 Task: Design an album cover: Use Photoshop to design a unique and visually striking album cover for a music release. Incorporate imagery, typography, and mood-setting elements.
Action: Mouse moved to (33, 85)
Screenshot: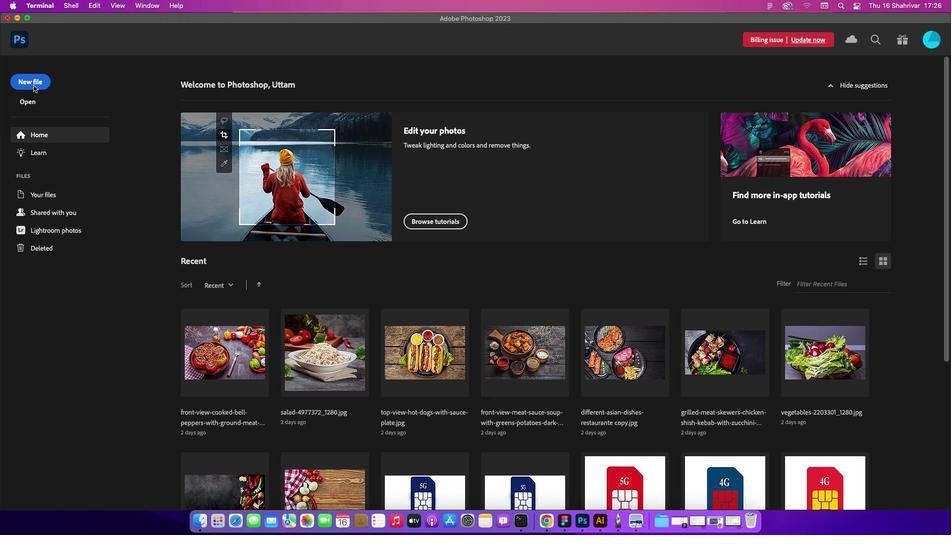 
Action: Mouse pressed left at (33, 85)
Screenshot: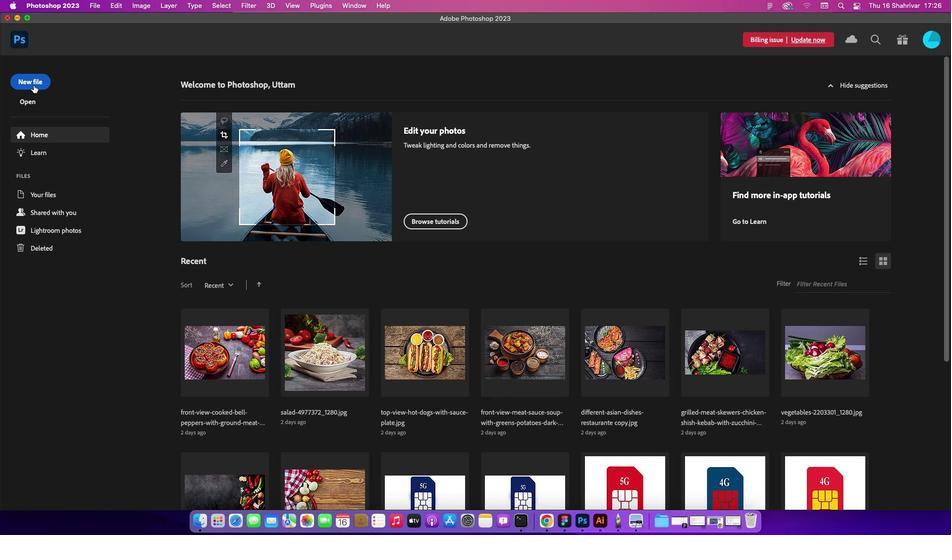 
Action: Mouse moved to (32, 79)
Screenshot: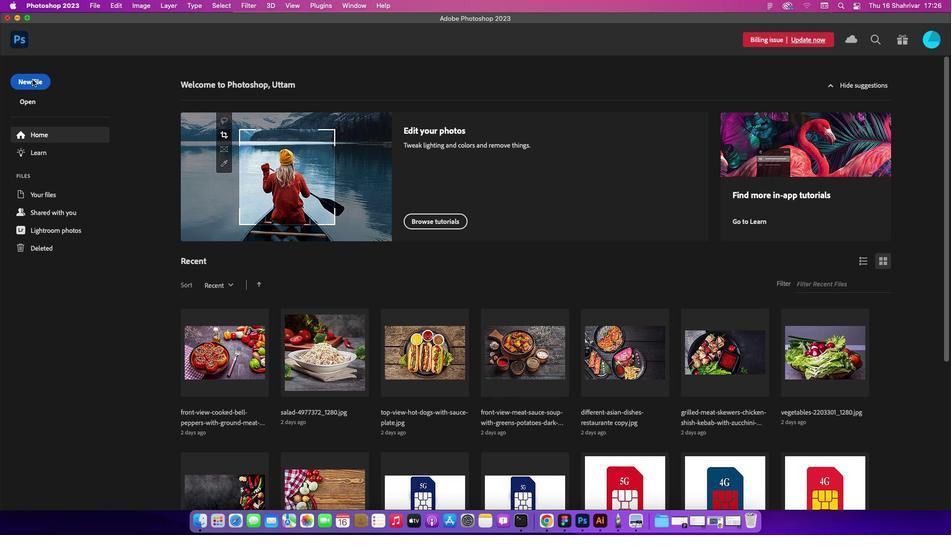 
Action: Mouse pressed left at (32, 79)
Screenshot: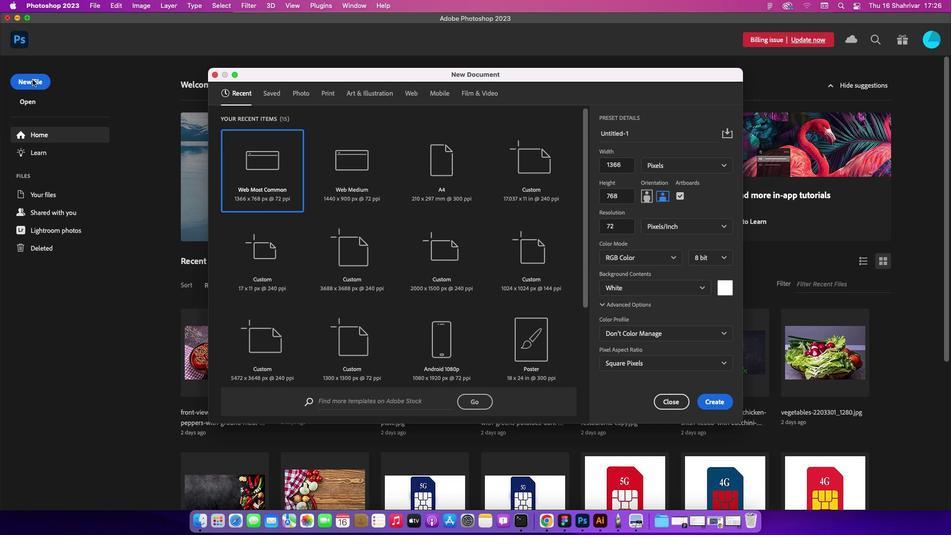 
Action: Mouse moved to (445, 183)
Screenshot: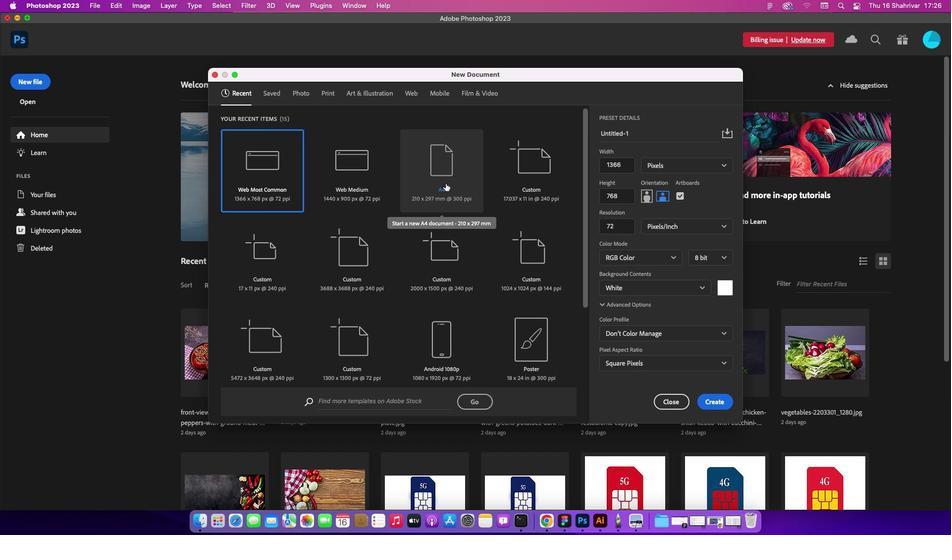 
Action: Mouse pressed left at (445, 183)
Screenshot: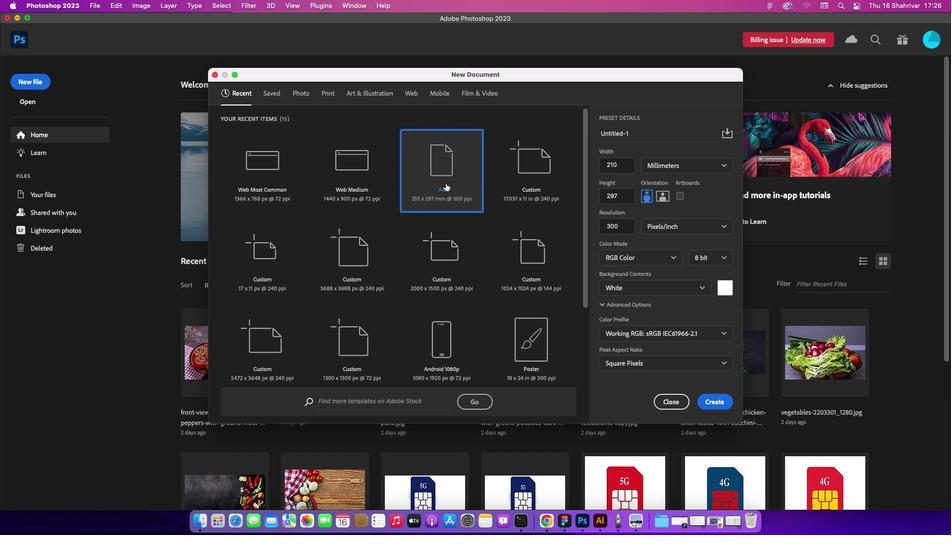 
Action: Mouse moved to (724, 404)
Screenshot: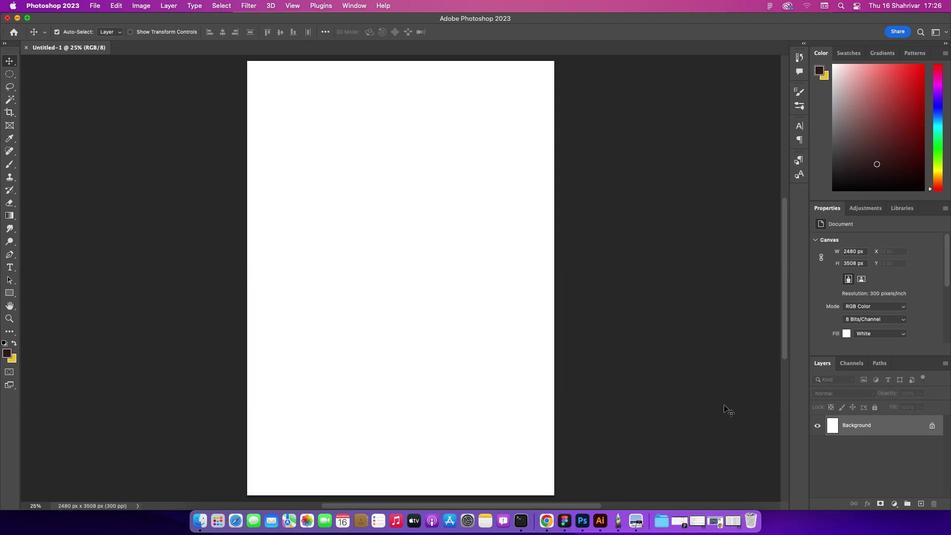 
Action: Mouse pressed left at (724, 404)
Screenshot: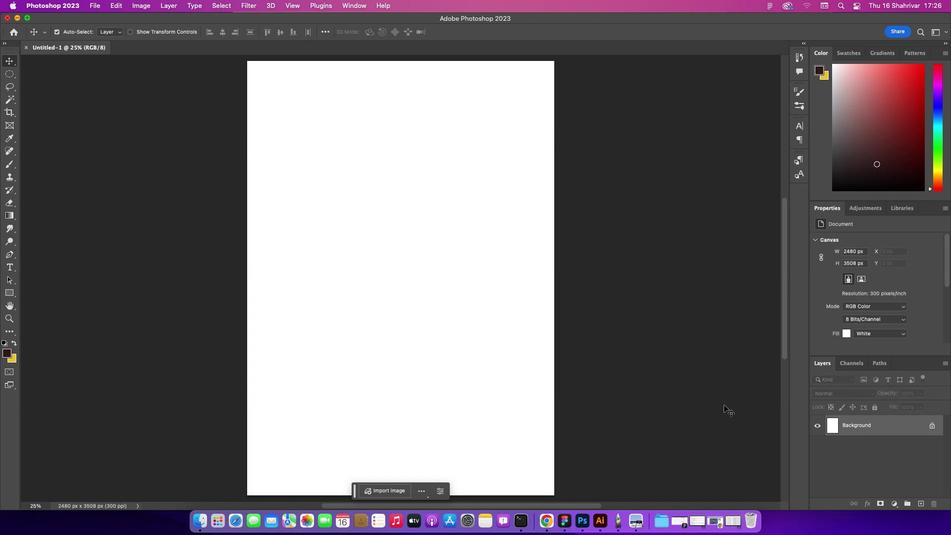 
Action: Mouse moved to (916, 505)
Screenshot: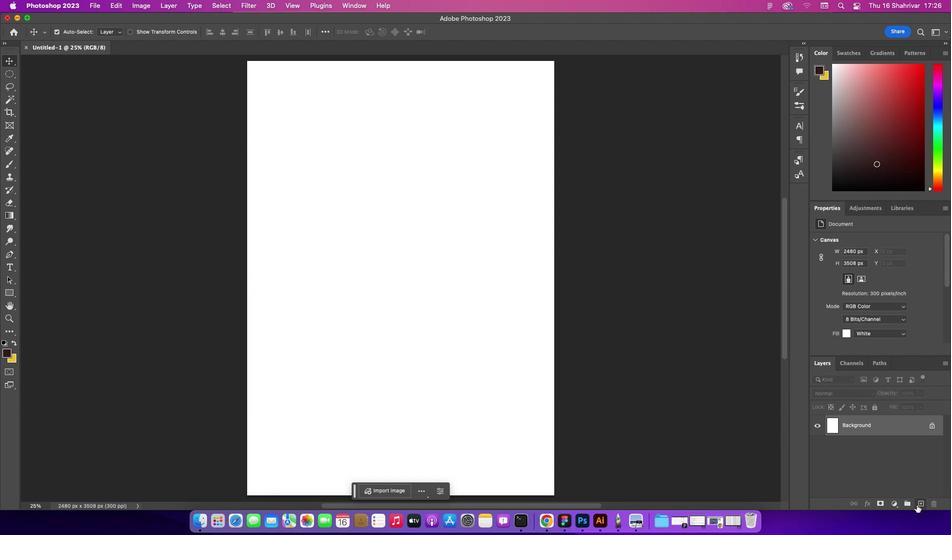 
Action: Mouse pressed left at (916, 505)
Screenshot: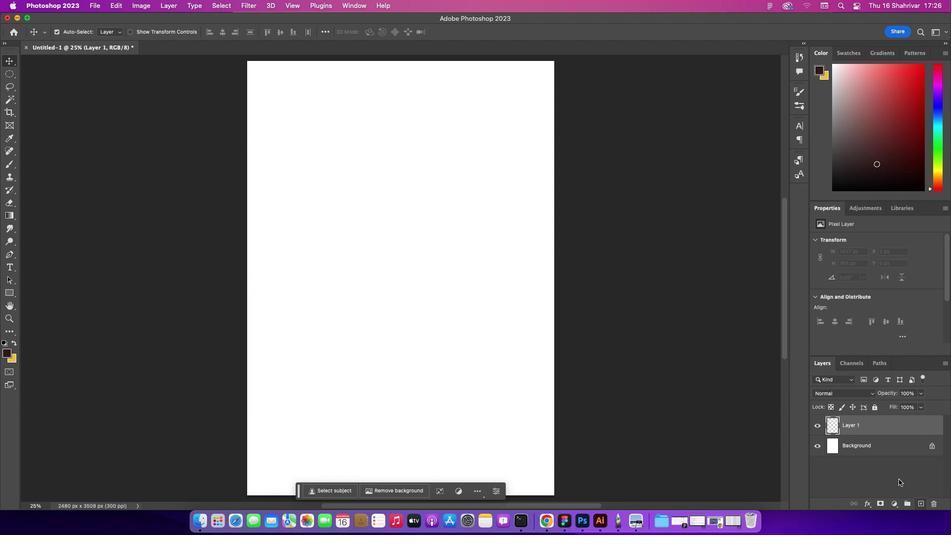 
Action: Mouse moved to (91, 4)
Screenshot: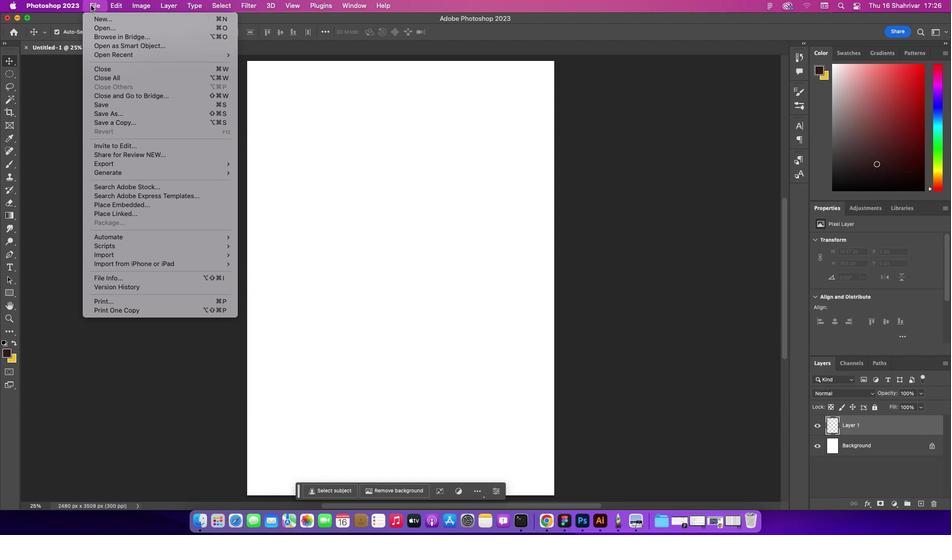 
Action: Mouse pressed left at (91, 4)
Screenshot: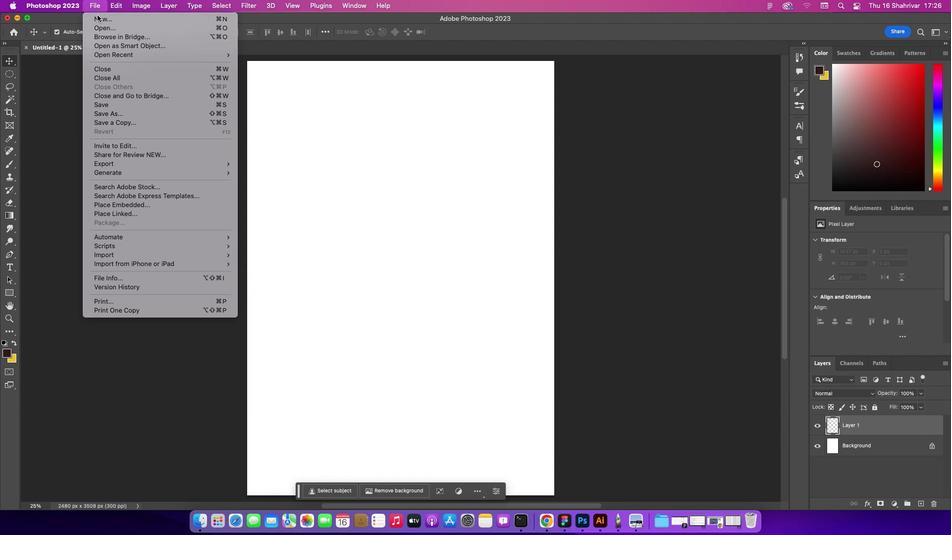 
Action: Mouse moved to (105, 26)
Screenshot: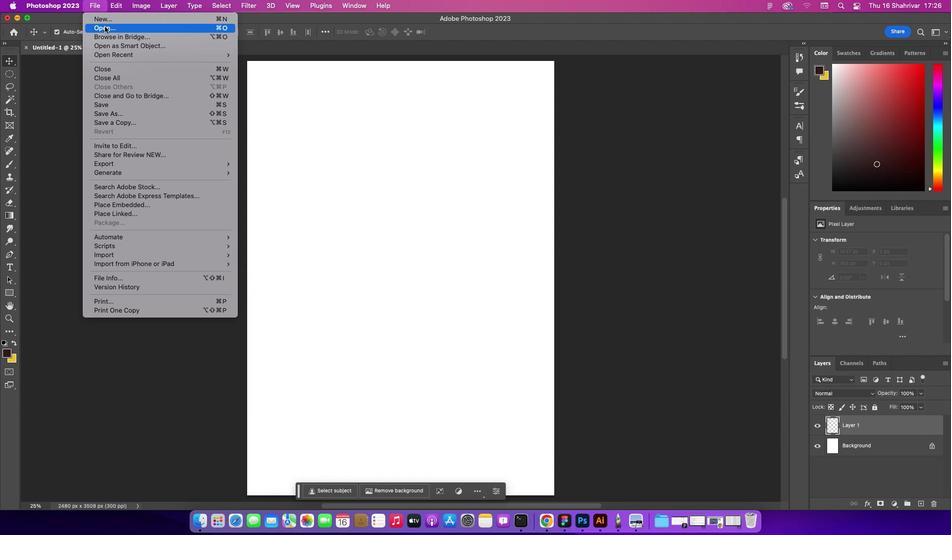 
Action: Mouse pressed left at (105, 26)
Screenshot: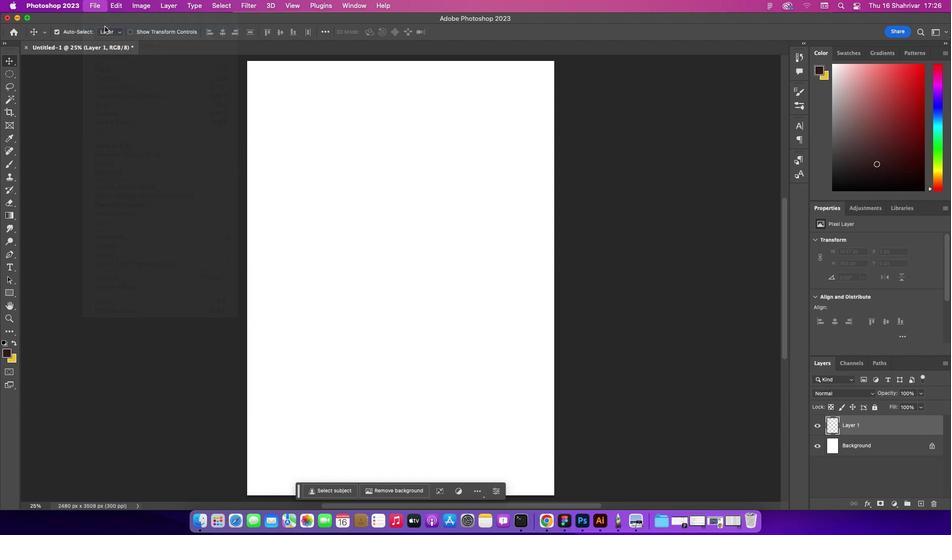 
Action: Mouse moved to (319, 136)
Screenshot: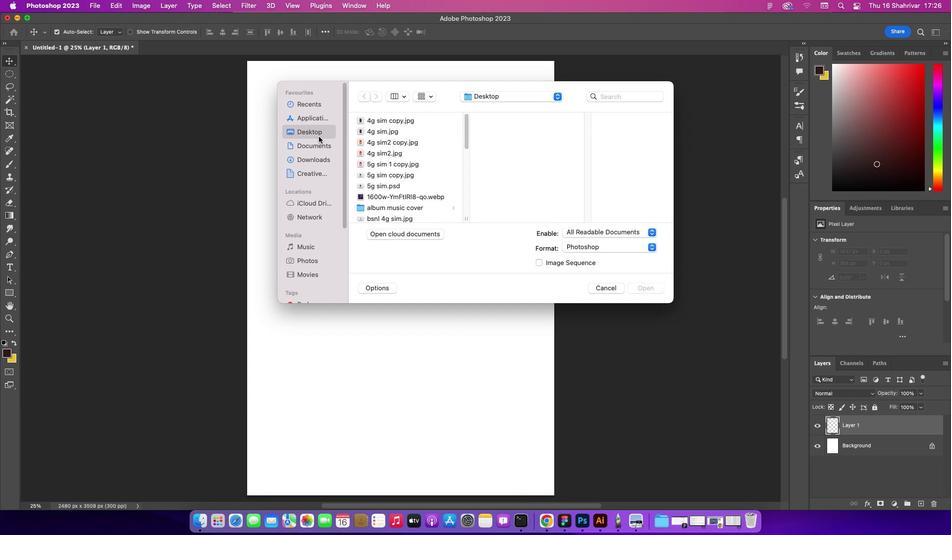 
Action: Mouse pressed left at (319, 136)
Screenshot: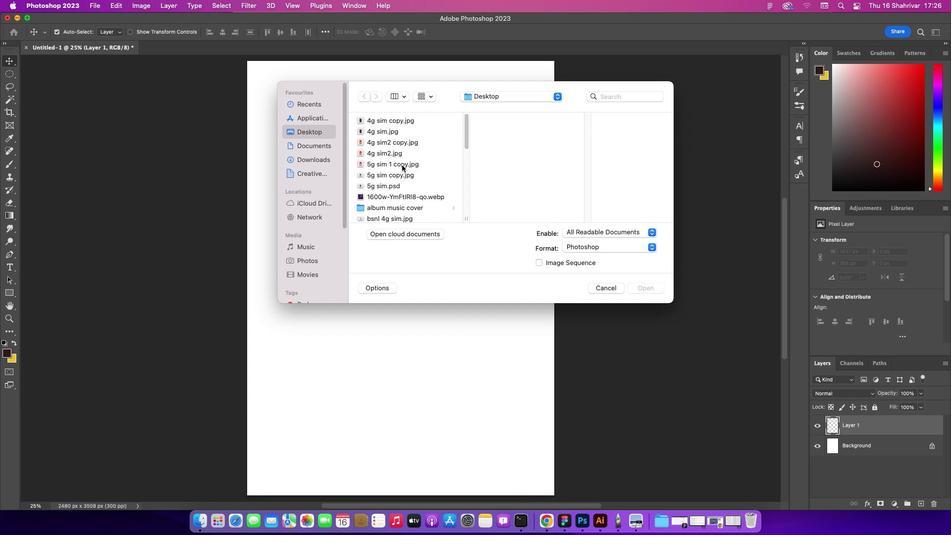 
Action: Mouse moved to (417, 207)
Screenshot: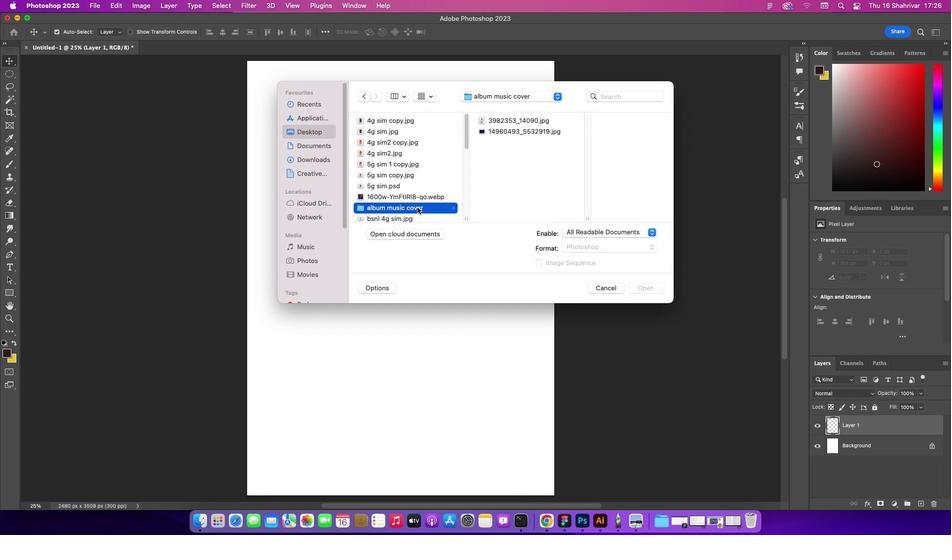 
Action: Mouse pressed left at (417, 207)
Screenshot: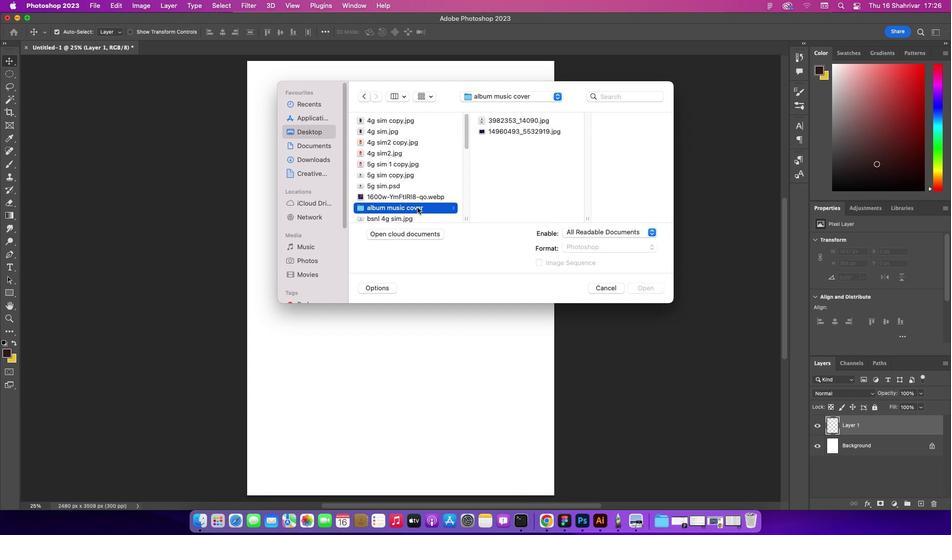 
Action: Mouse pressed left at (417, 207)
Screenshot: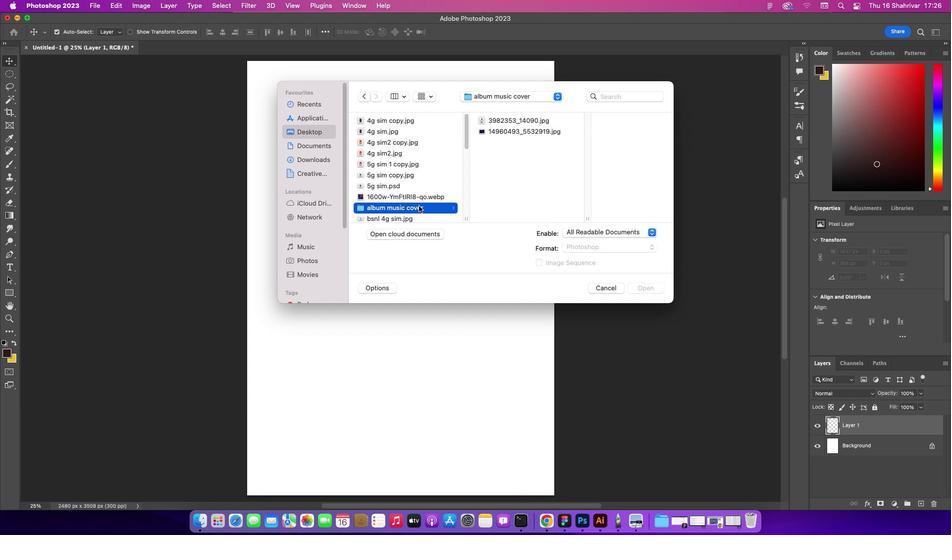 
Action: Mouse moved to (520, 132)
Screenshot: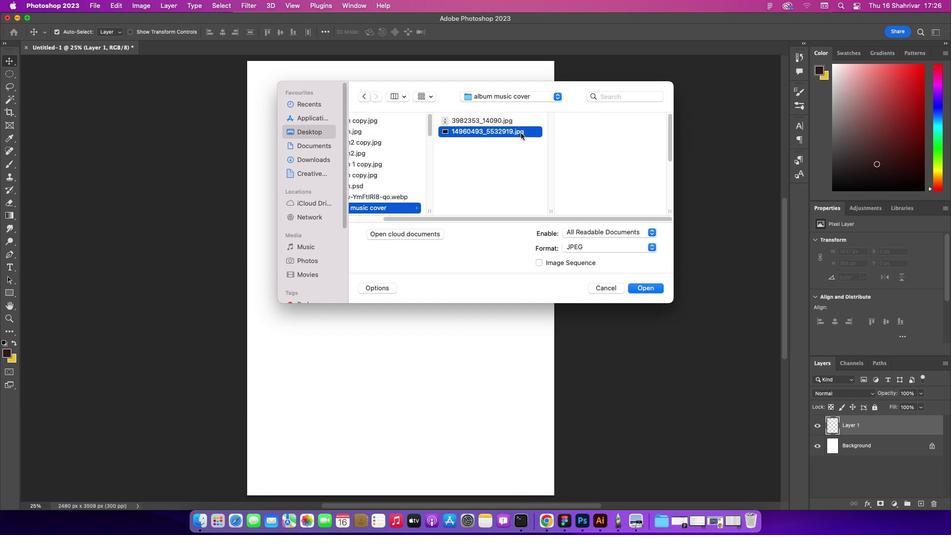 
Action: Mouse pressed left at (520, 132)
Screenshot: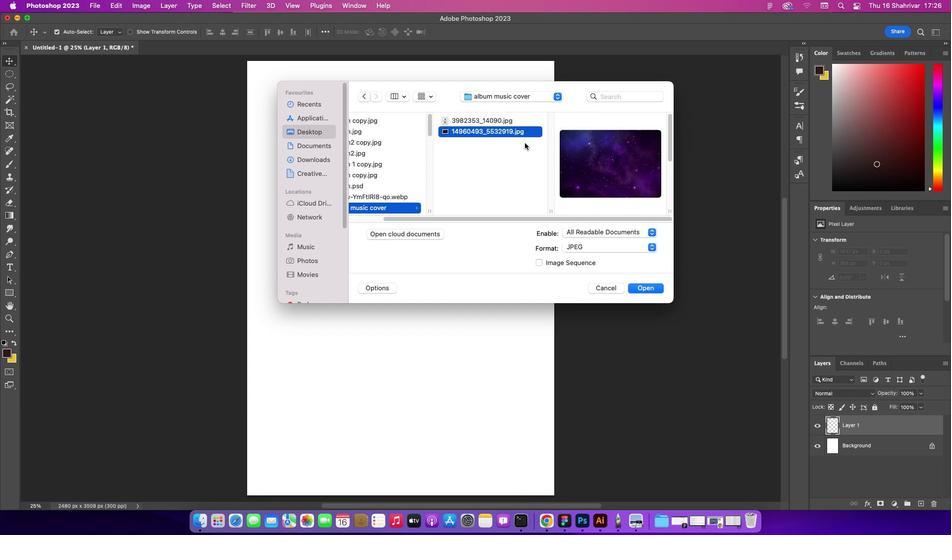 
Action: Mouse moved to (645, 286)
Screenshot: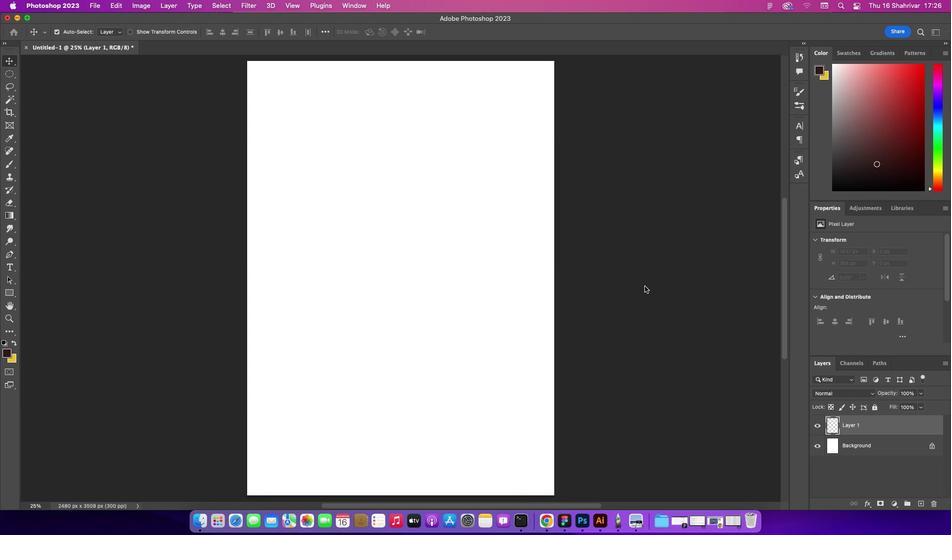 
Action: Mouse pressed left at (645, 286)
Screenshot: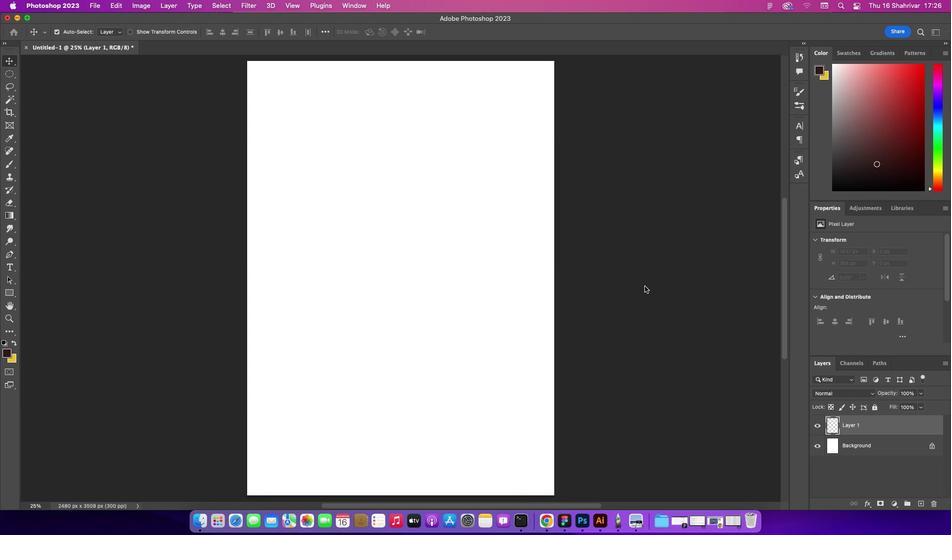 
Action: Mouse moved to (913, 427)
Screenshot: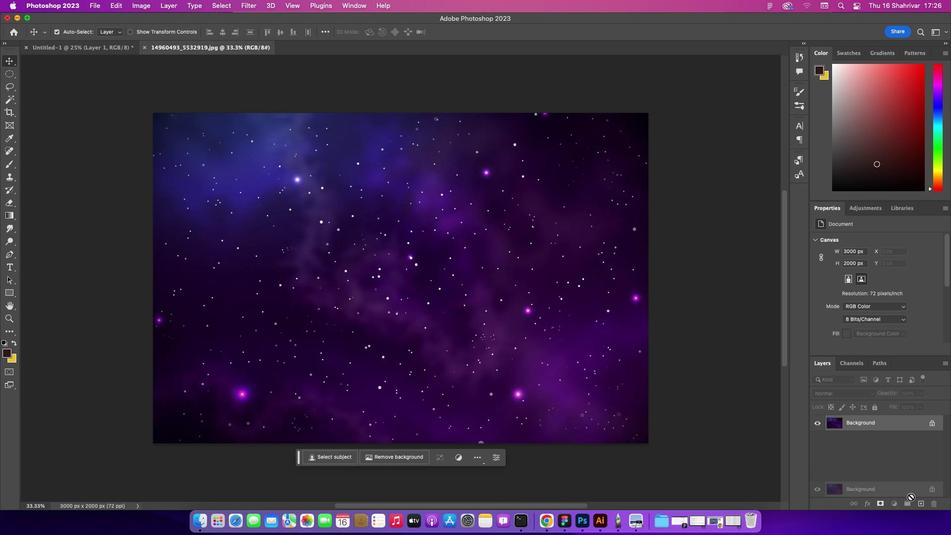 
Action: Mouse pressed left at (913, 427)
Screenshot: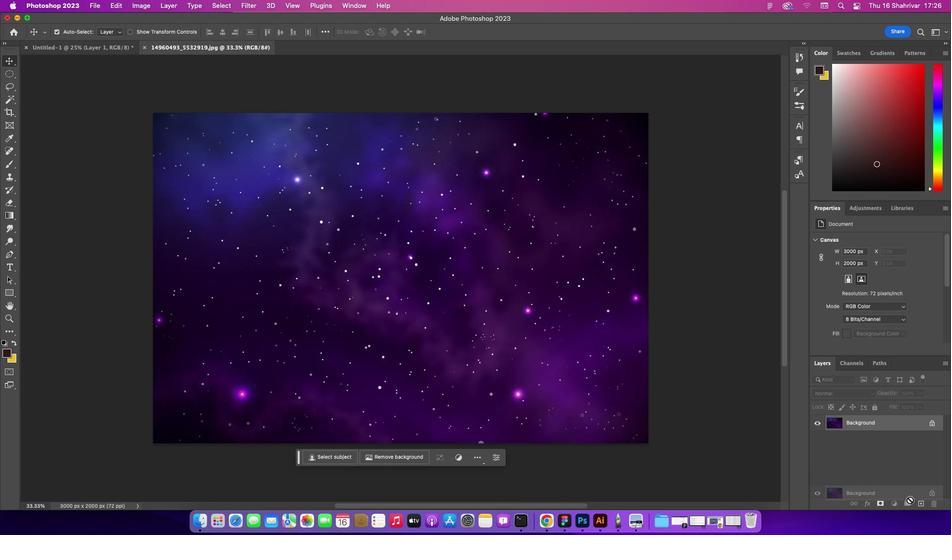 
Action: Mouse moved to (316, 156)
Screenshot: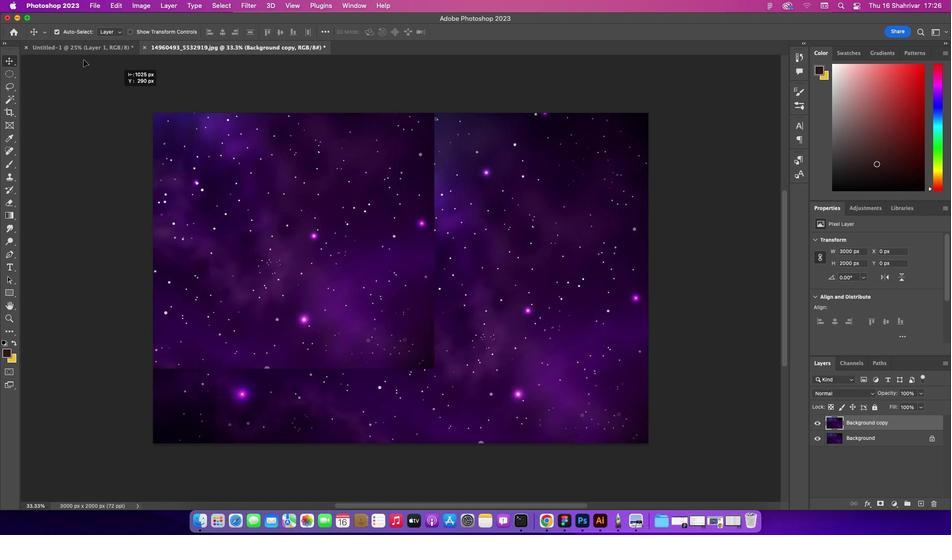 
Action: Mouse pressed left at (316, 156)
Screenshot: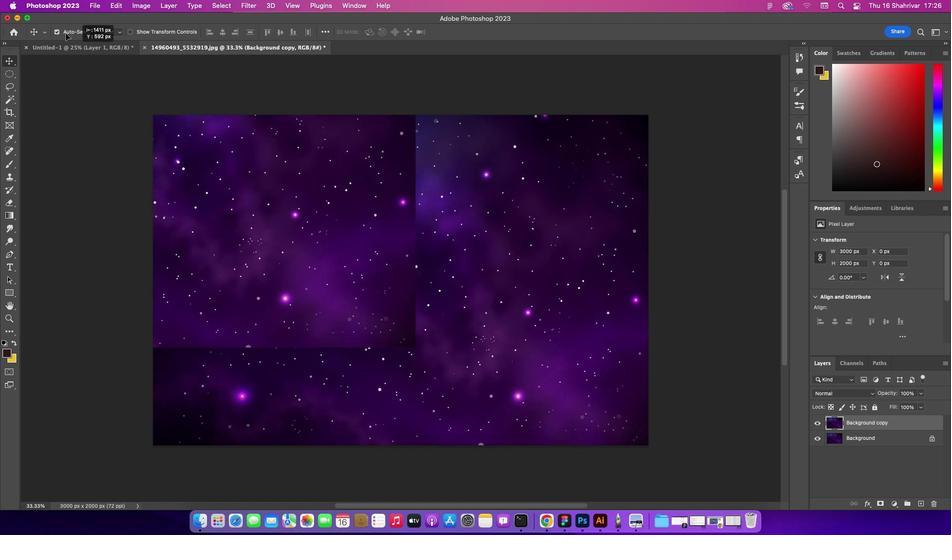 
Action: Mouse moved to (343, 217)
Screenshot: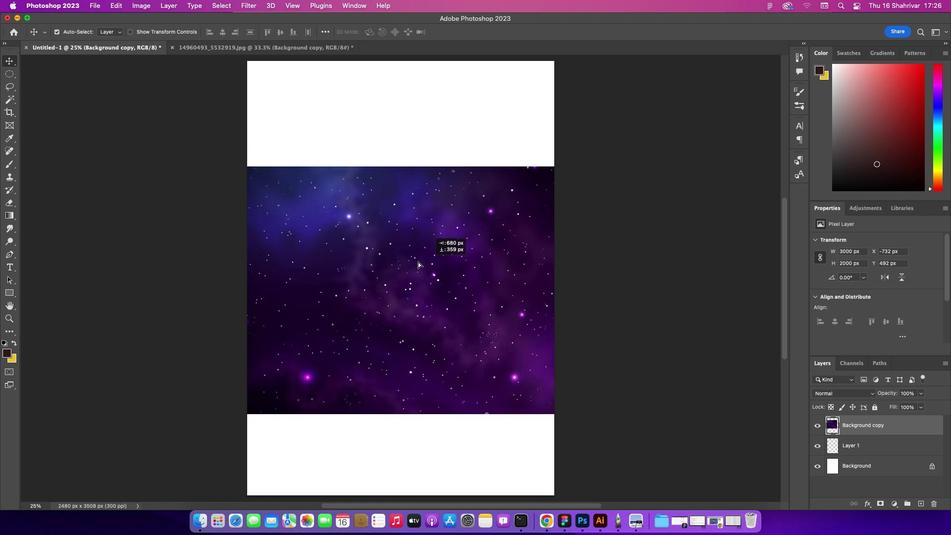 
Action: Mouse pressed left at (343, 217)
Screenshot: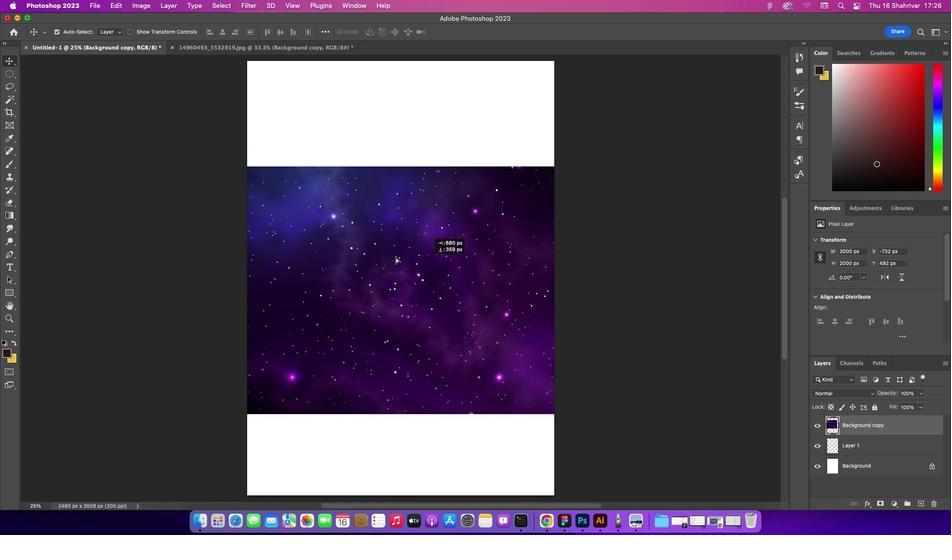 
Action: Mouse moved to (454, 268)
Screenshot: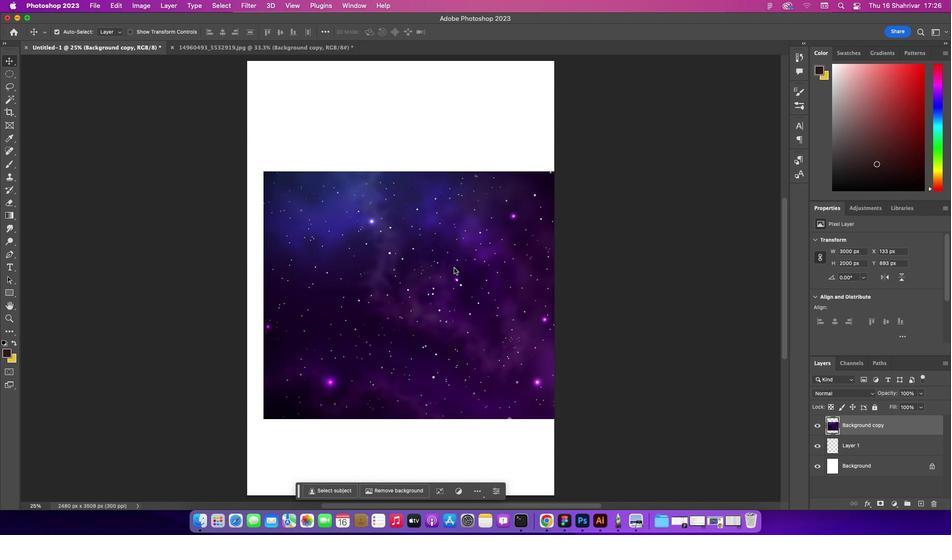 
Action: Key pressed Key.cmd't'
Screenshot: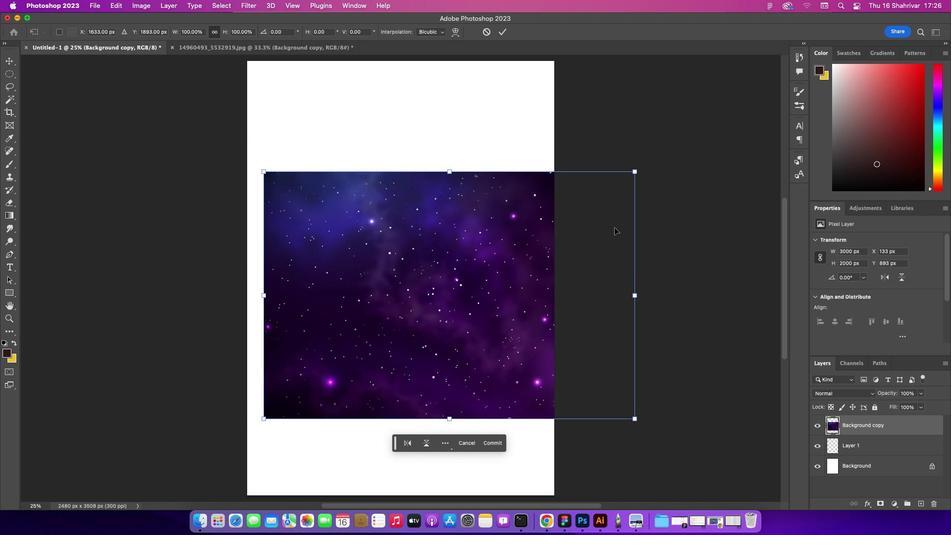
Action: Mouse moved to (658, 166)
Screenshot: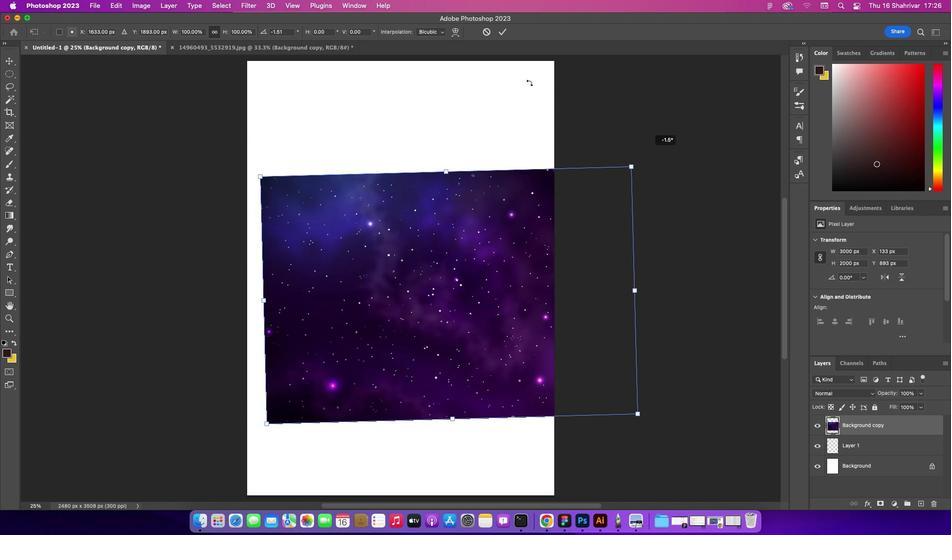 
Action: Mouse pressed left at (658, 166)
Screenshot: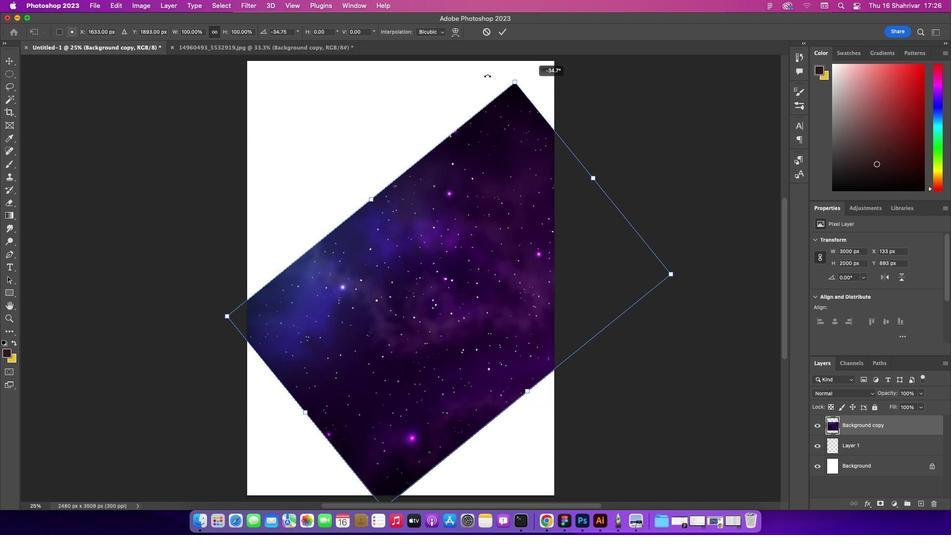 
Action: Mouse moved to (471, 184)
Screenshot: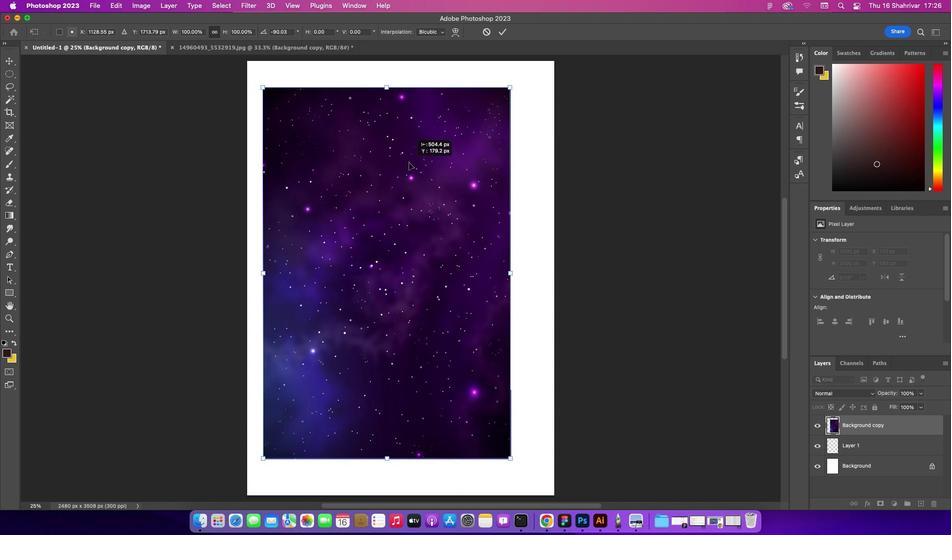 
Action: Mouse pressed left at (471, 184)
Screenshot: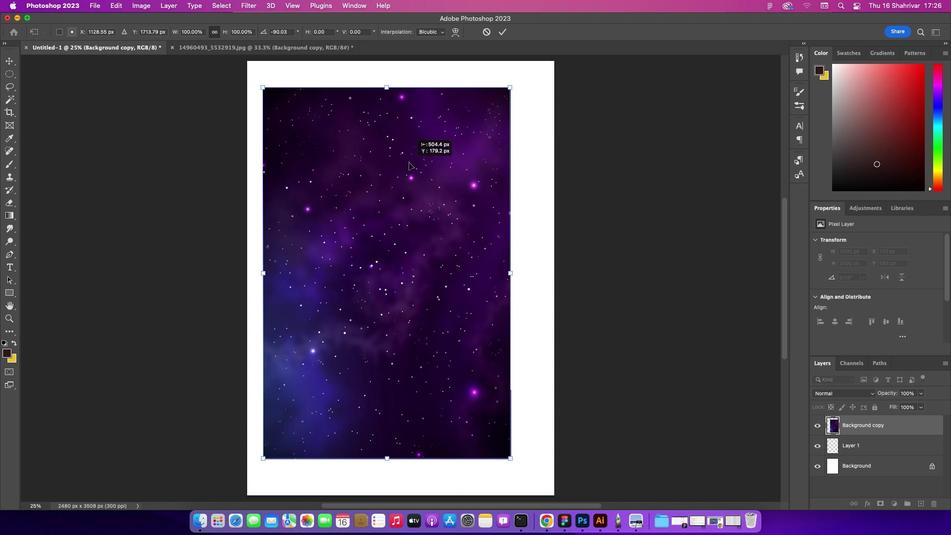 
Action: Mouse moved to (493, 431)
Screenshot: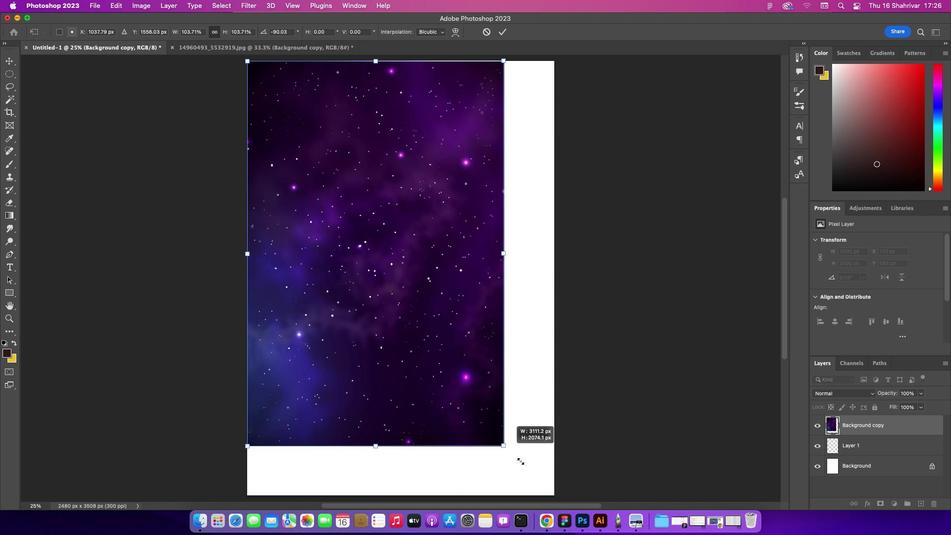 
Action: Mouse pressed left at (493, 431)
Screenshot: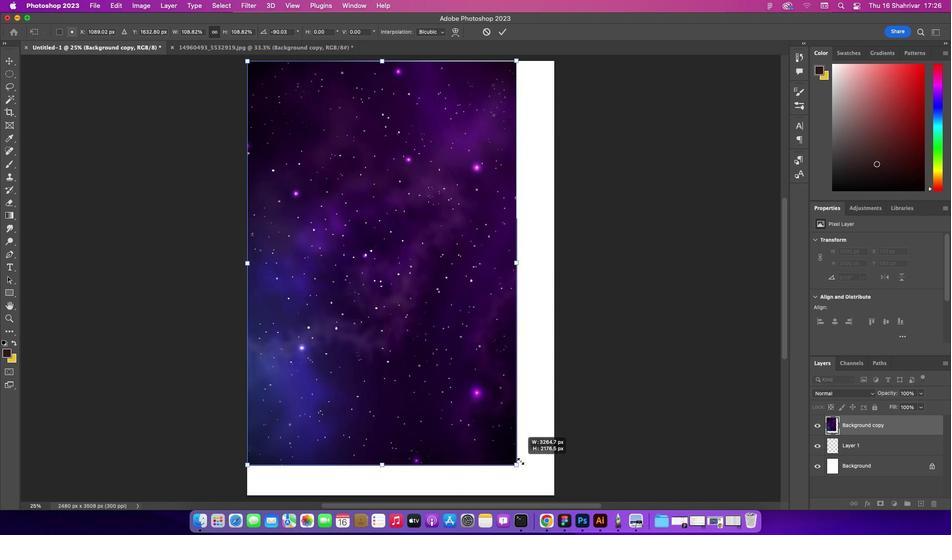
Action: Mouse moved to (542, 283)
Screenshot: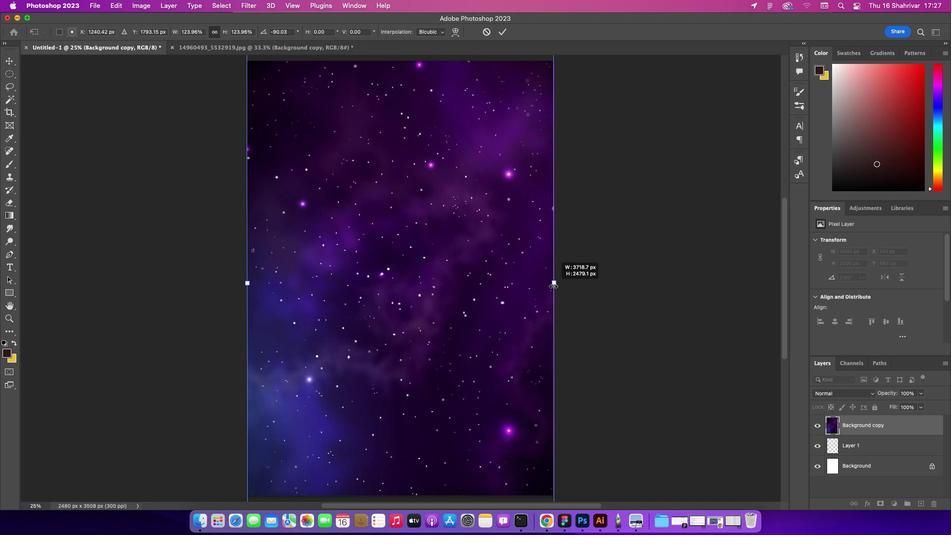 
Action: Mouse pressed left at (542, 283)
Screenshot: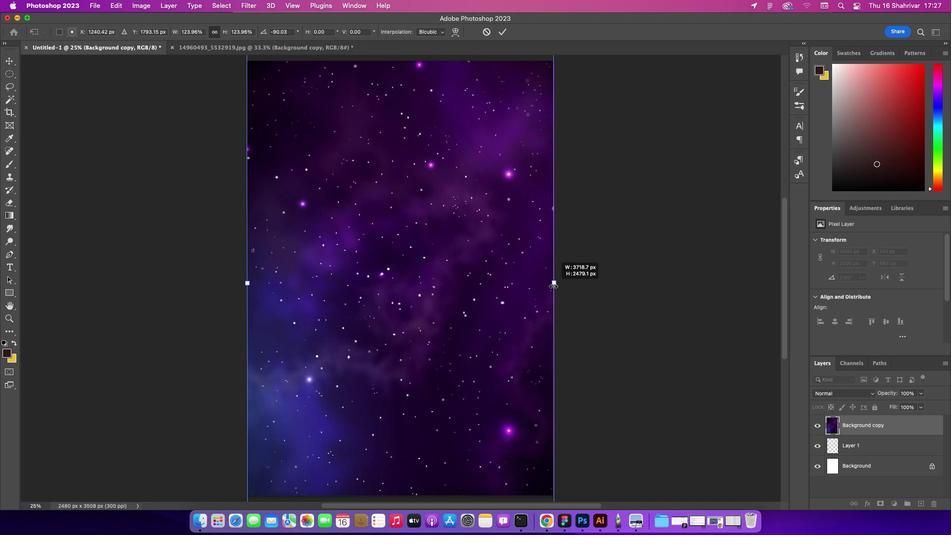 
Action: Mouse moved to (639, 267)
Screenshot: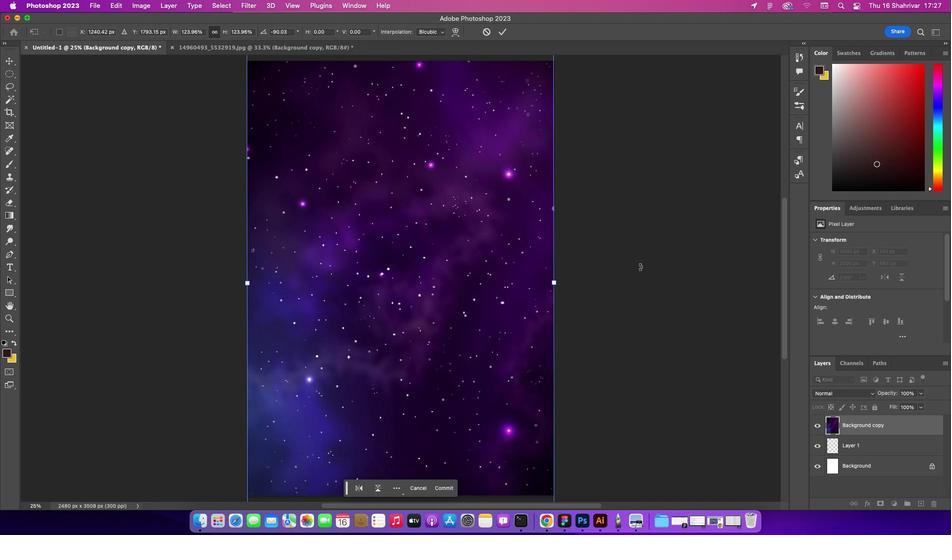 
Action: Key pressed Key.enter
Screenshot: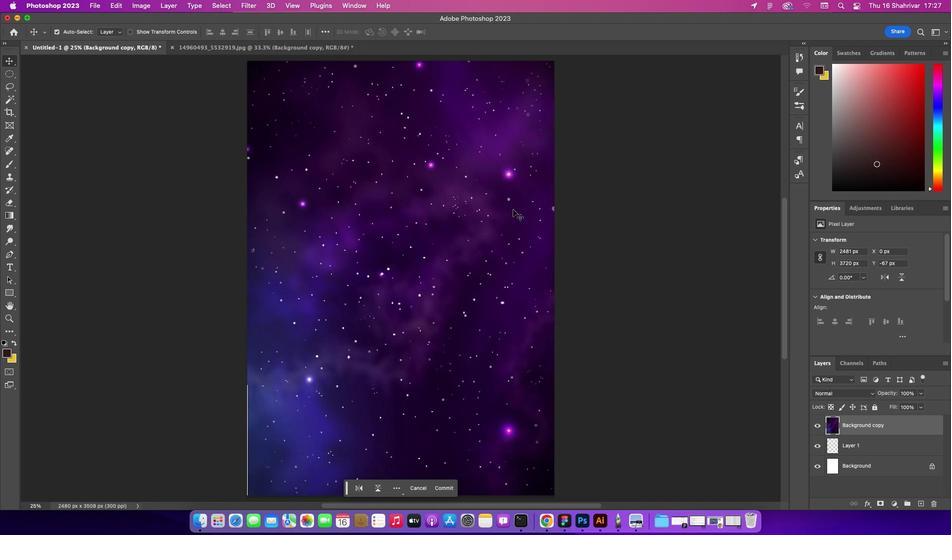 
Action: Mouse moved to (502, 207)
Screenshot: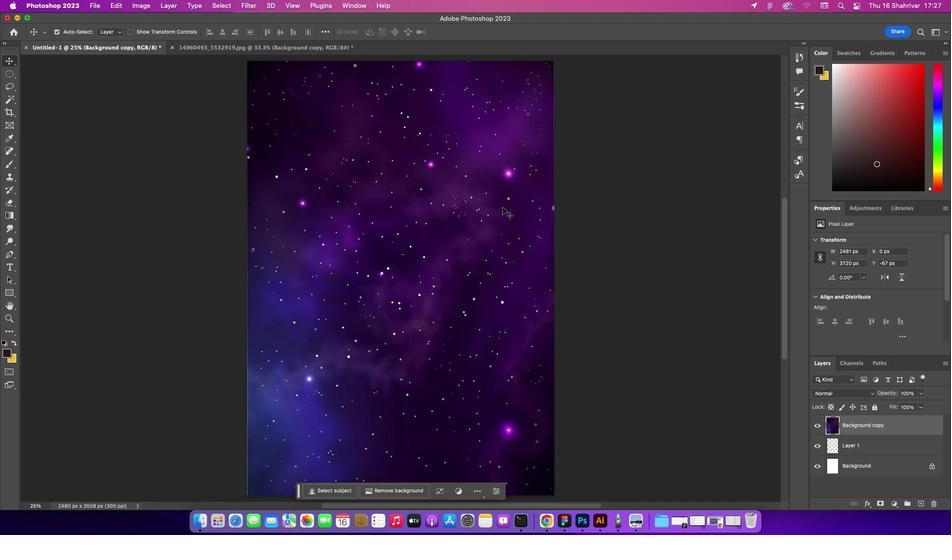 
Action: Mouse pressed left at (502, 207)
Screenshot: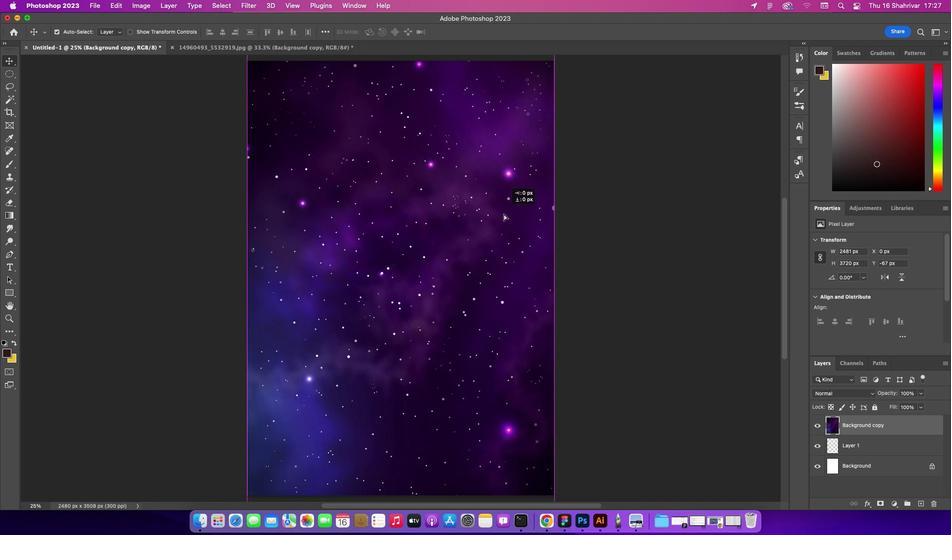 
Action: Mouse moved to (919, 504)
Screenshot: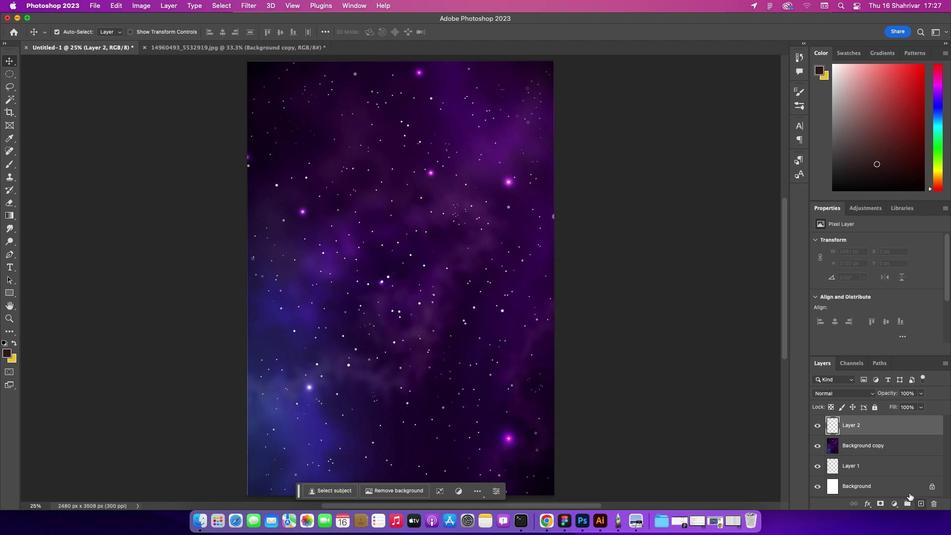
Action: Mouse pressed left at (919, 504)
Screenshot: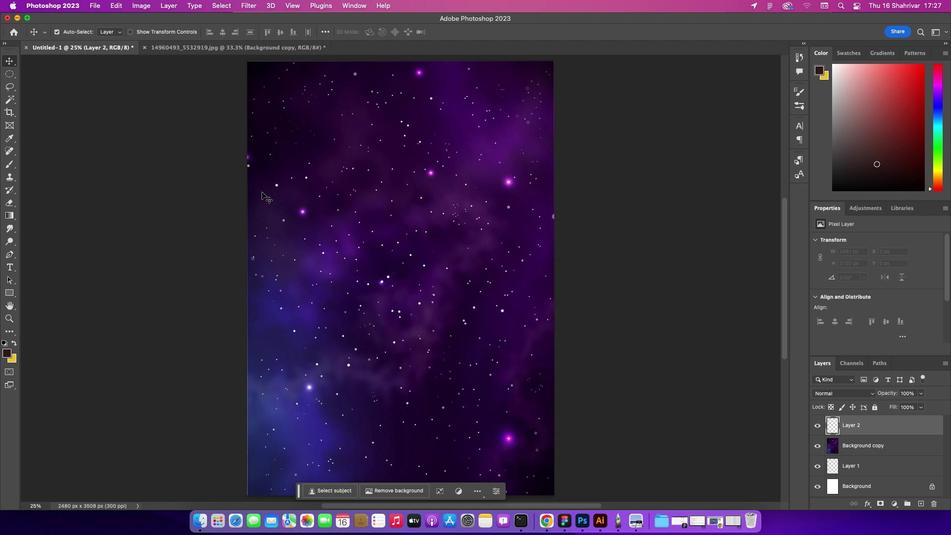 
Action: Mouse moved to (13, 191)
Screenshot: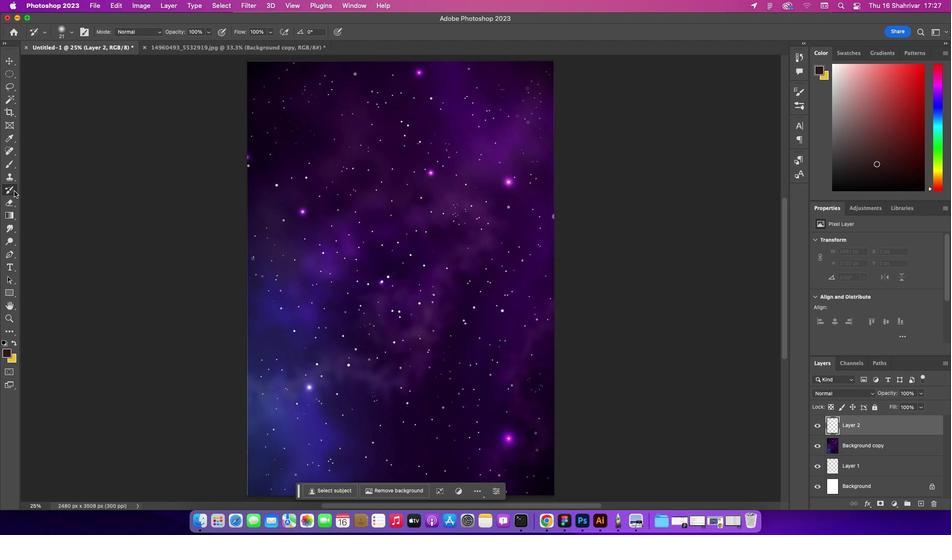 
Action: Mouse pressed left at (13, 191)
Screenshot: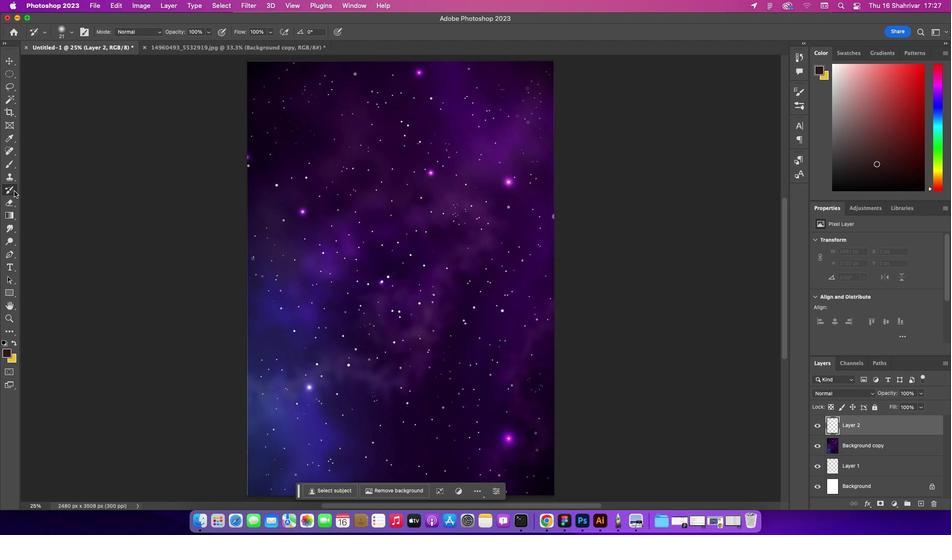 
Action: Mouse pressed left at (13, 191)
Screenshot: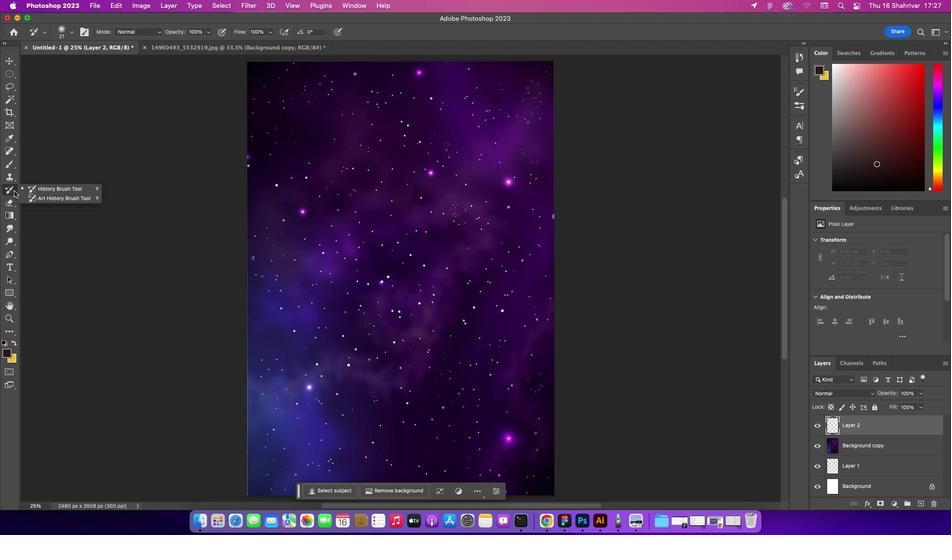 
Action: Mouse moved to (7, 164)
Screenshot: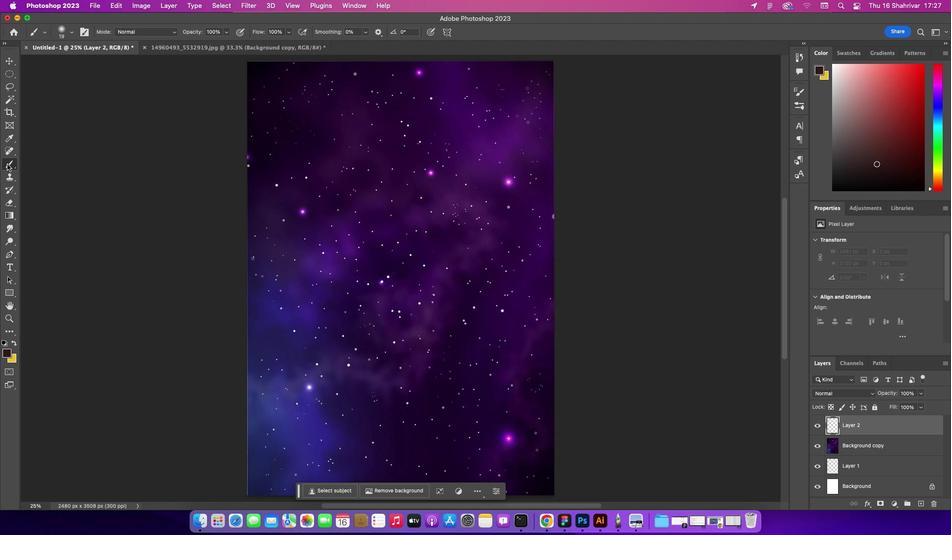 
Action: Mouse pressed left at (7, 164)
Screenshot: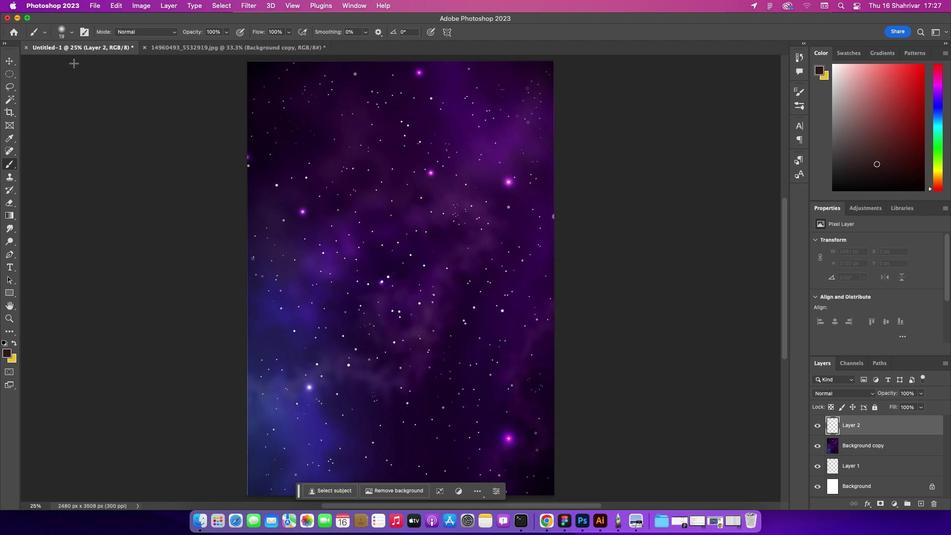 
Action: Mouse moved to (71, 31)
Screenshot: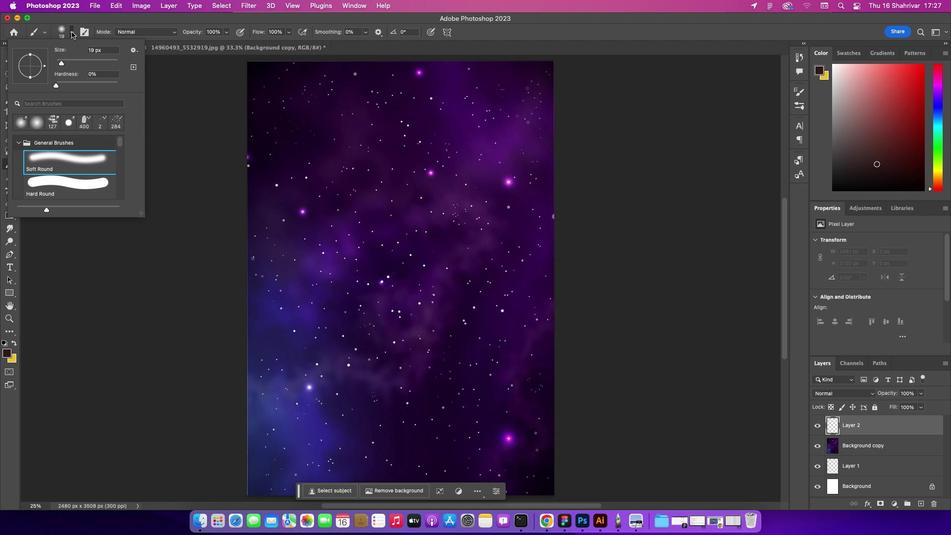 
Action: Mouse pressed left at (71, 31)
Screenshot: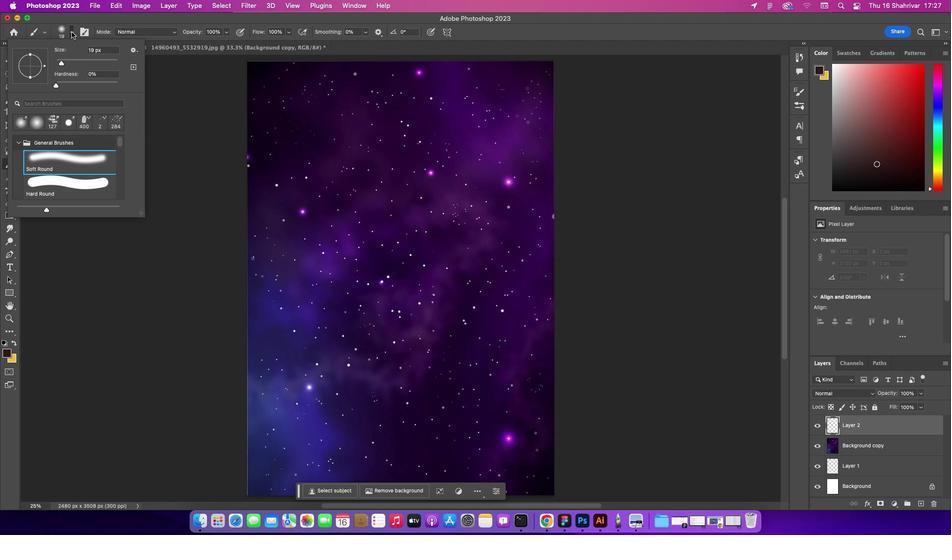 
Action: Mouse moved to (49, 119)
Screenshot: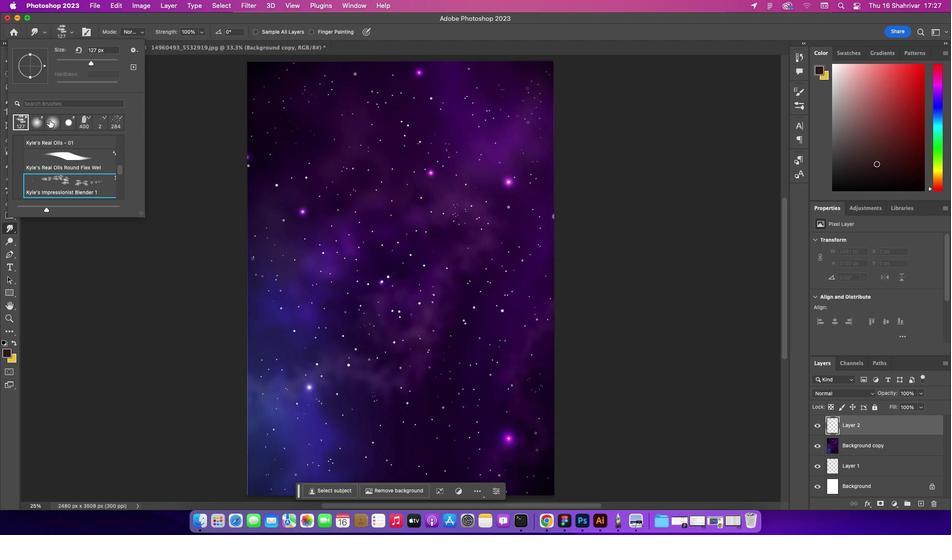 
Action: Mouse pressed left at (49, 119)
Screenshot: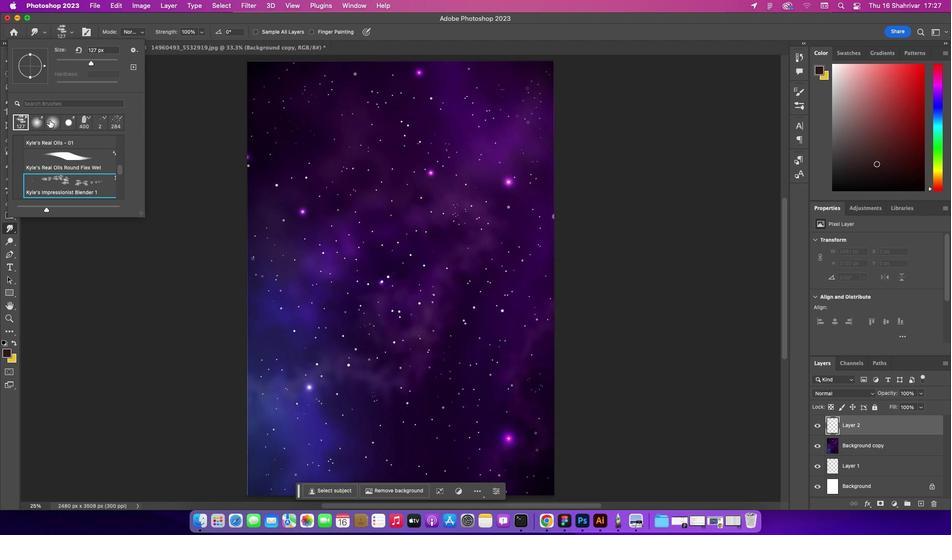 
Action: Mouse moved to (7, 351)
Screenshot: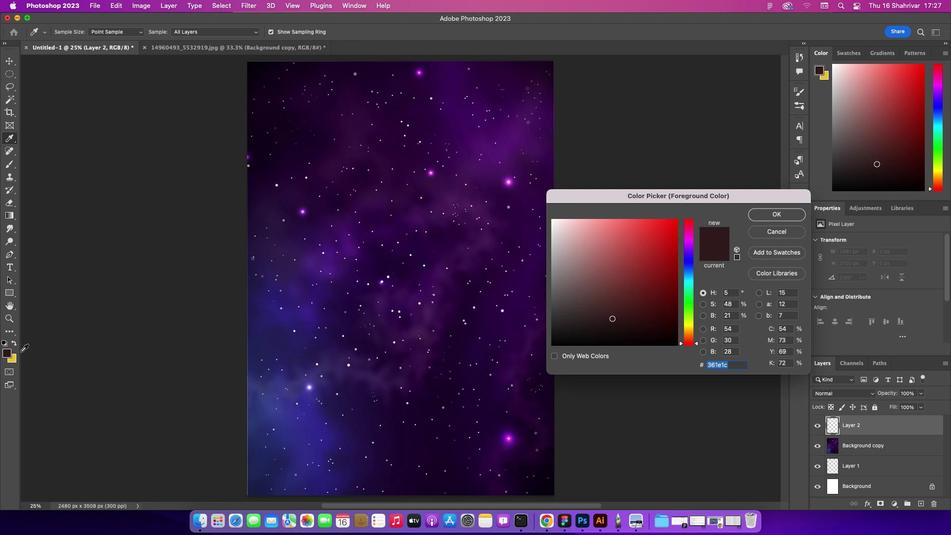 
Action: Mouse pressed left at (7, 351)
Screenshot: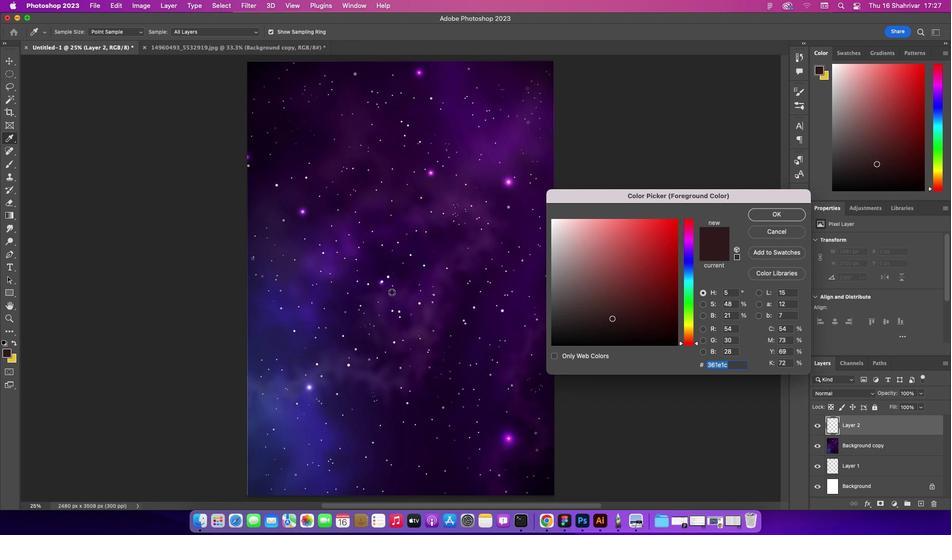 
Action: Mouse moved to (552, 220)
Screenshot: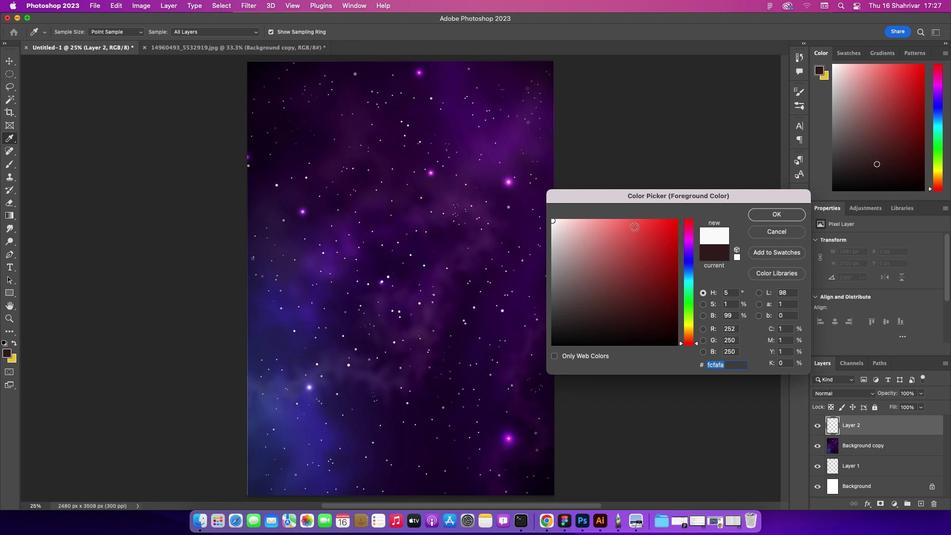 
Action: Mouse pressed left at (552, 220)
Screenshot: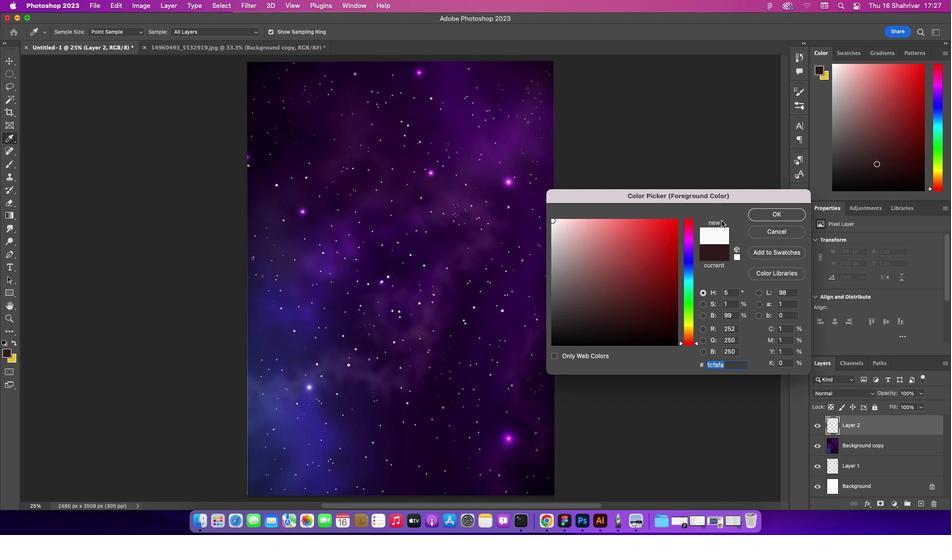 
Action: Mouse moved to (778, 215)
Screenshot: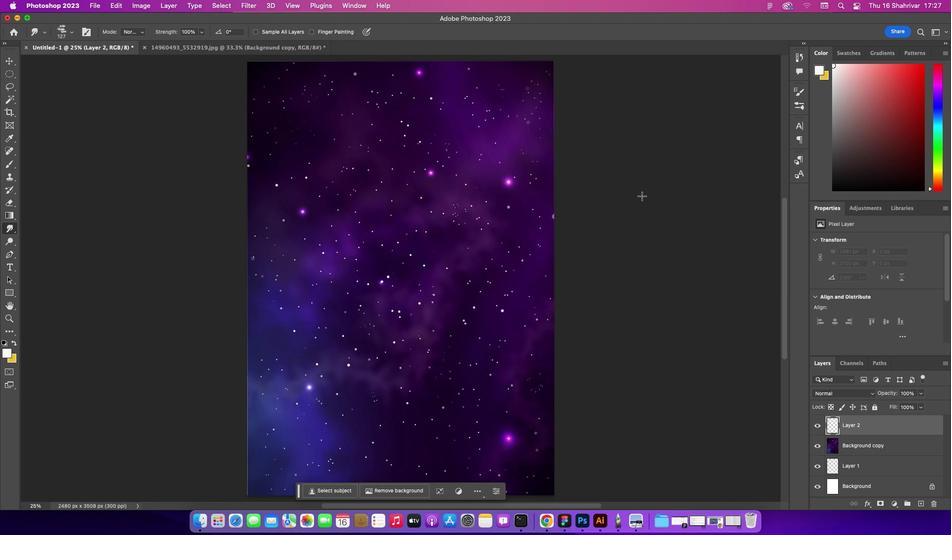 
Action: Mouse pressed left at (778, 215)
Screenshot: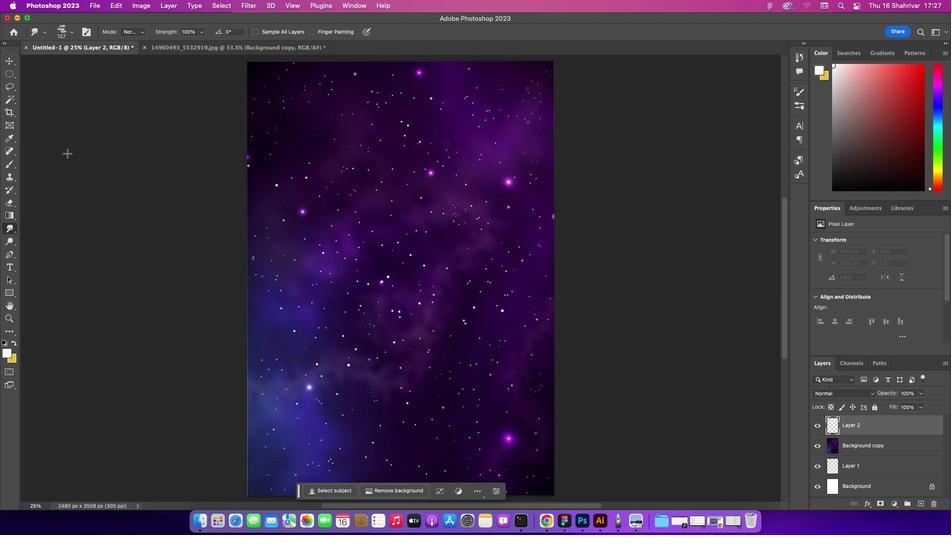 
Action: Mouse moved to (5, 163)
Screenshot: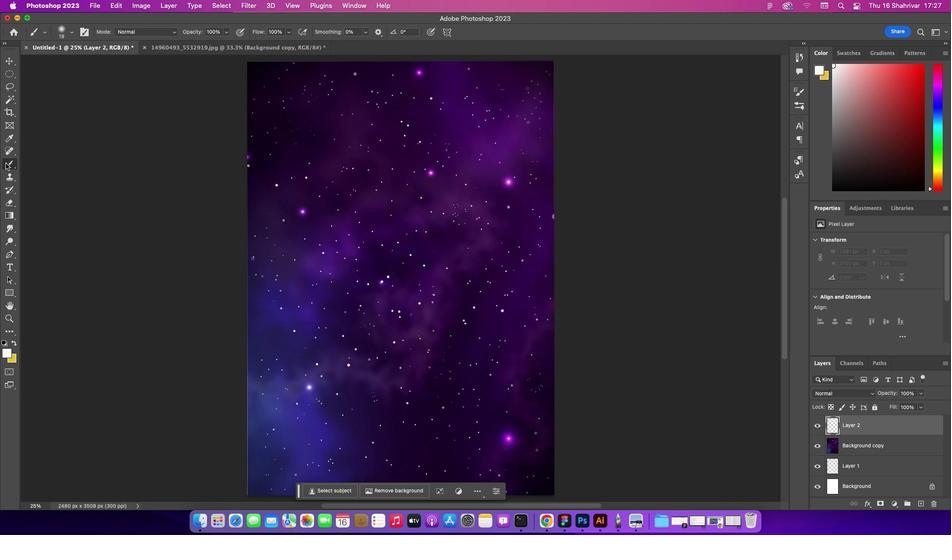 
Action: Mouse pressed left at (5, 163)
Screenshot: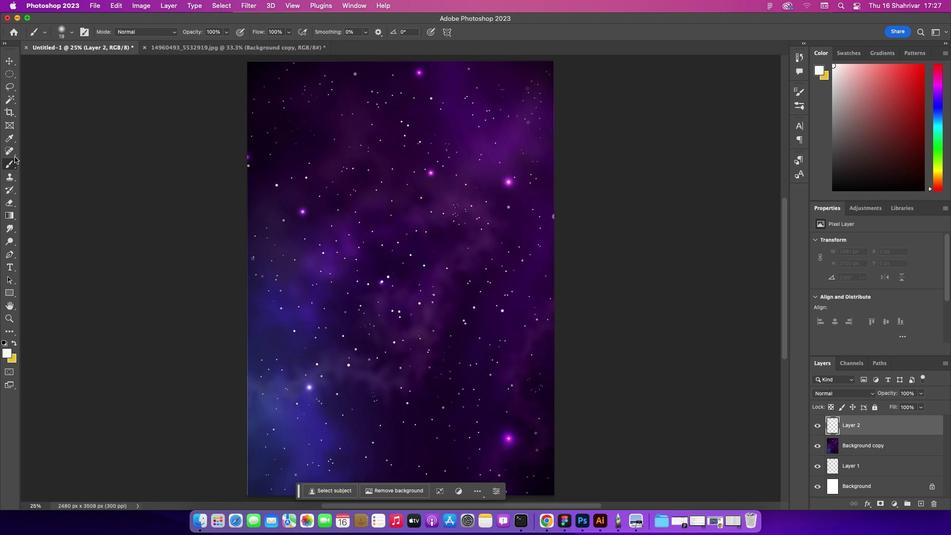 
Action: Mouse moved to (76, 31)
Screenshot: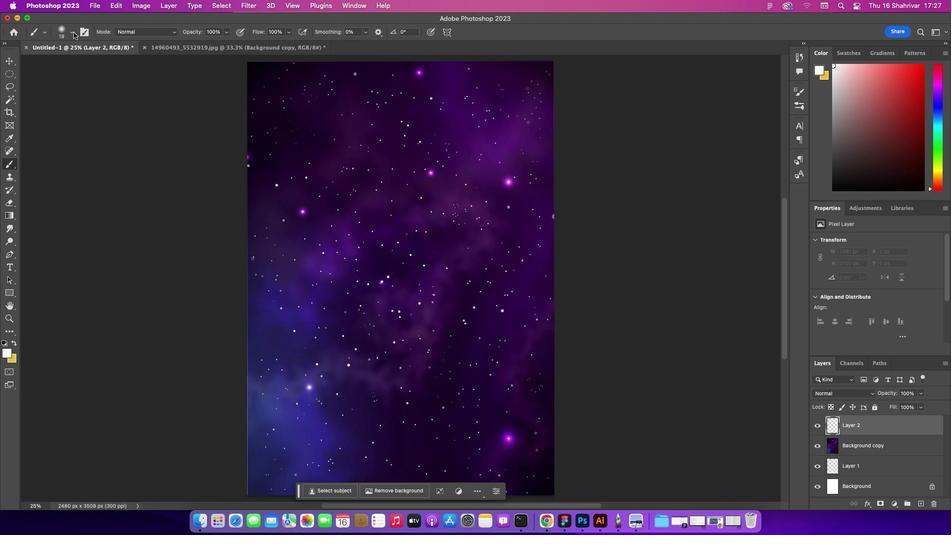 
Action: Mouse pressed left at (76, 31)
Screenshot: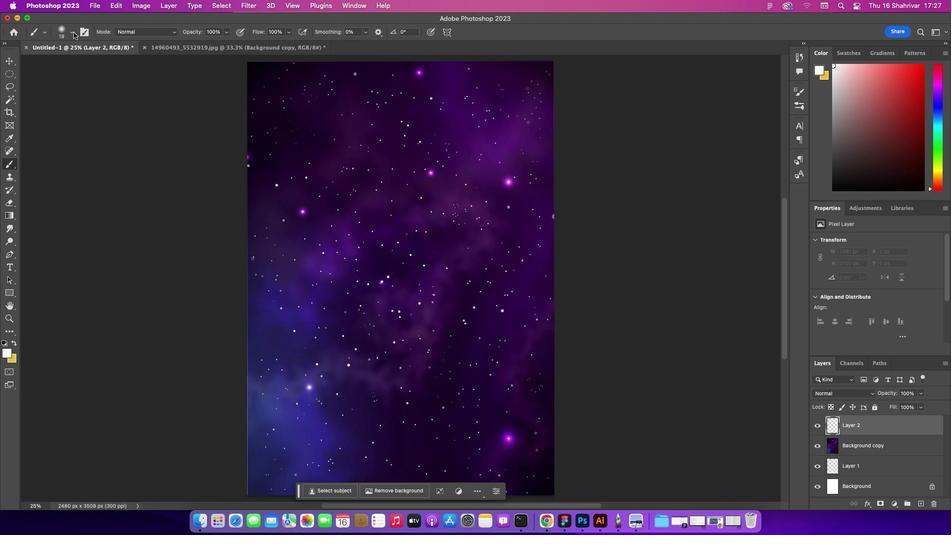 
Action: Mouse moved to (73, 32)
Screenshot: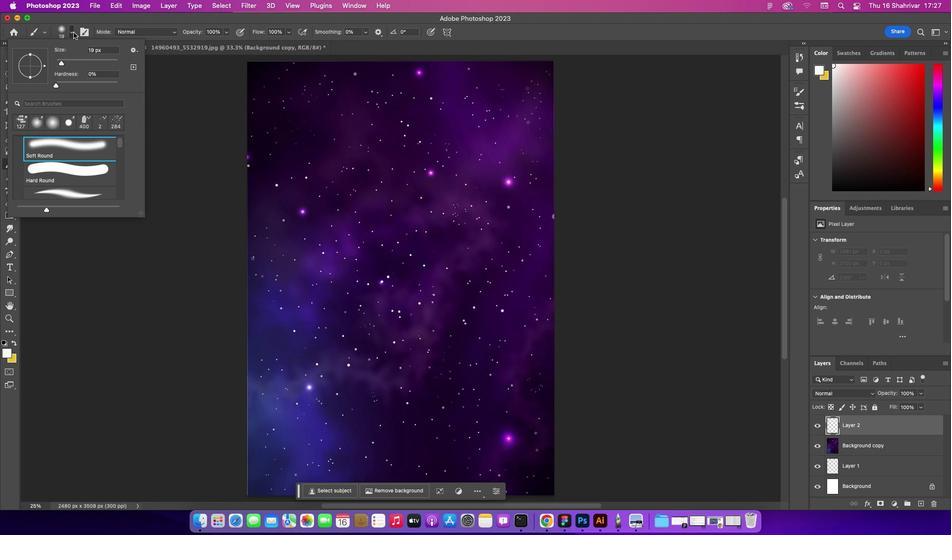 
Action: Mouse pressed left at (73, 32)
Screenshot: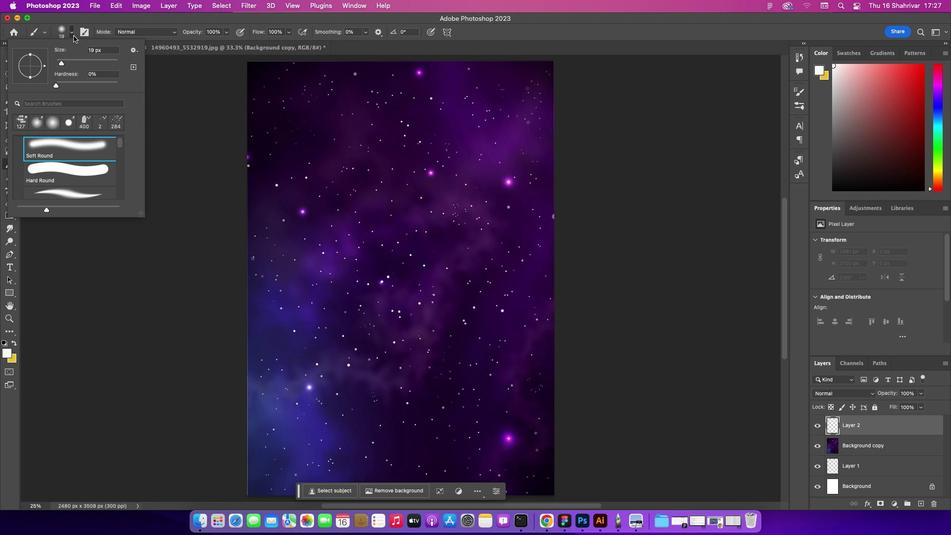 
Action: Mouse moved to (112, 122)
Screenshot: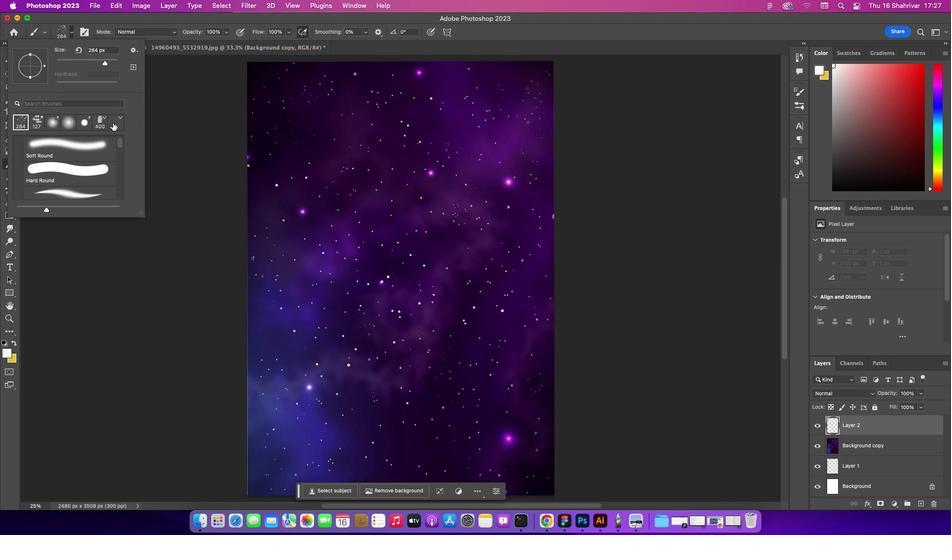 
Action: Mouse pressed left at (112, 122)
Screenshot: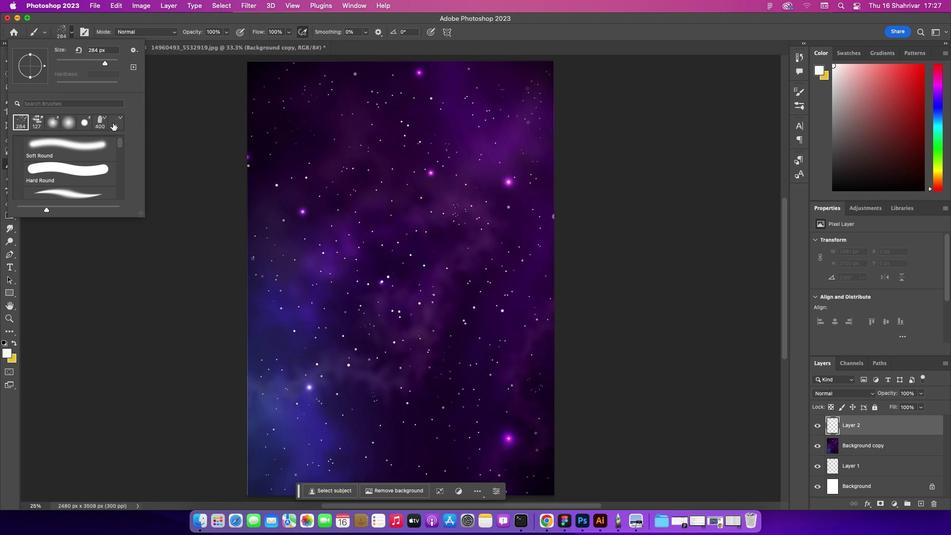 
Action: Mouse moved to (120, 144)
Screenshot: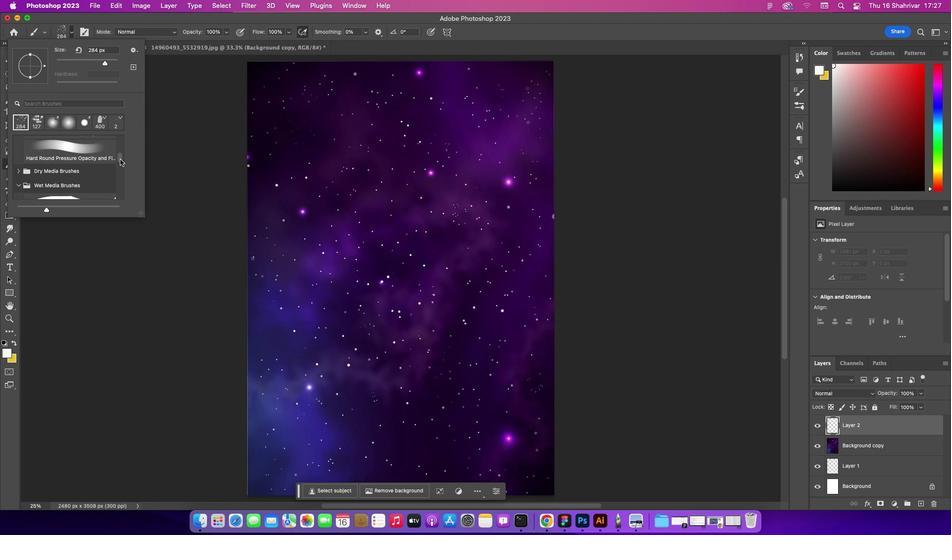
Action: Mouse pressed left at (120, 144)
Screenshot: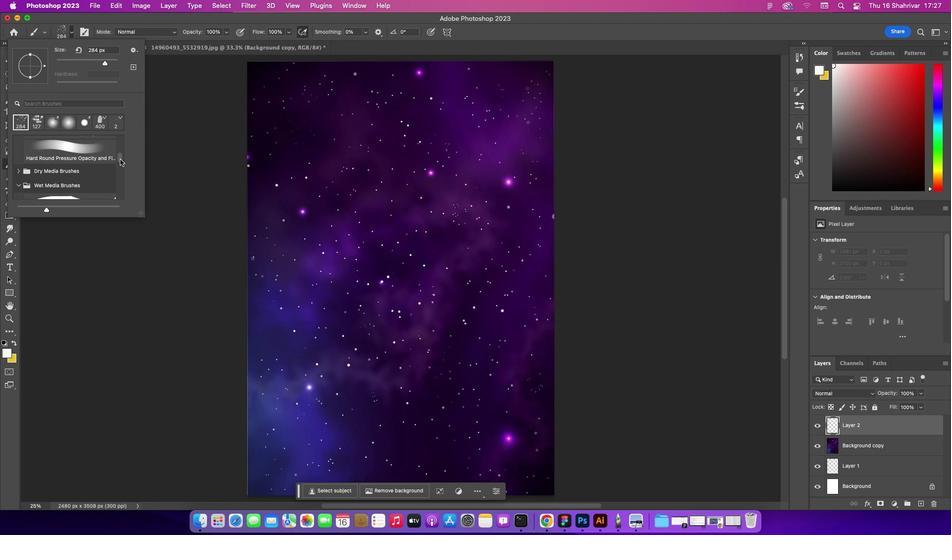 
Action: Mouse moved to (69, 33)
Screenshot: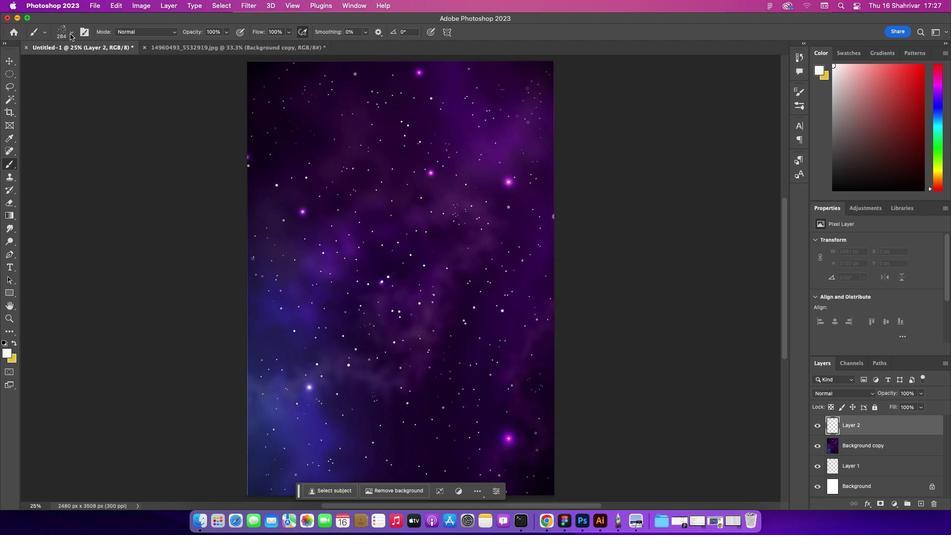 
Action: Mouse pressed left at (69, 33)
Screenshot: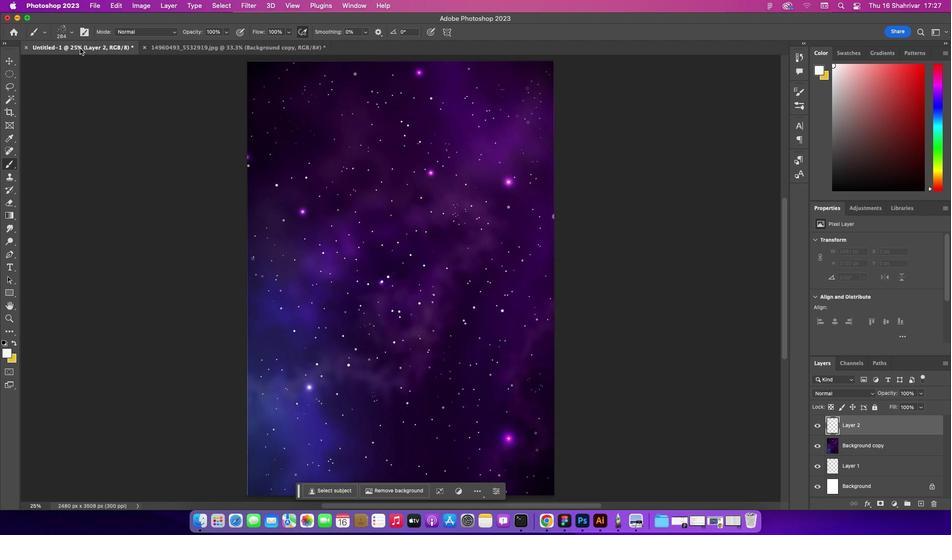 
Action: Mouse moved to (343, 202)
Screenshot: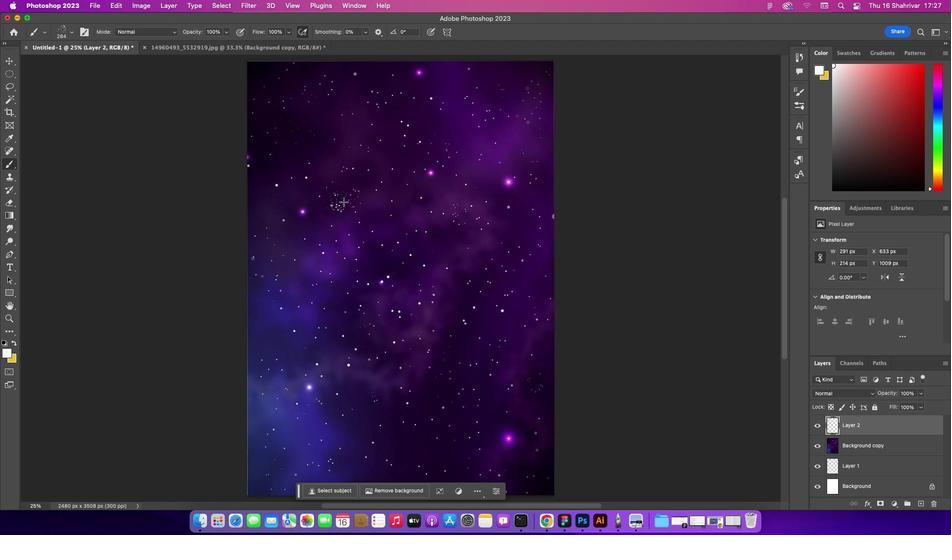 
Action: Mouse pressed left at (343, 202)
Screenshot: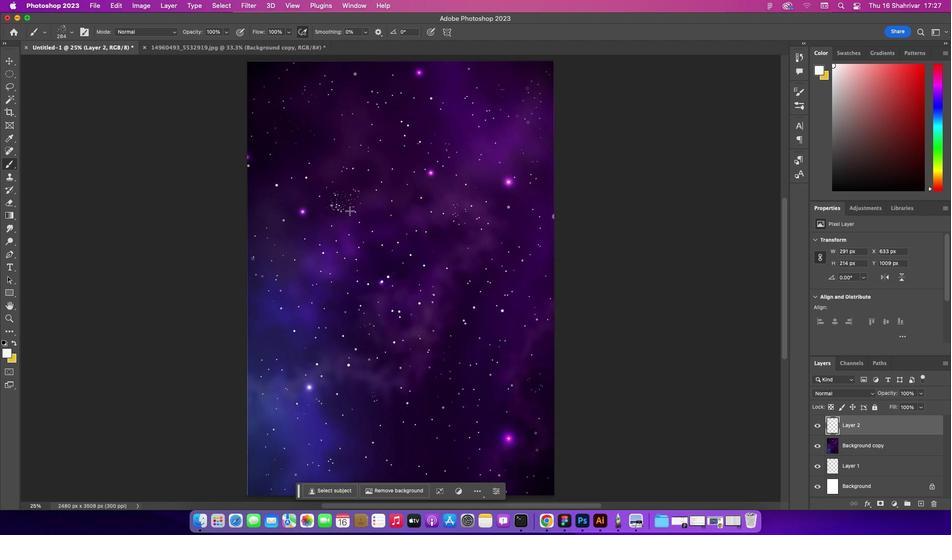 
Action: Mouse moved to (346, 229)
Screenshot: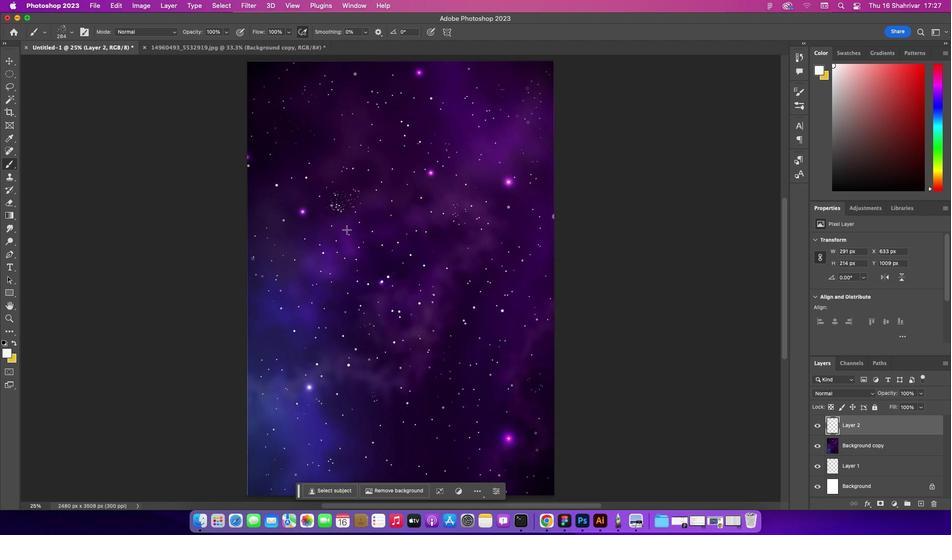 
Action: Mouse pressed left at (346, 229)
Screenshot: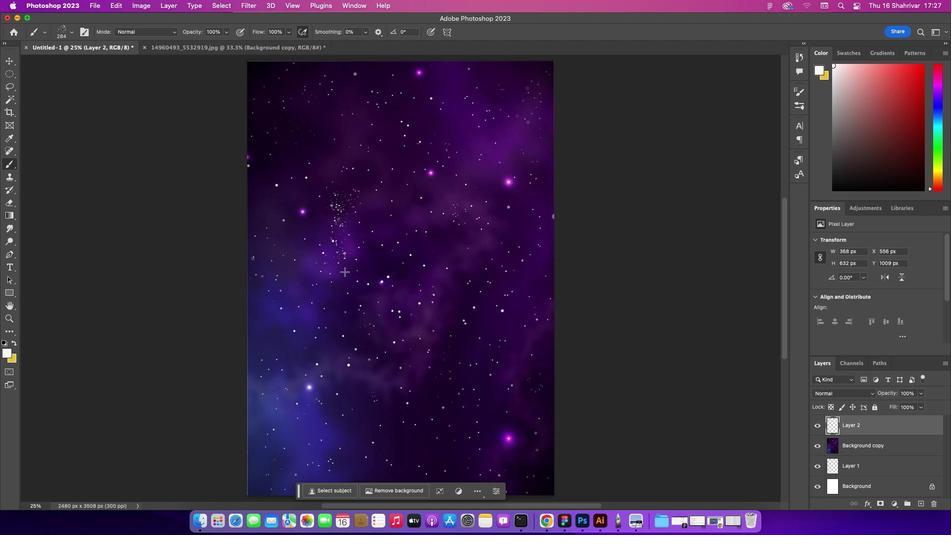 
Action: Mouse moved to (334, 245)
Screenshot: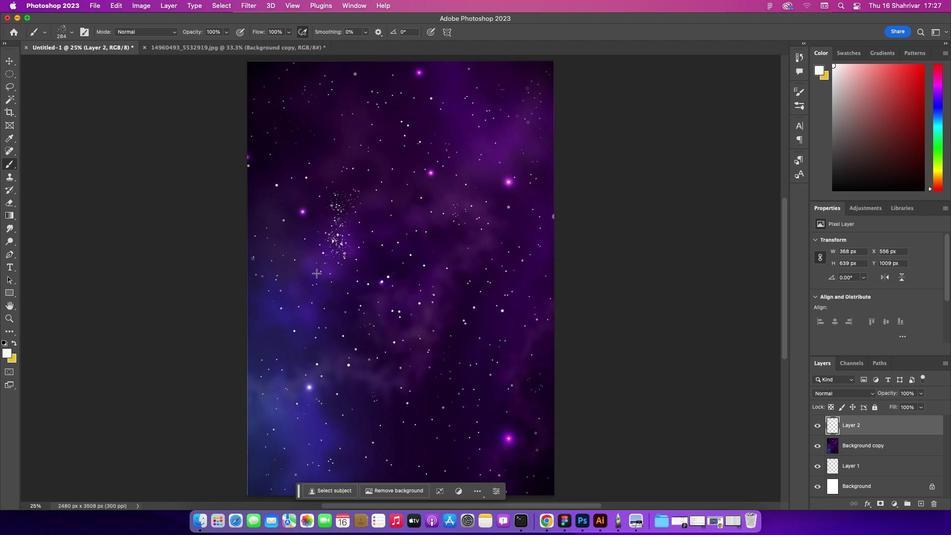 
Action: Mouse pressed left at (334, 245)
Screenshot: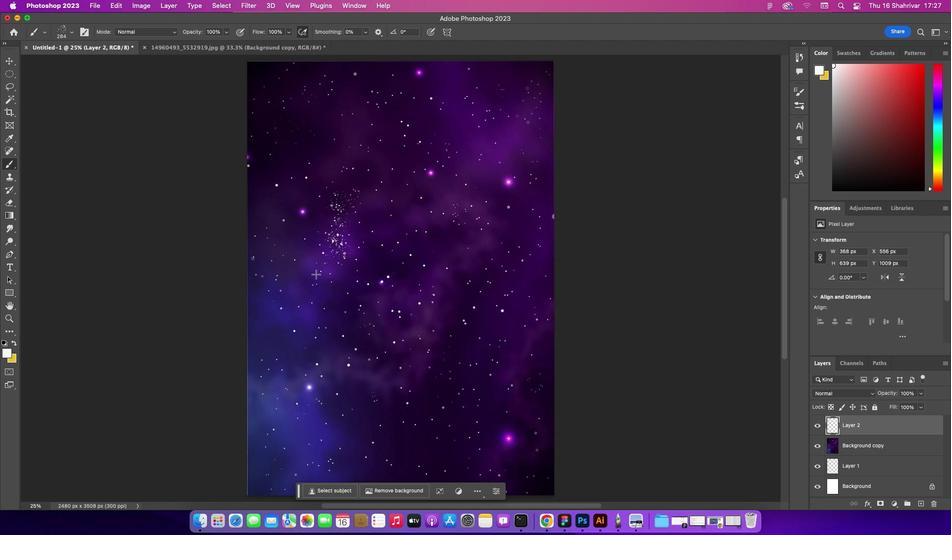 
Action: Mouse moved to (315, 274)
Screenshot: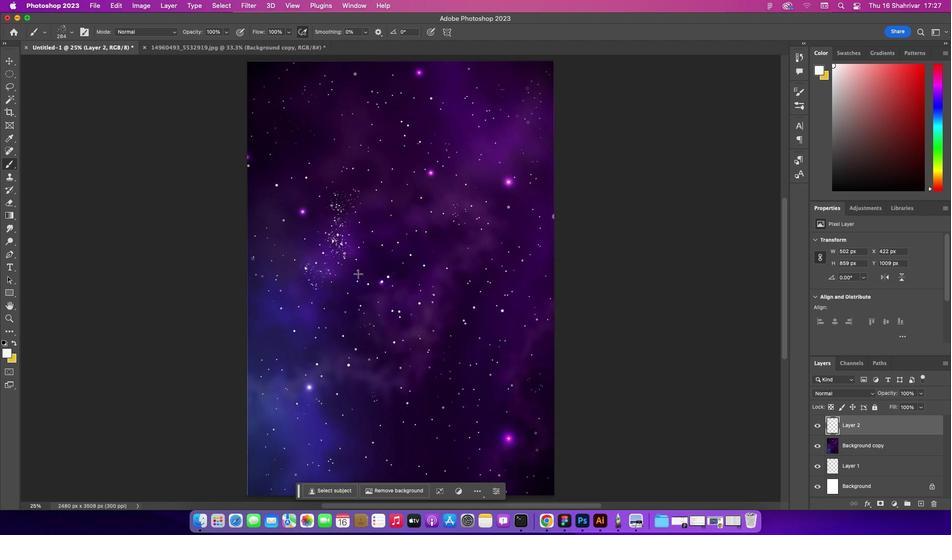 
Action: Mouse pressed left at (315, 274)
Screenshot: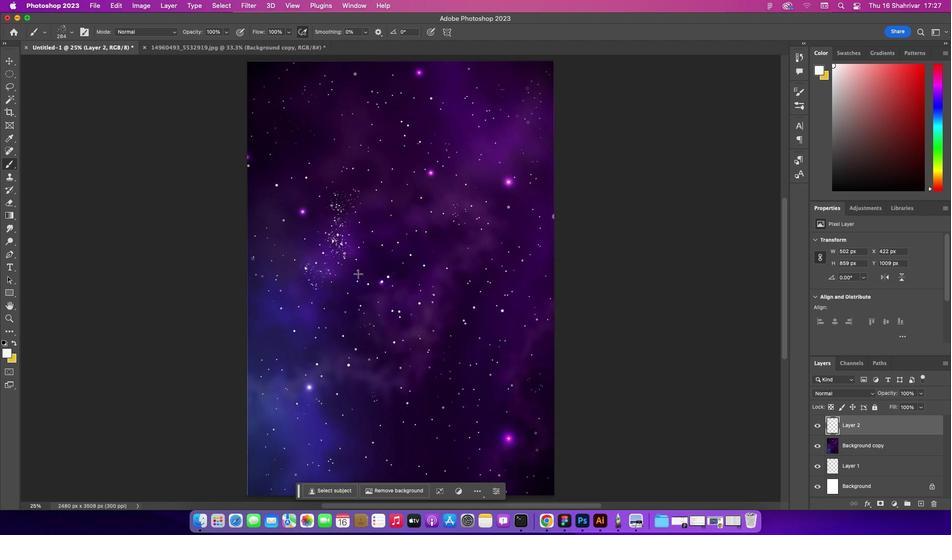 
Action: Mouse moved to (357, 273)
Screenshot: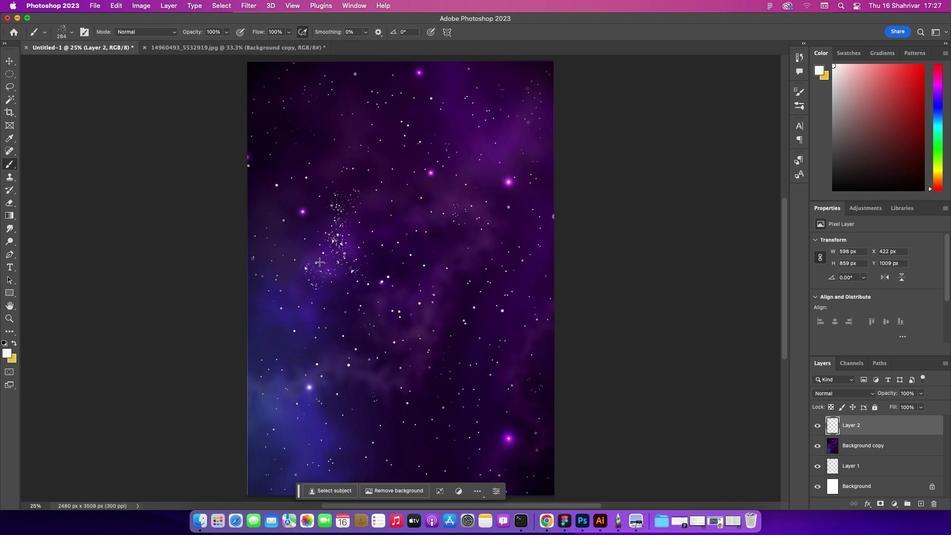 
Action: Mouse pressed left at (357, 273)
Screenshot: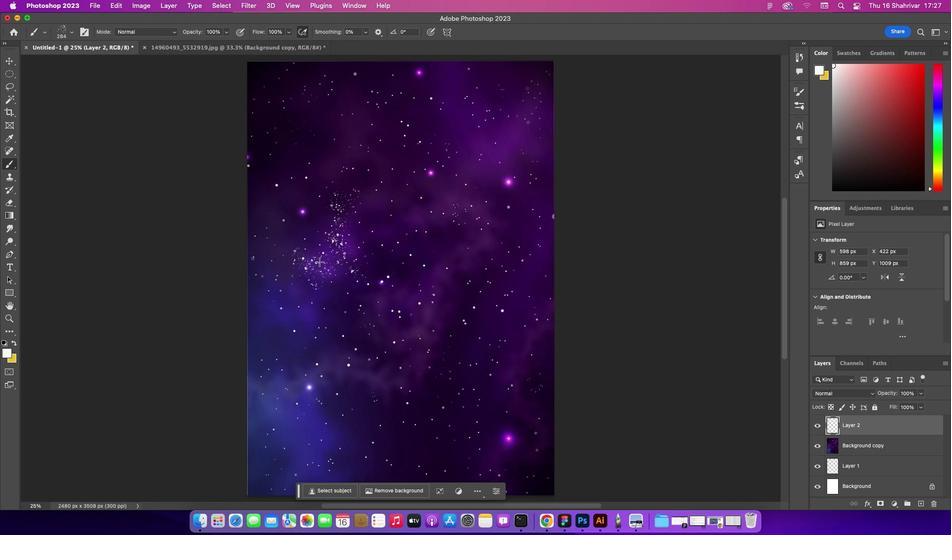 
Action: Mouse moved to (319, 261)
Screenshot: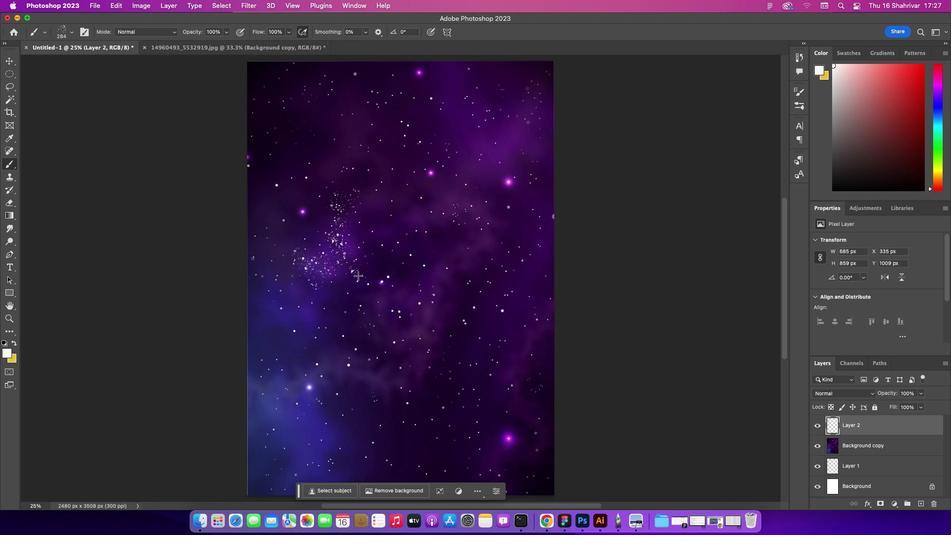 
Action: Mouse pressed left at (319, 261)
Screenshot: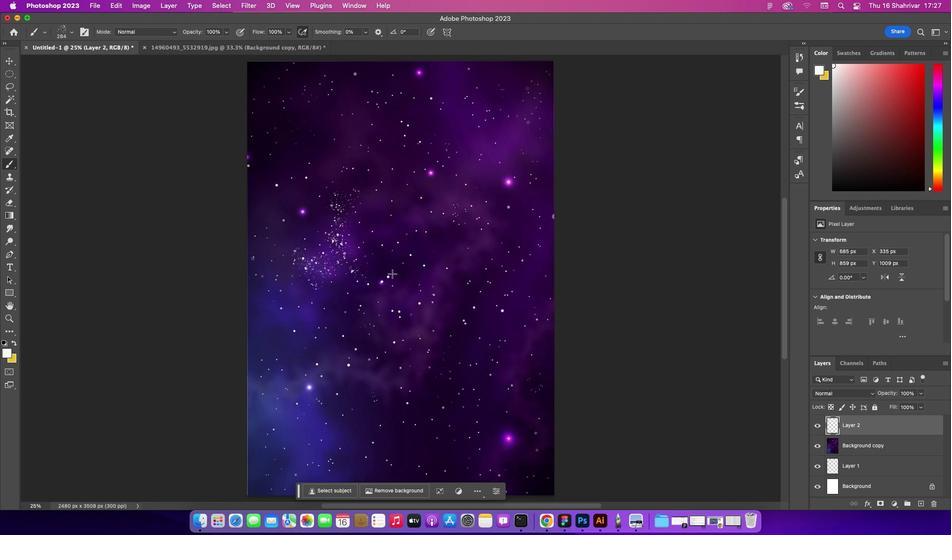 
Action: Mouse moved to (358, 266)
Screenshot: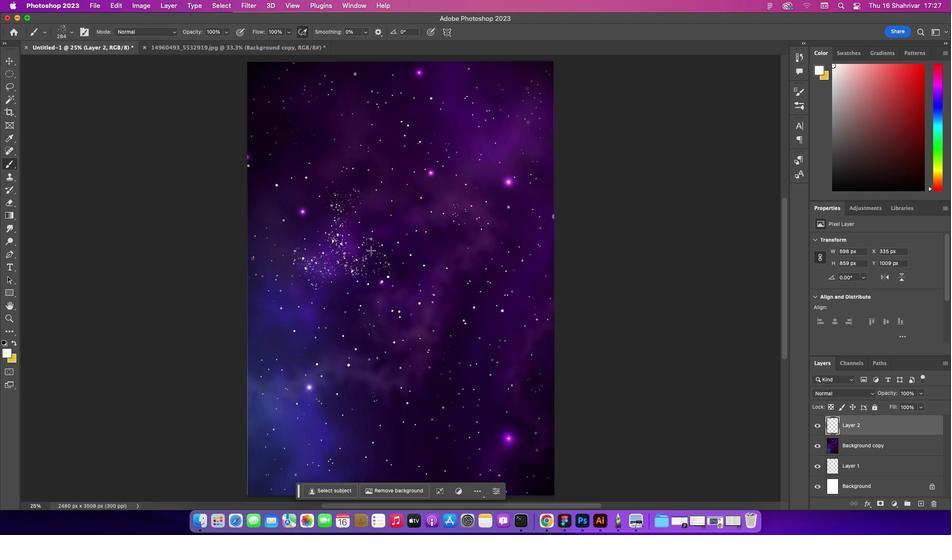 
Action: Mouse pressed left at (358, 266)
Screenshot: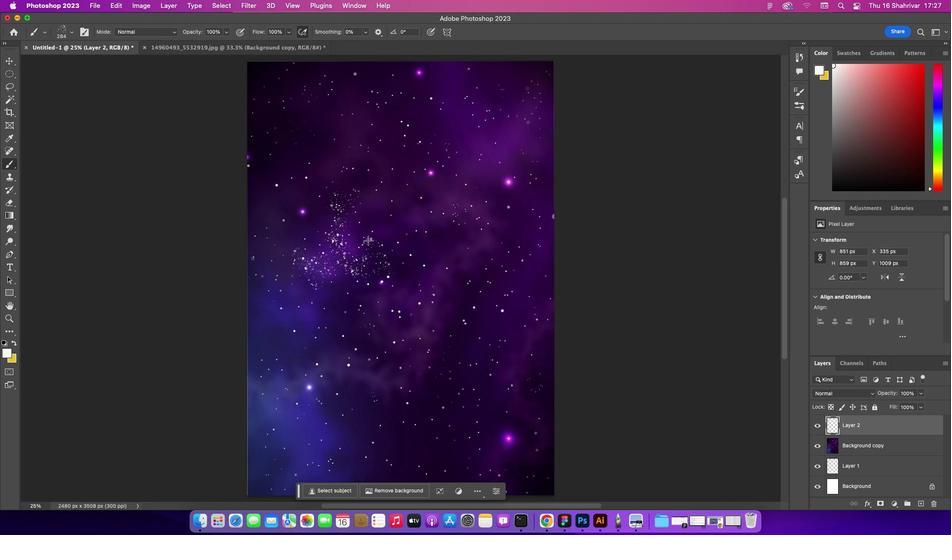 
Action: Mouse moved to (371, 250)
Screenshot: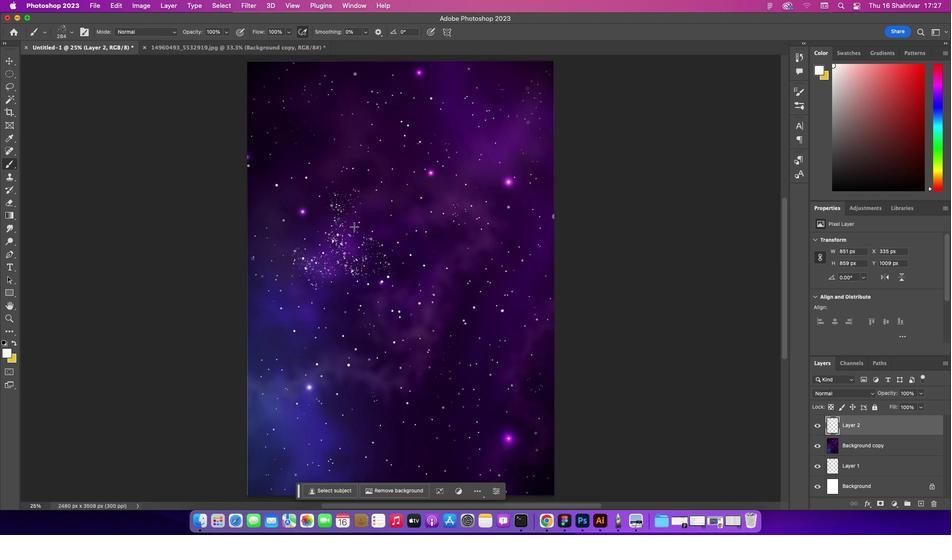 
Action: Mouse pressed left at (371, 250)
Screenshot: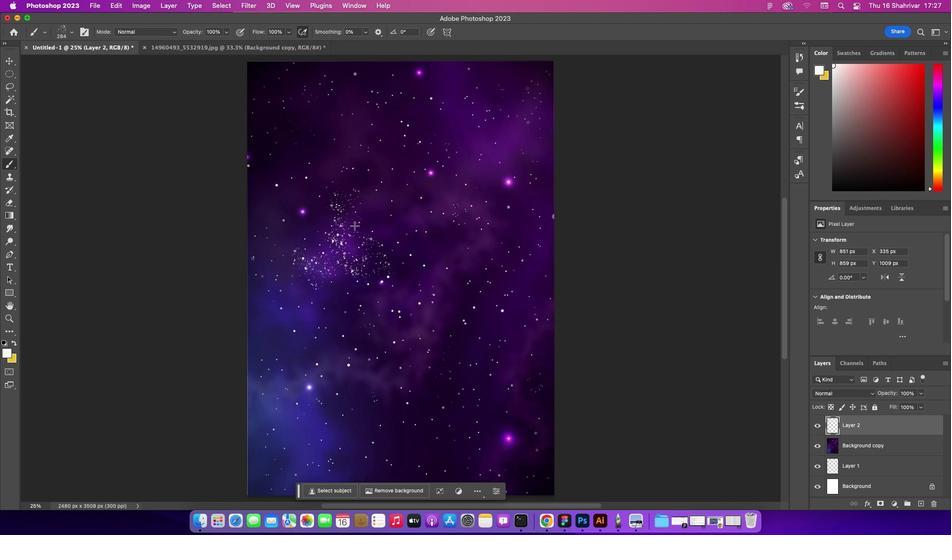 
Action: Mouse moved to (354, 226)
Screenshot: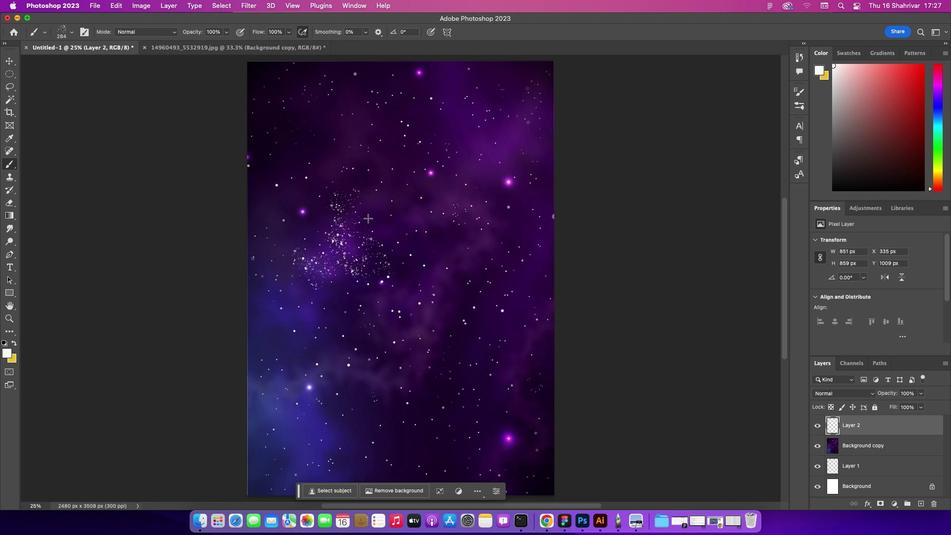 
Action: Mouse pressed left at (354, 226)
Screenshot: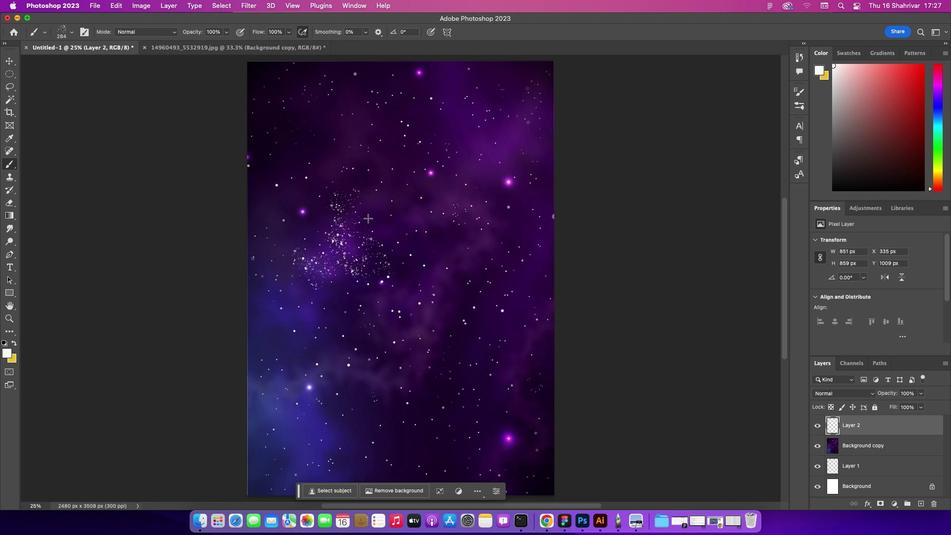 
Action: Mouse moved to (368, 218)
Screenshot: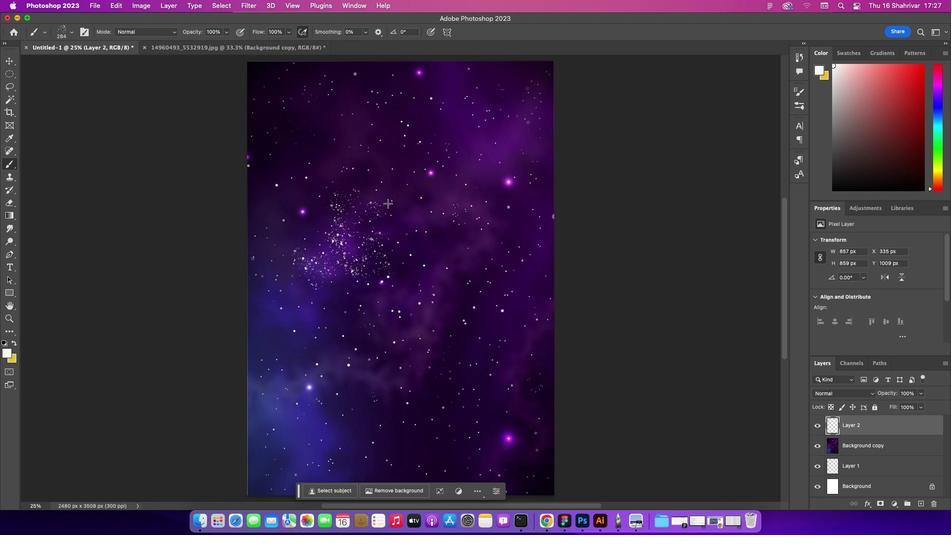 
Action: Mouse pressed left at (368, 218)
Screenshot: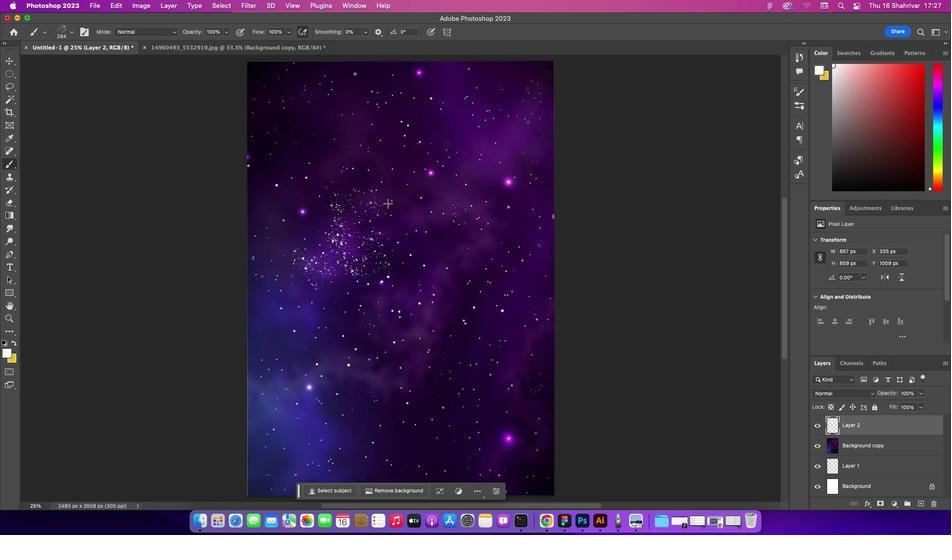 
Action: Mouse moved to (388, 203)
Screenshot: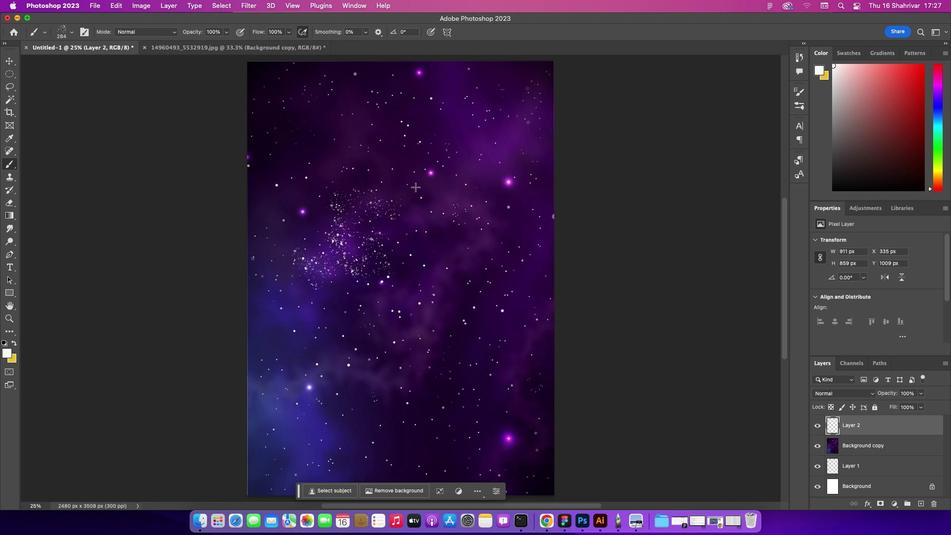
Action: Mouse pressed left at (388, 203)
Screenshot: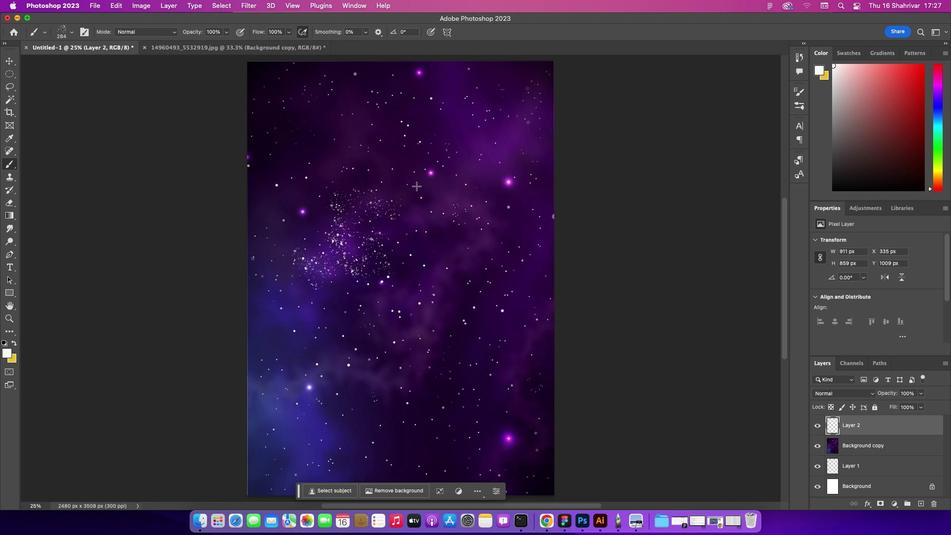 
Action: Mouse moved to (416, 186)
Screenshot: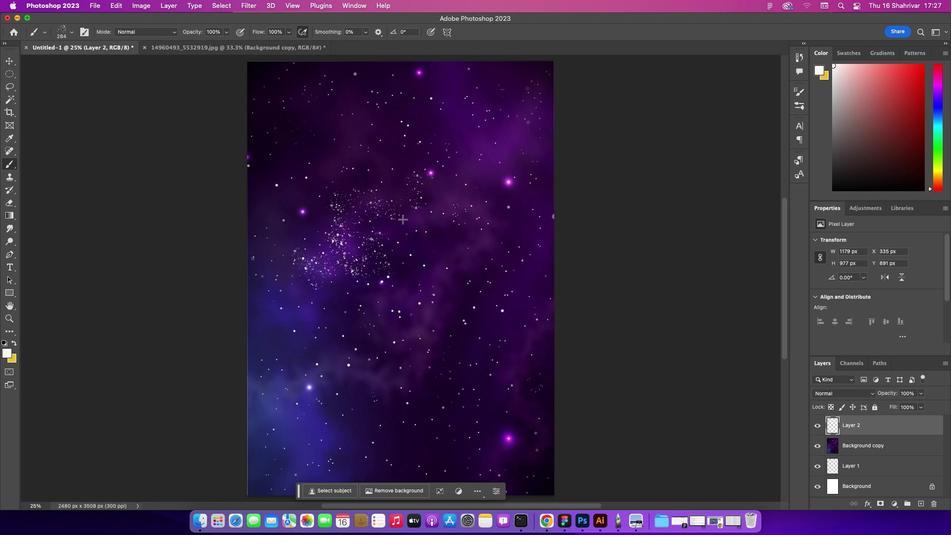 
Action: Mouse pressed left at (416, 186)
Screenshot: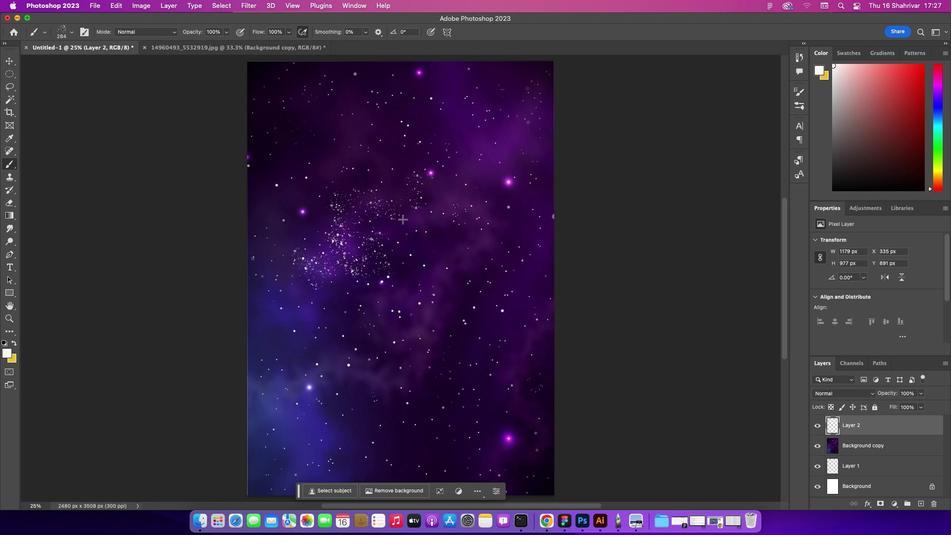 
Action: Mouse moved to (402, 219)
Screenshot: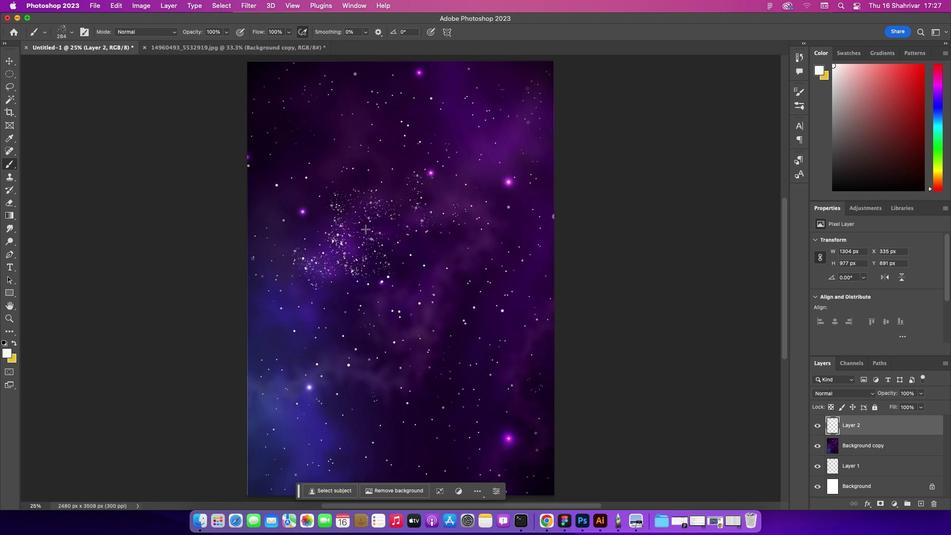 
Action: Mouse pressed left at (402, 219)
Screenshot: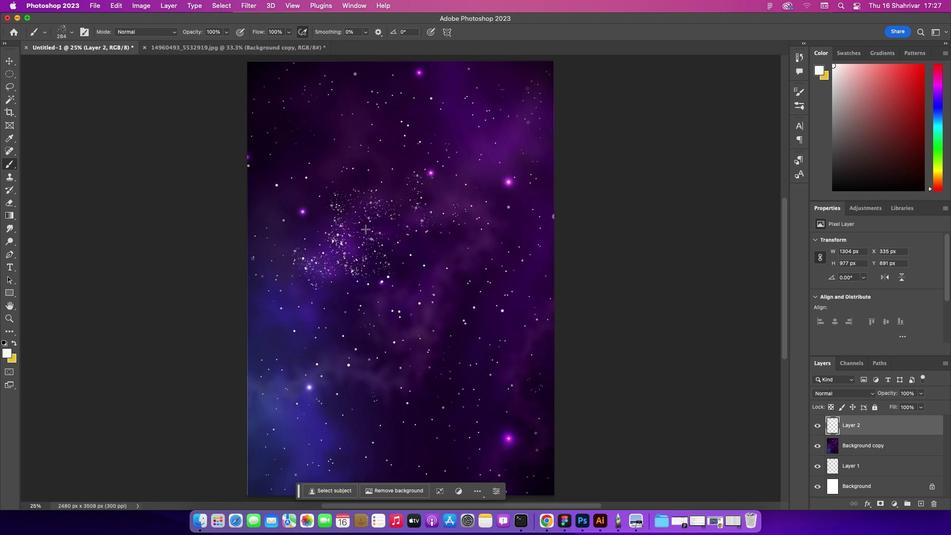 
Action: Mouse moved to (365, 229)
Screenshot: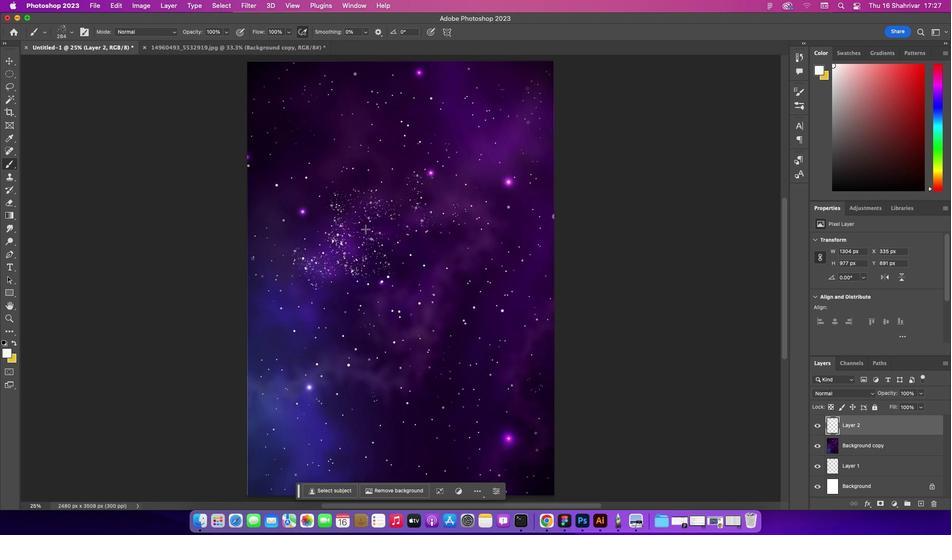 
Action: Mouse pressed left at (365, 229)
Screenshot: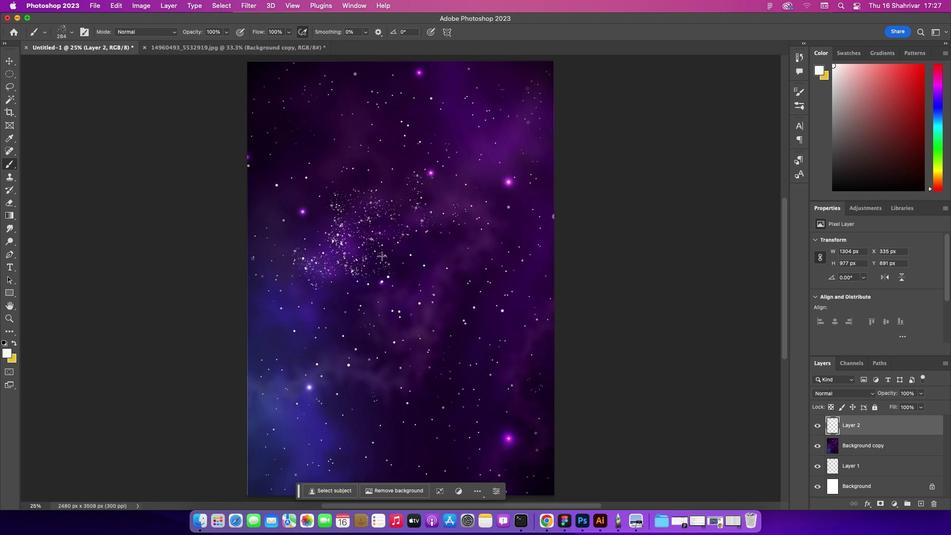 
Action: Mouse moved to (382, 255)
Screenshot: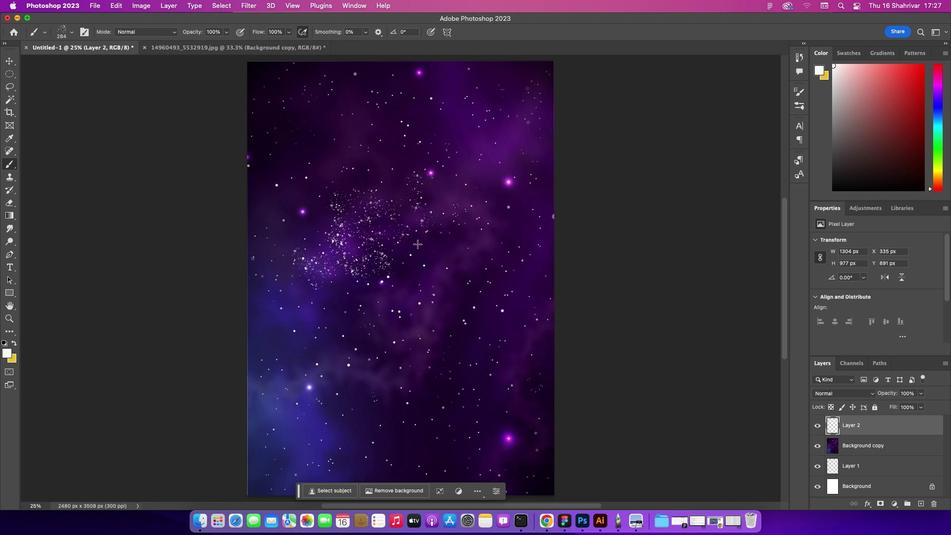 
Action: Mouse pressed left at (382, 255)
Screenshot: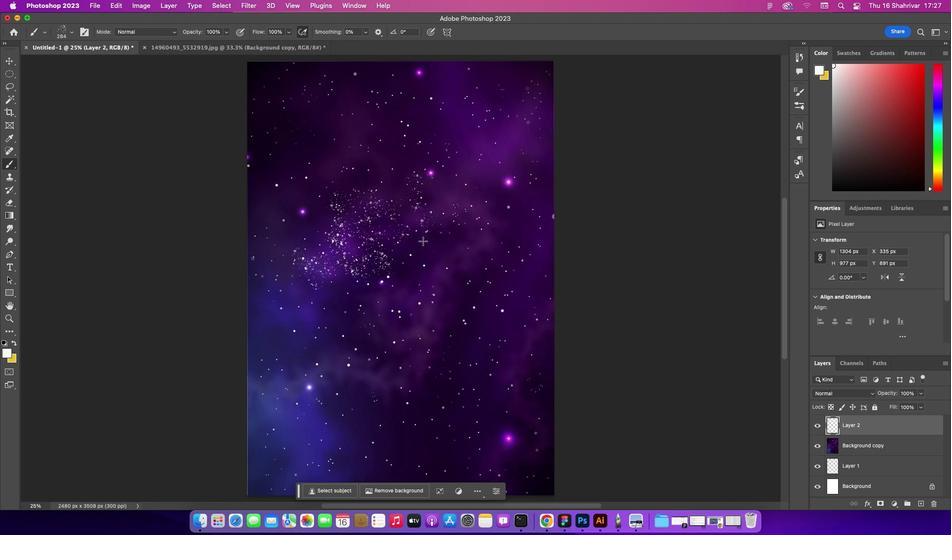 
Action: Mouse moved to (385, 242)
Screenshot: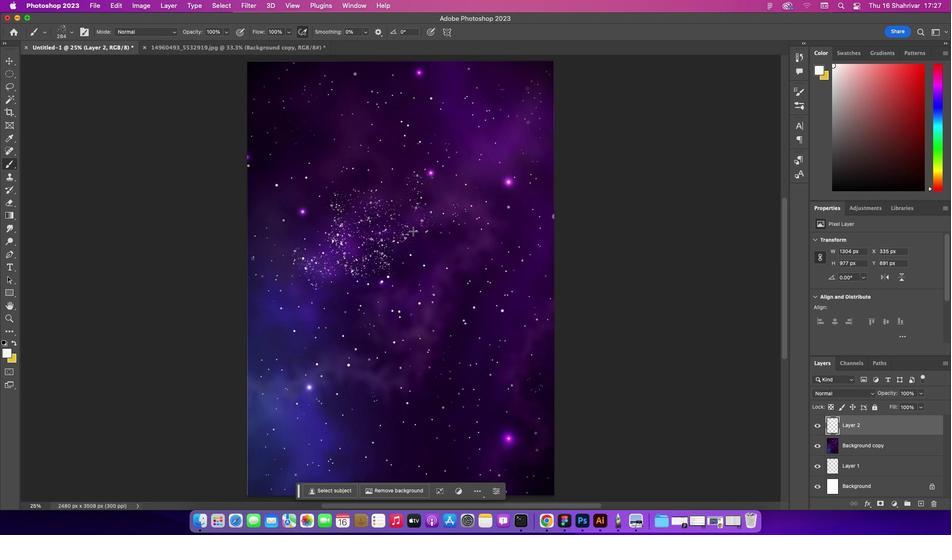 
Action: Mouse pressed left at (385, 242)
Screenshot: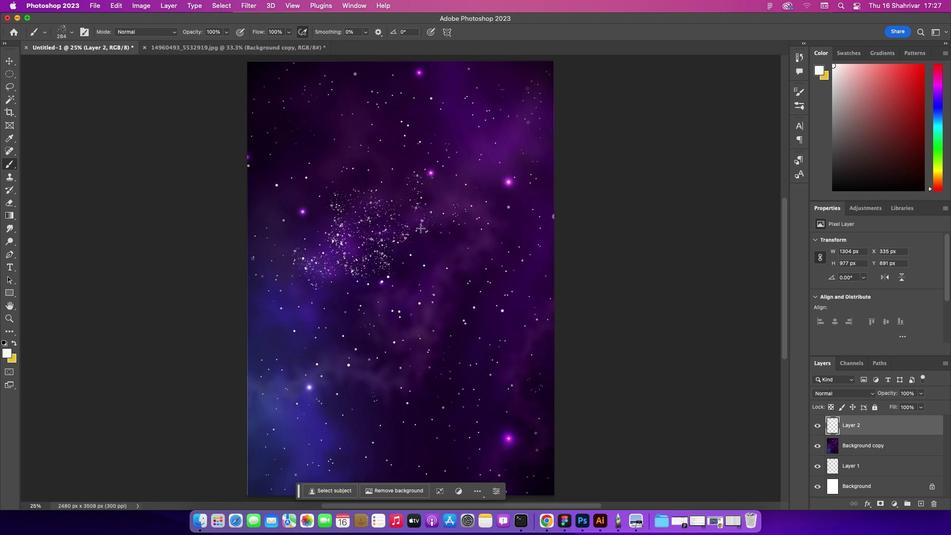 
Action: Mouse moved to (420, 227)
Screenshot: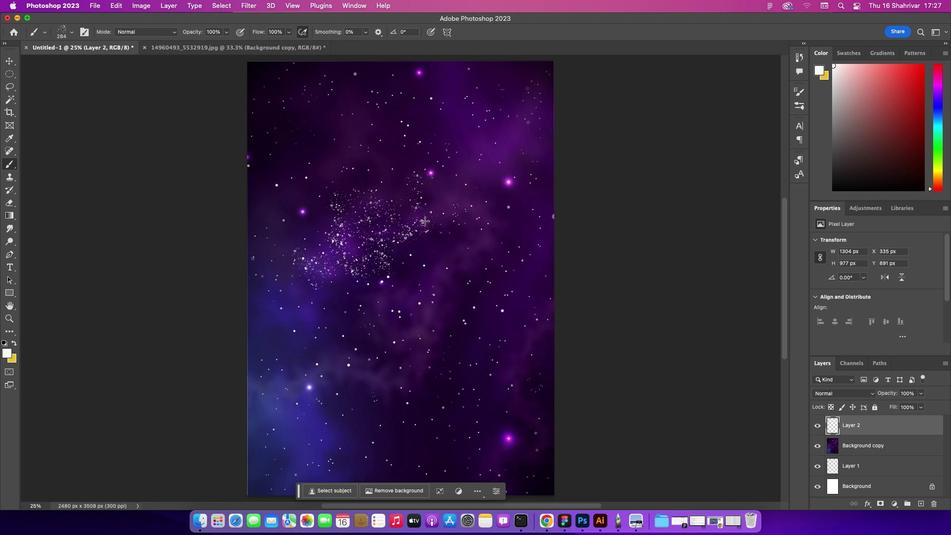 
Action: Mouse pressed left at (420, 227)
Screenshot: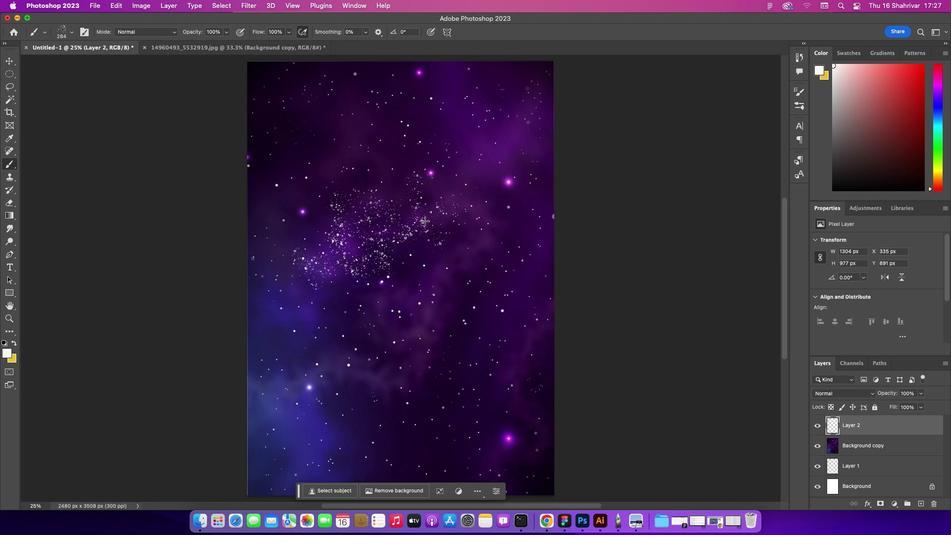 
Action: Mouse moved to (425, 220)
Screenshot: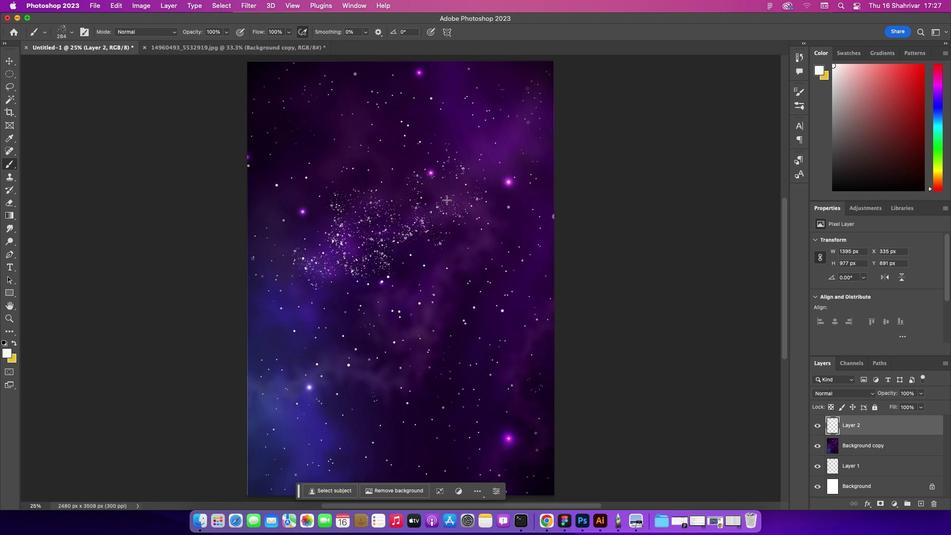 
Action: Mouse pressed left at (425, 220)
Screenshot: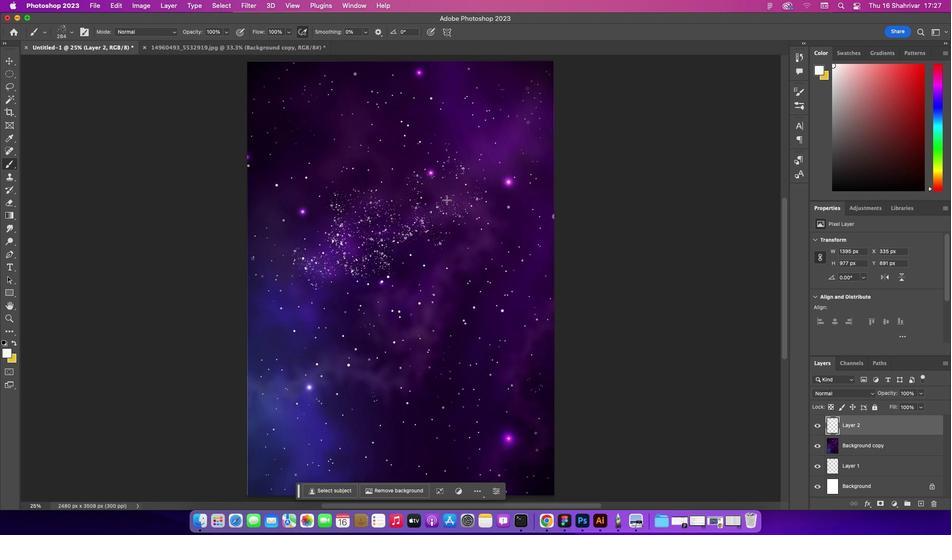 
Action: Mouse moved to (447, 199)
Screenshot: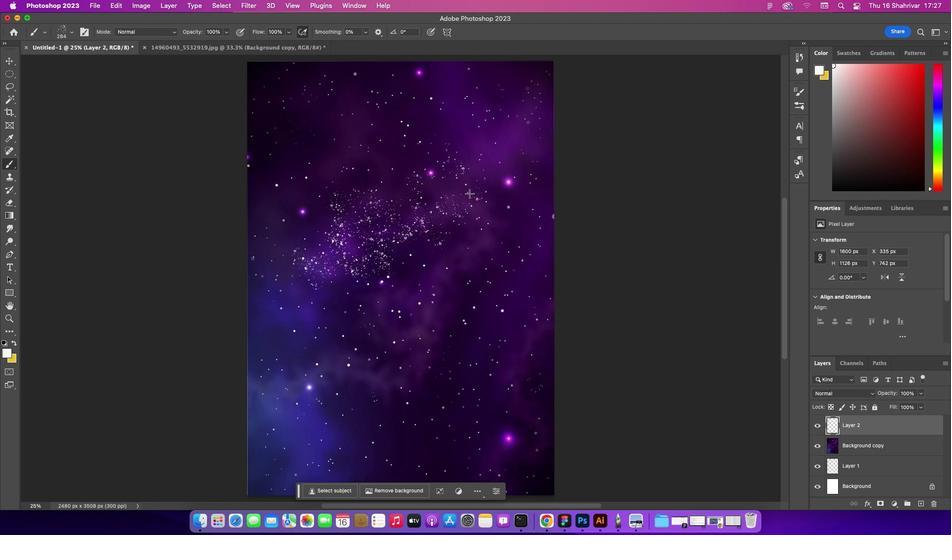
Action: Mouse pressed left at (447, 199)
Screenshot: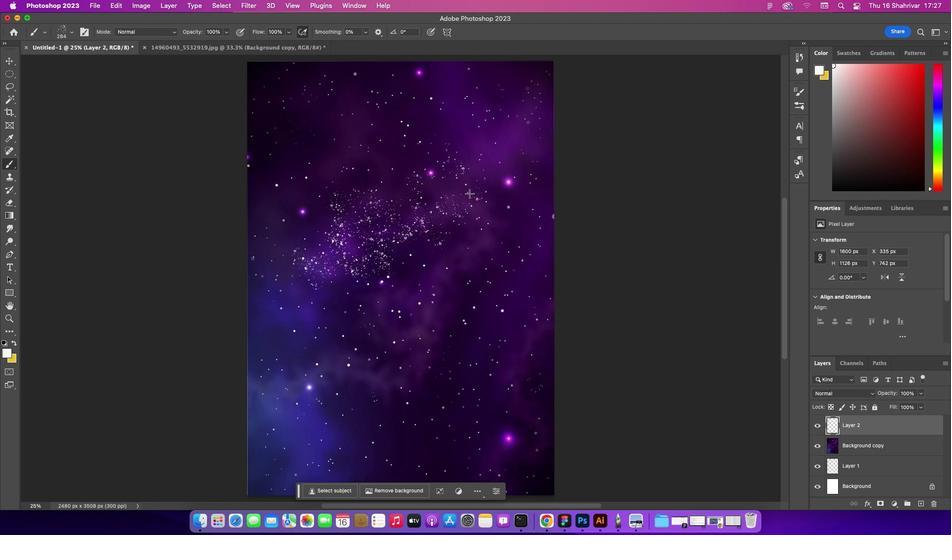
Action: Mouse moved to (501, 184)
Screenshot: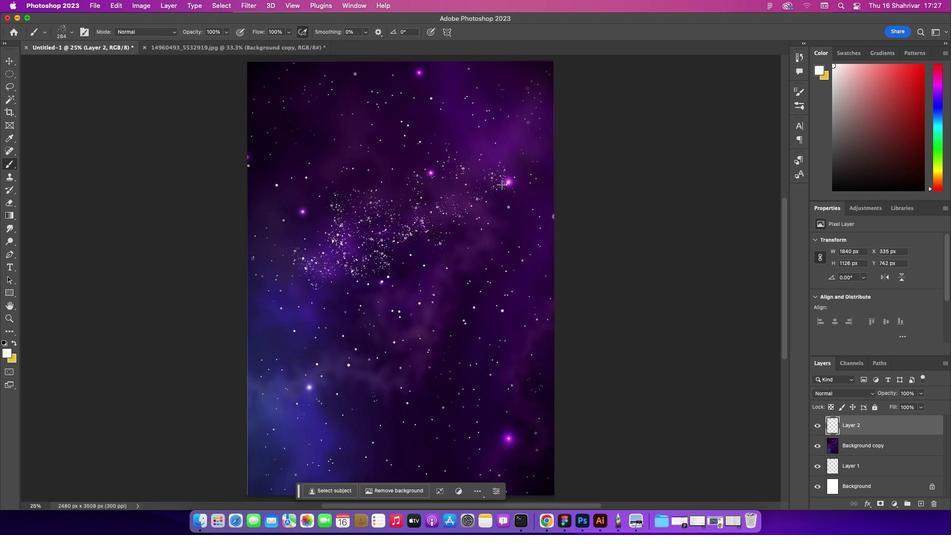 
Action: Mouse pressed left at (501, 184)
Screenshot: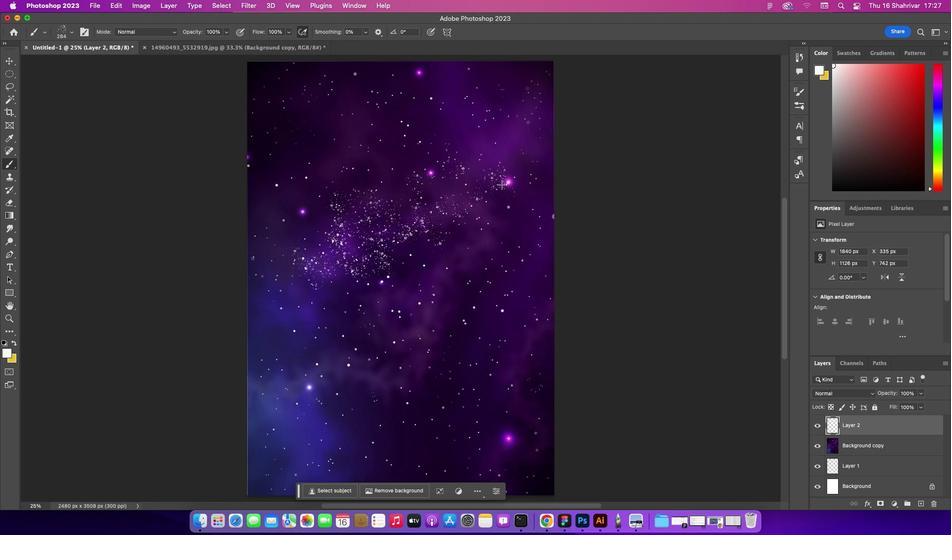 
Action: Mouse pressed left at (501, 184)
Screenshot: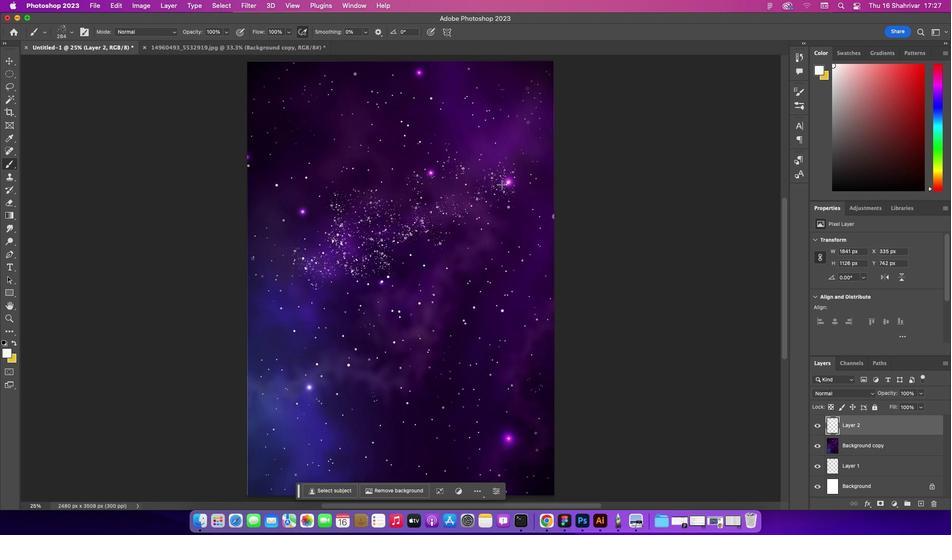 
Action: Mouse pressed left at (501, 184)
Screenshot: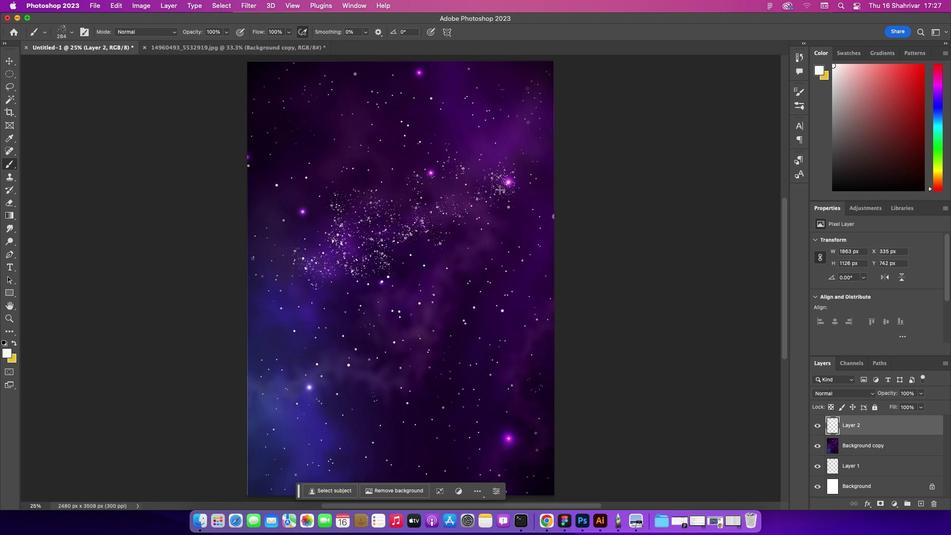 
Action: Mouse pressed left at (501, 184)
Screenshot: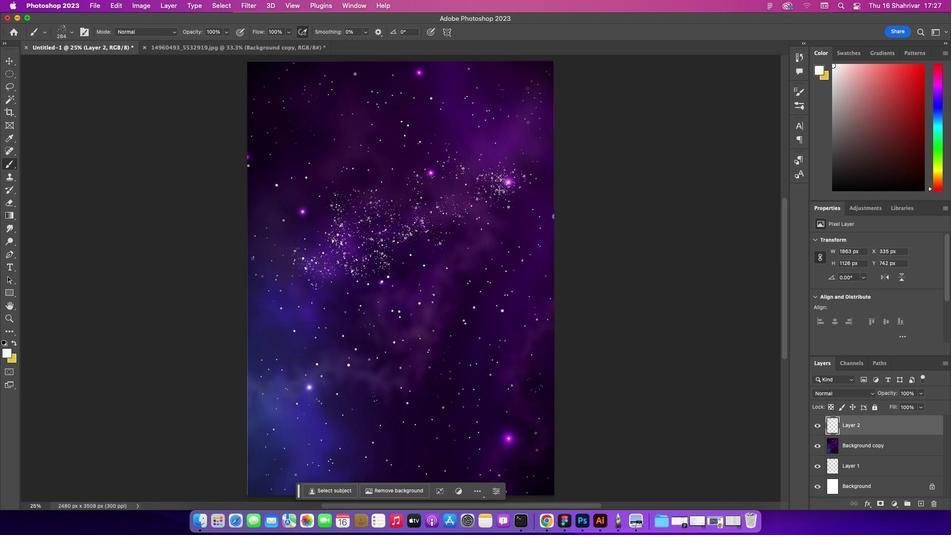 
Action: Mouse moved to (499, 190)
Screenshot: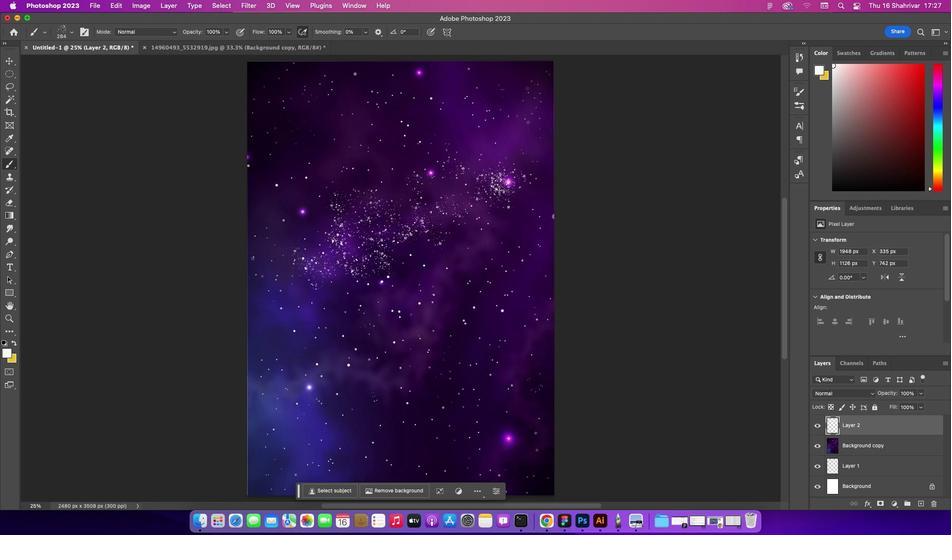 
Action: Mouse pressed left at (499, 190)
Screenshot: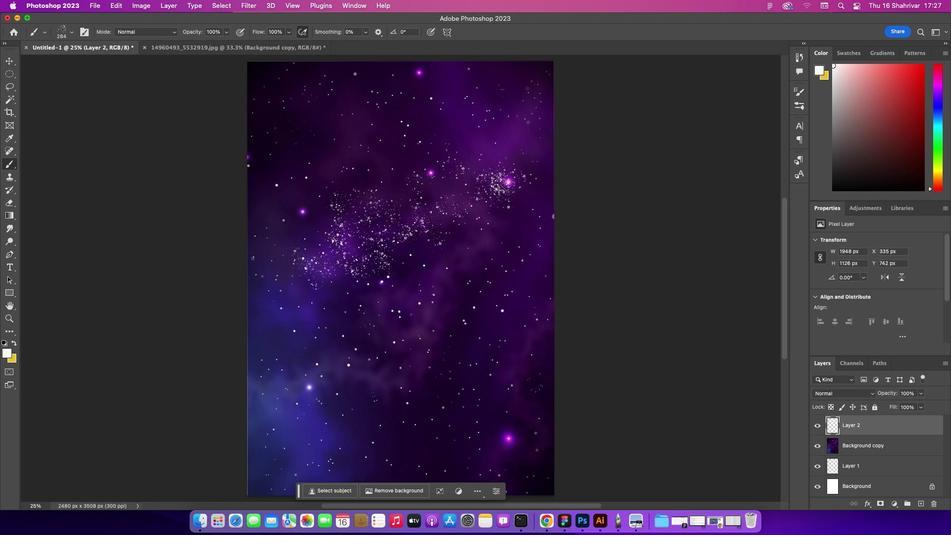 
Action: Mouse pressed left at (499, 190)
Screenshot: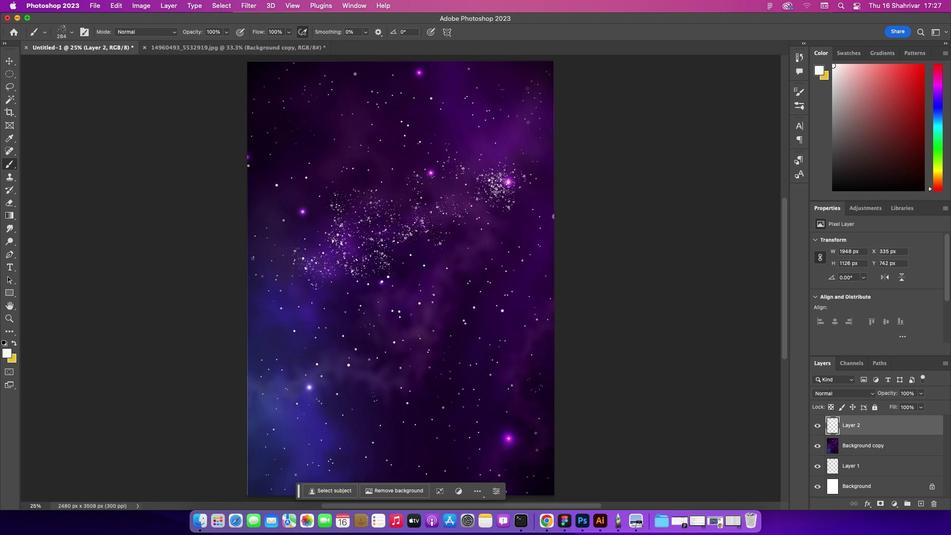 
Action: Mouse moved to (499, 190)
Screenshot: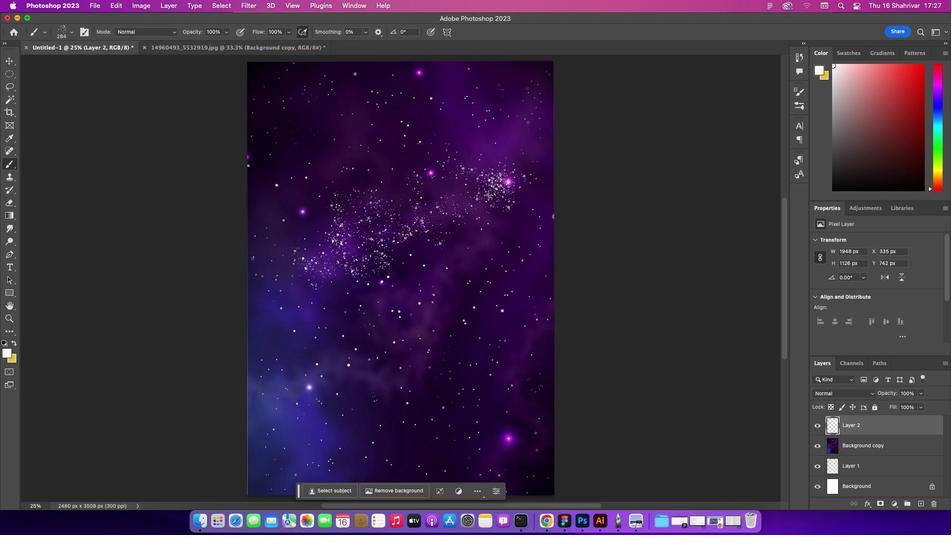 
Action: Mouse pressed left at (499, 190)
Screenshot: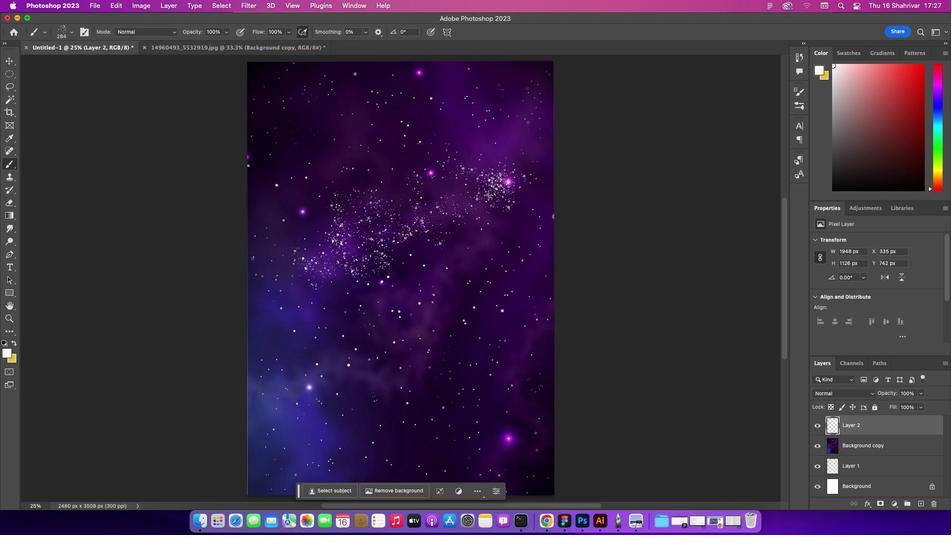 
Action: Mouse moved to (488, 194)
Screenshot: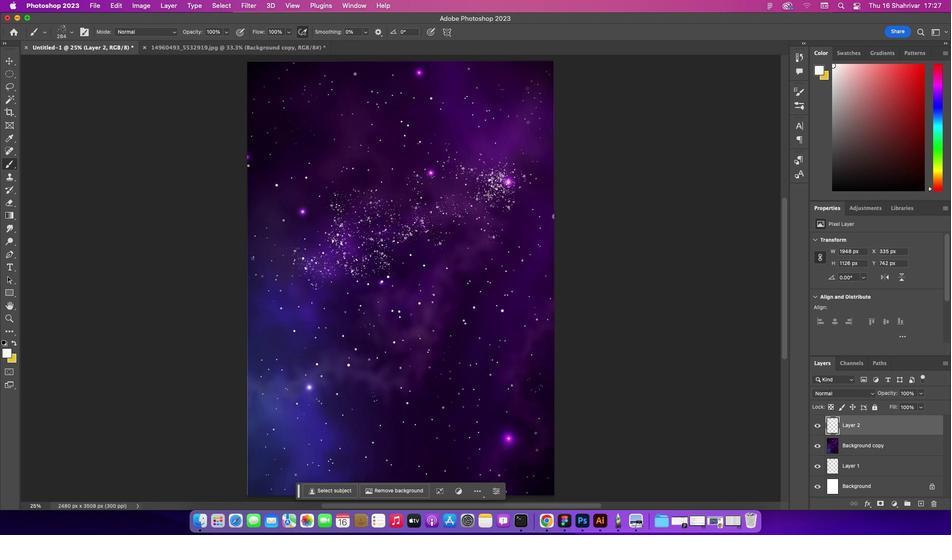 
Action: Mouse pressed left at (488, 194)
Screenshot: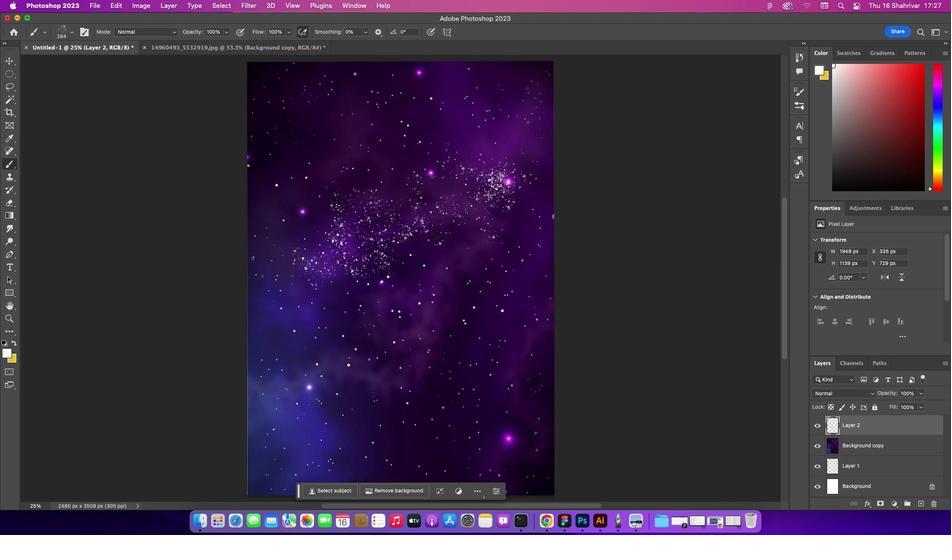 
Action: Mouse moved to (488, 194)
Screenshot: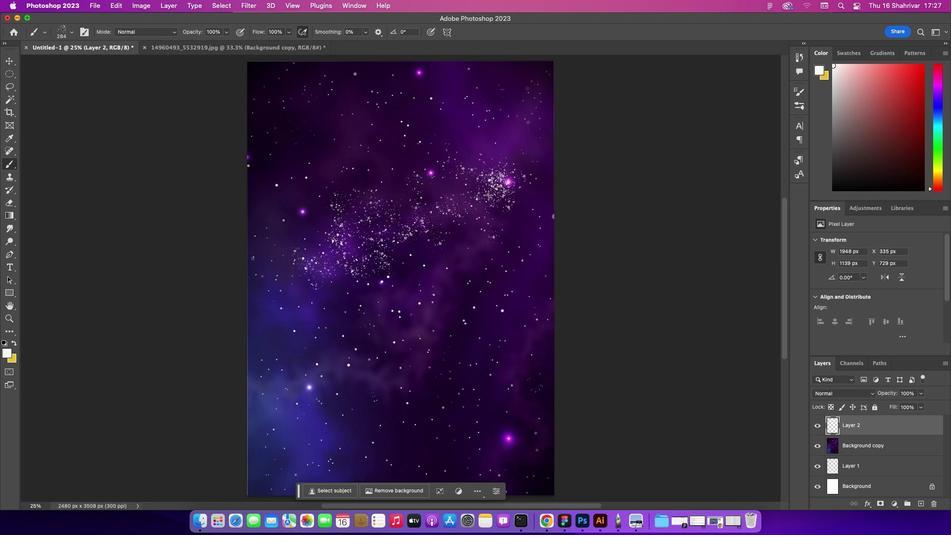 
Action: Mouse pressed left at (488, 194)
Screenshot: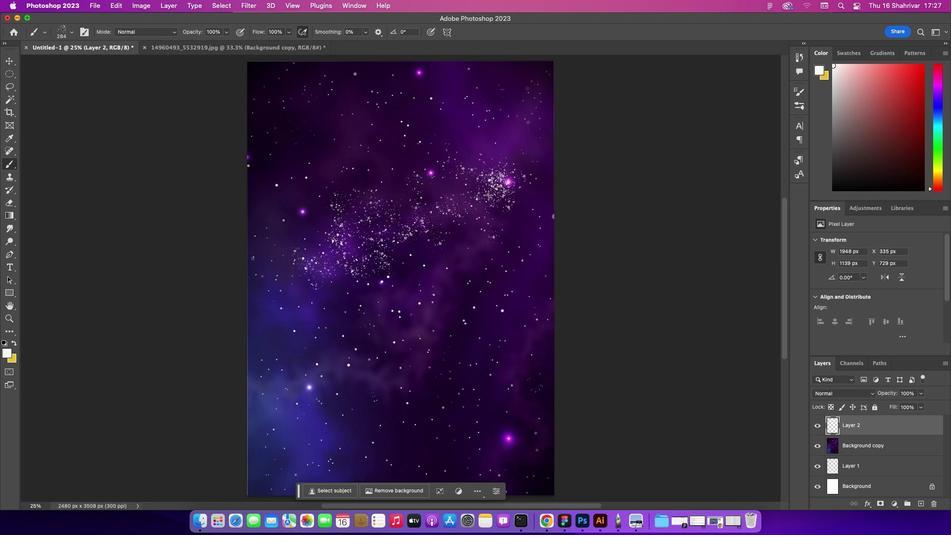 
Action: Mouse pressed left at (488, 194)
Screenshot: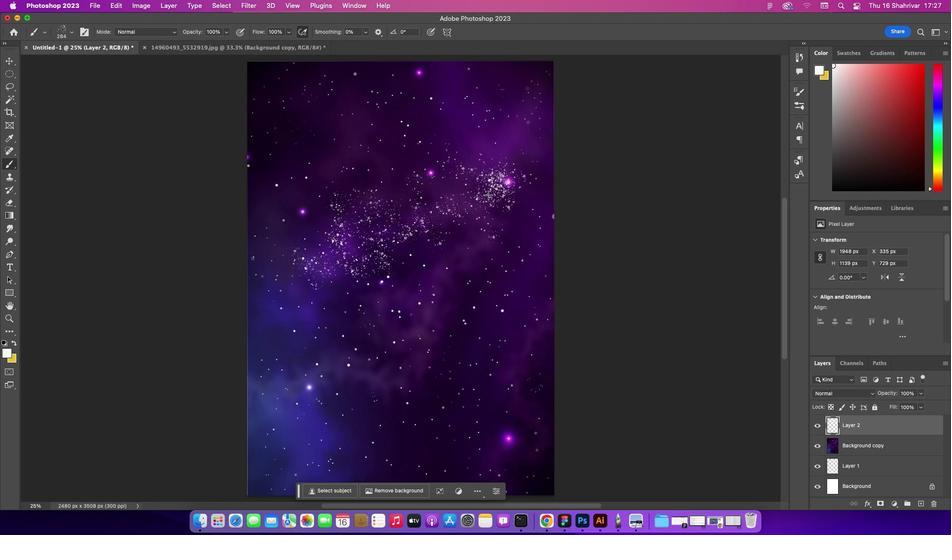 
Action: Mouse pressed left at (488, 194)
Screenshot: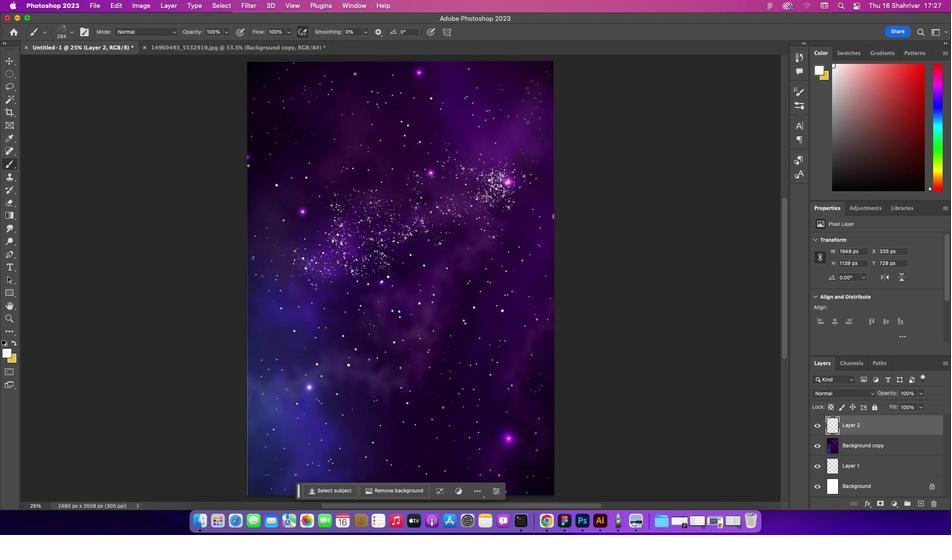
Action: Mouse moved to (486, 196)
Screenshot: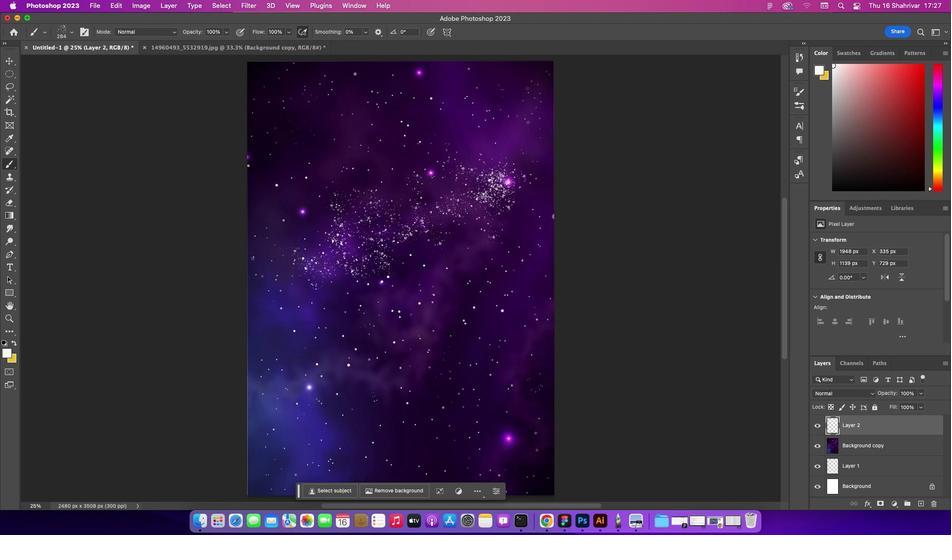 
Action: Mouse pressed left at (486, 196)
Screenshot: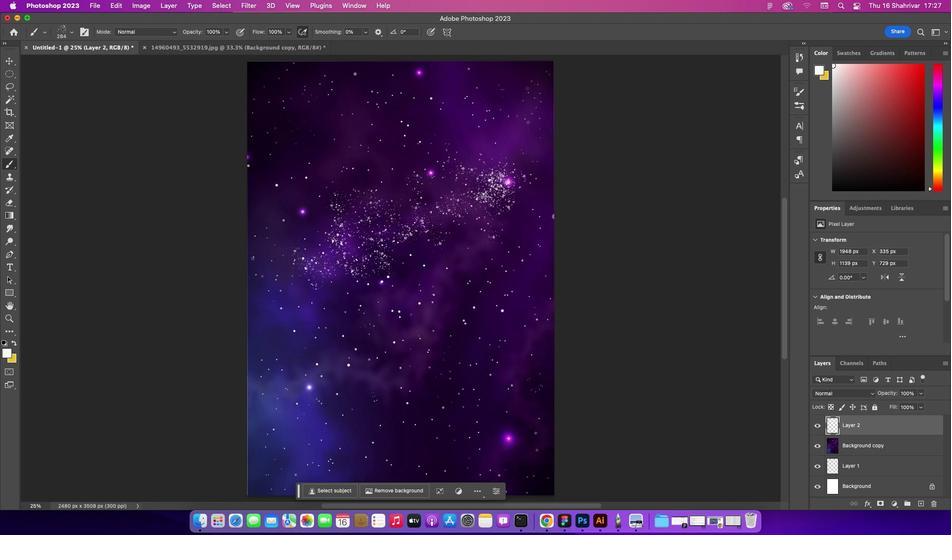 
Action: Mouse moved to (485, 196)
Screenshot: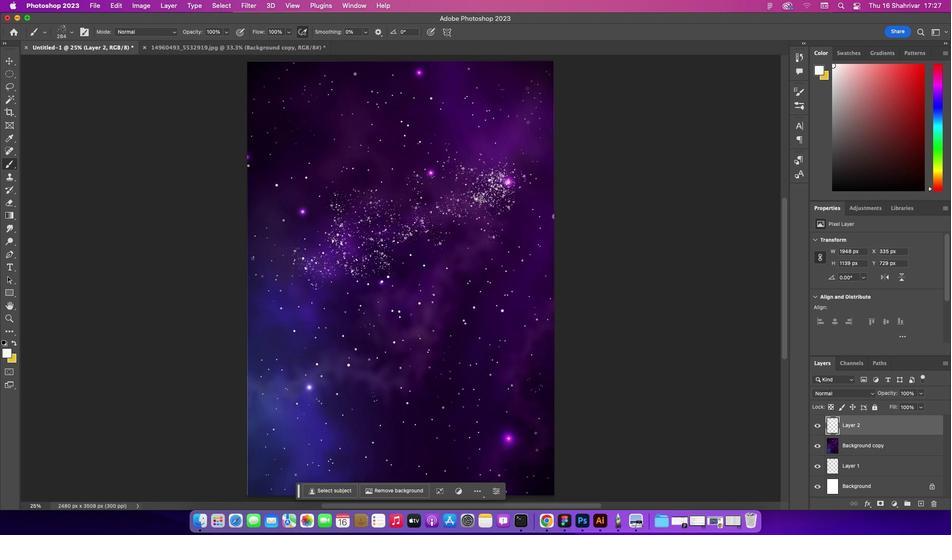 
Action: Mouse pressed left at (485, 196)
Screenshot: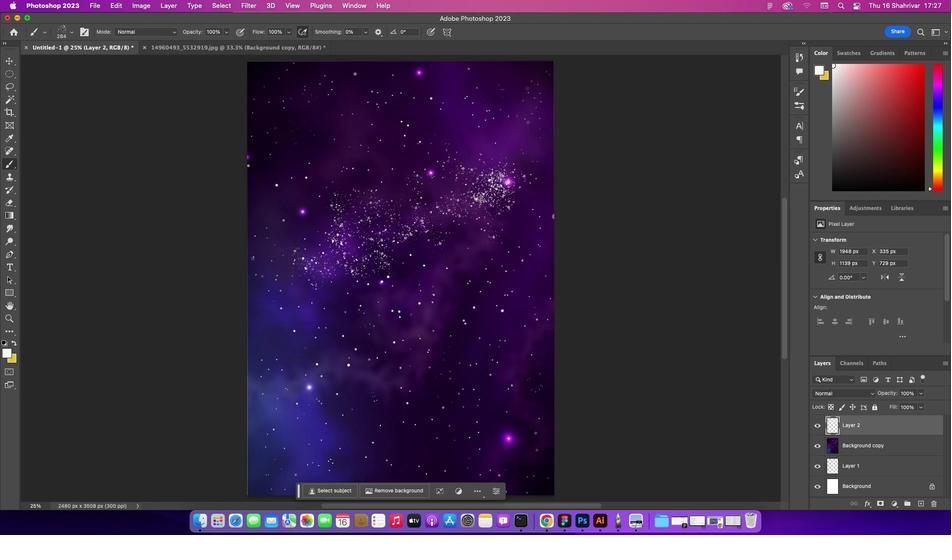 
Action: Mouse moved to (480, 200)
Screenshot: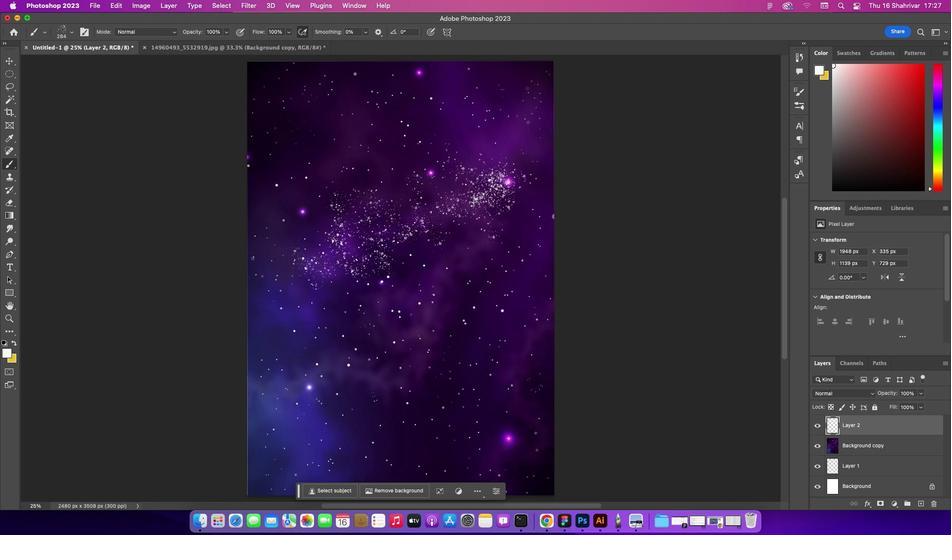 
Action: Mouse pressed left at (480, 200)
Screenshot: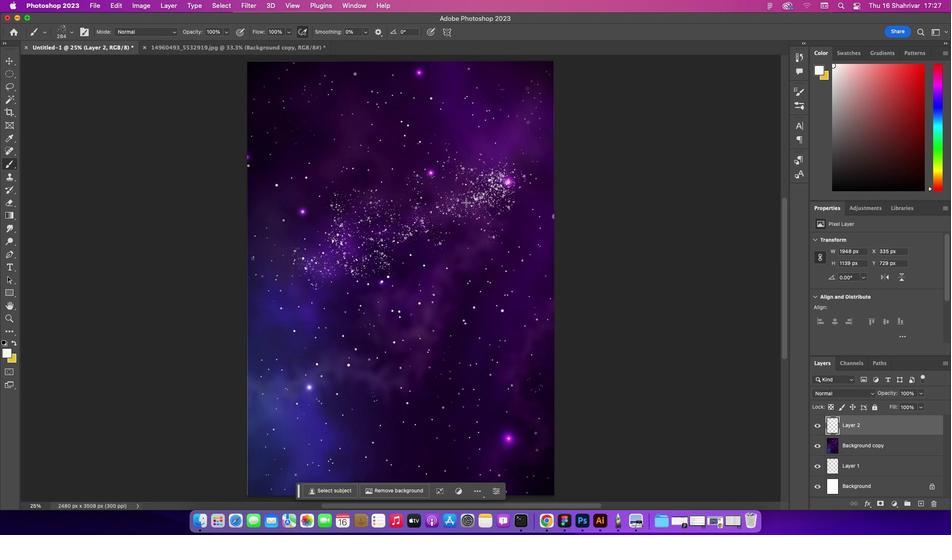 
Action: Mouse moved to (473, 201)
Screenshot: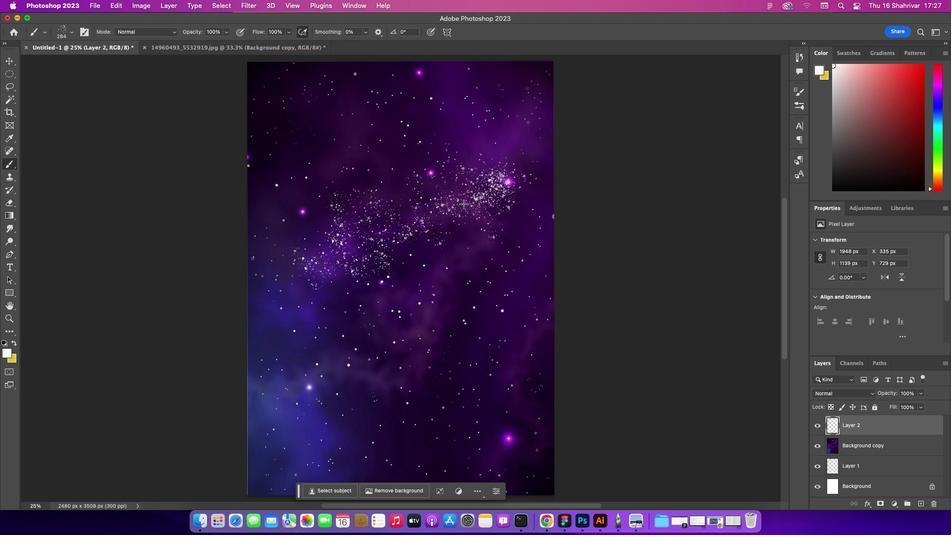 
Action: Mouse pressed left at (473, 201)
Screenshot: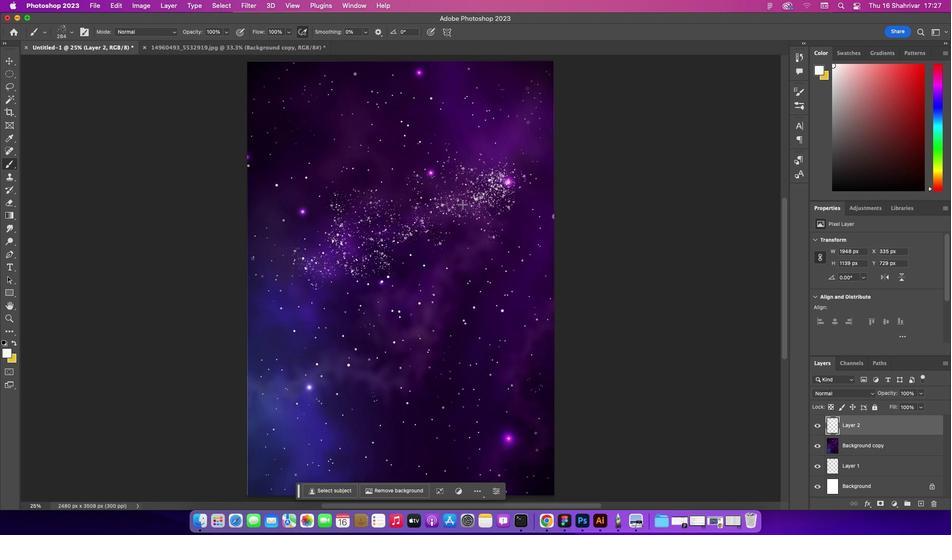 
Action: Mouse moved to (463, 203)
Screenshot: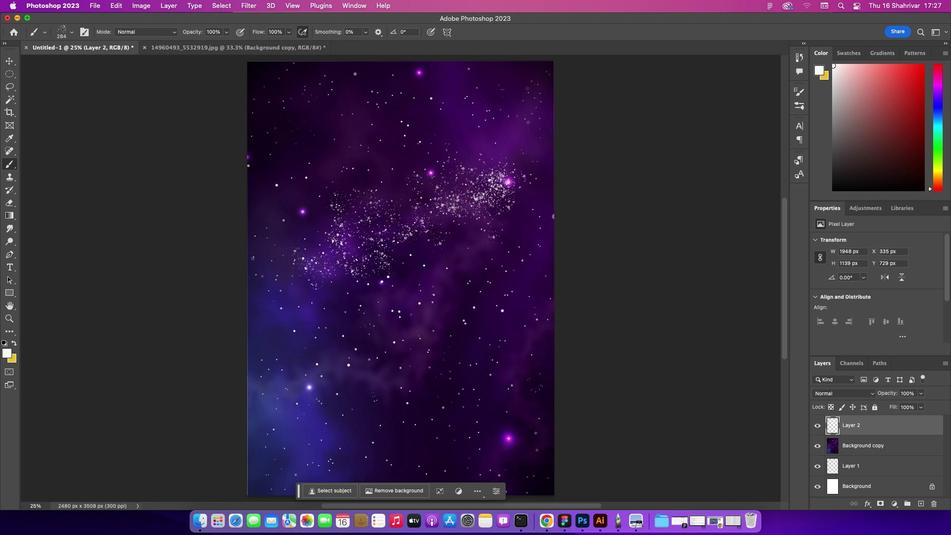 
Action: Mouse pressed left at (463, 203)
Screenshot: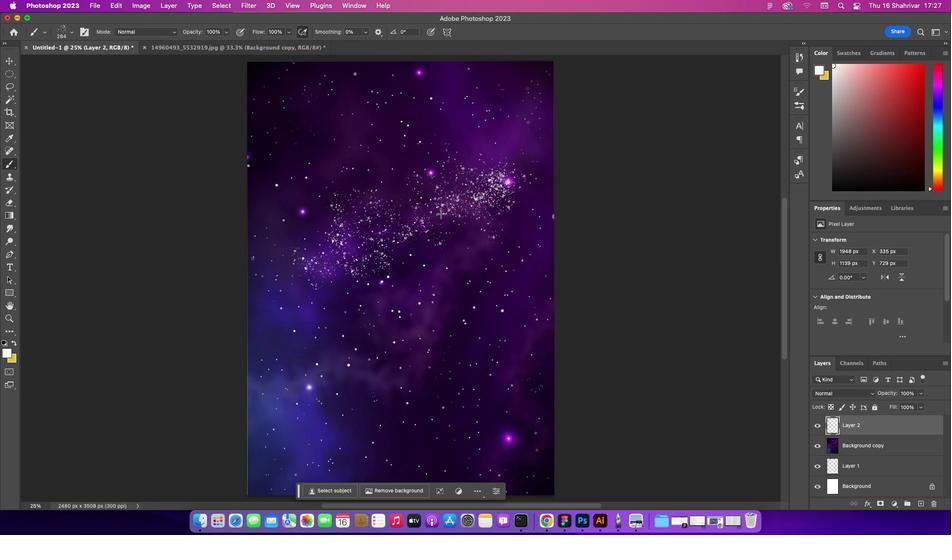 
Action: Mouse moved to (462, 204)
Screenshot: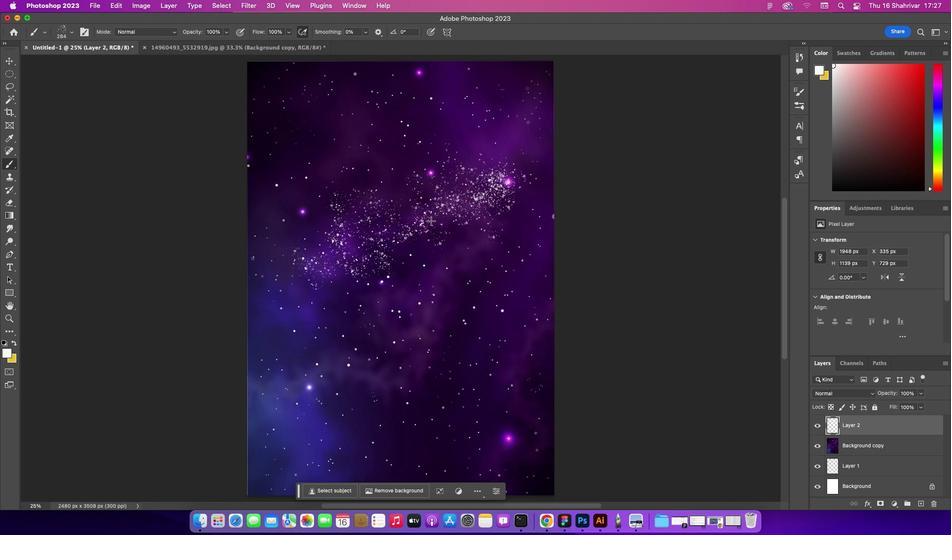 
Action: Mouse pressed left at (462, 204)
Screenshot: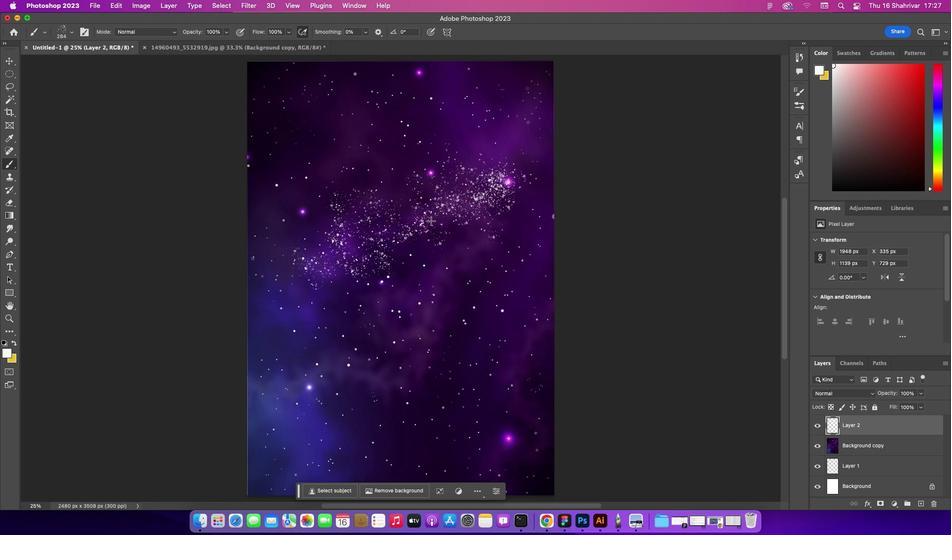 
Action: Mouse moved to (431, 220)
Screenshot: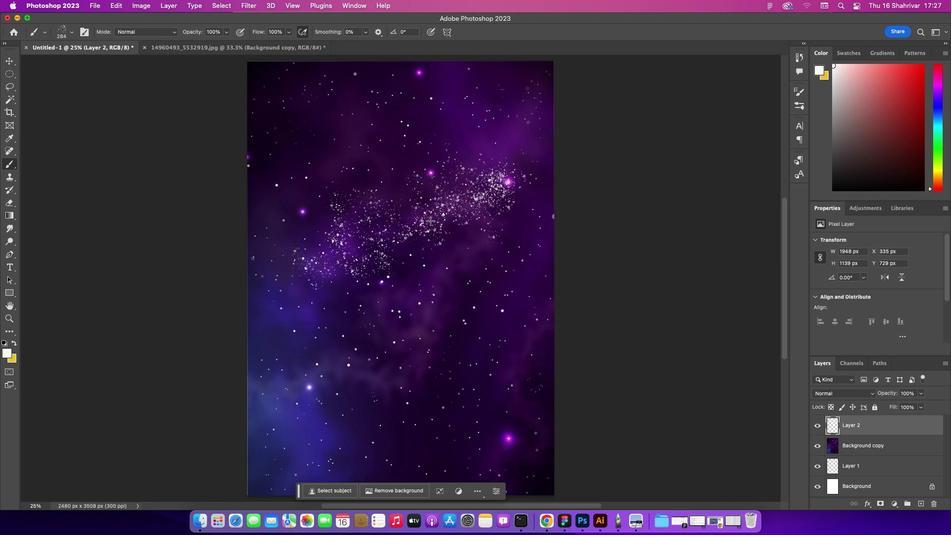 
Action: Mouse pressed left at (431, 220)
Screenshot: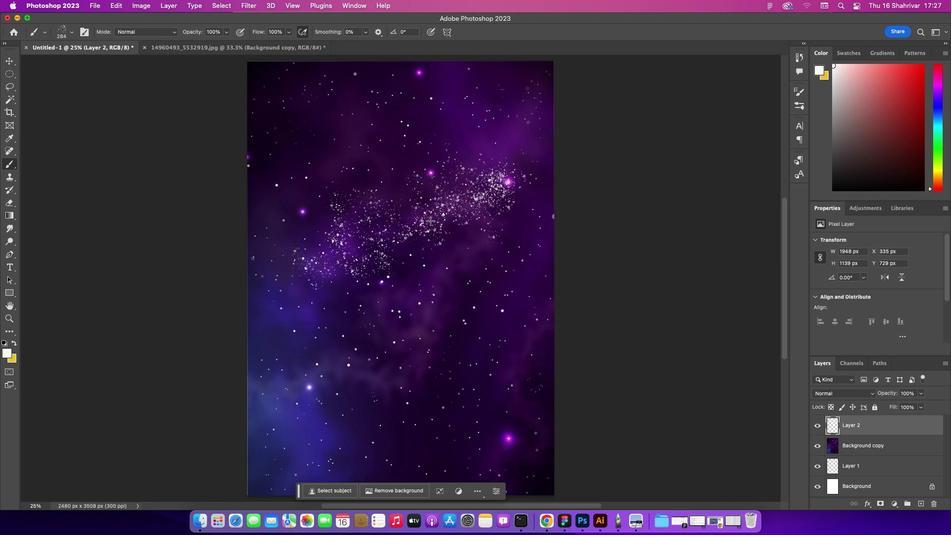 
Action: Mouse moved to (430, 220)
Screenshot: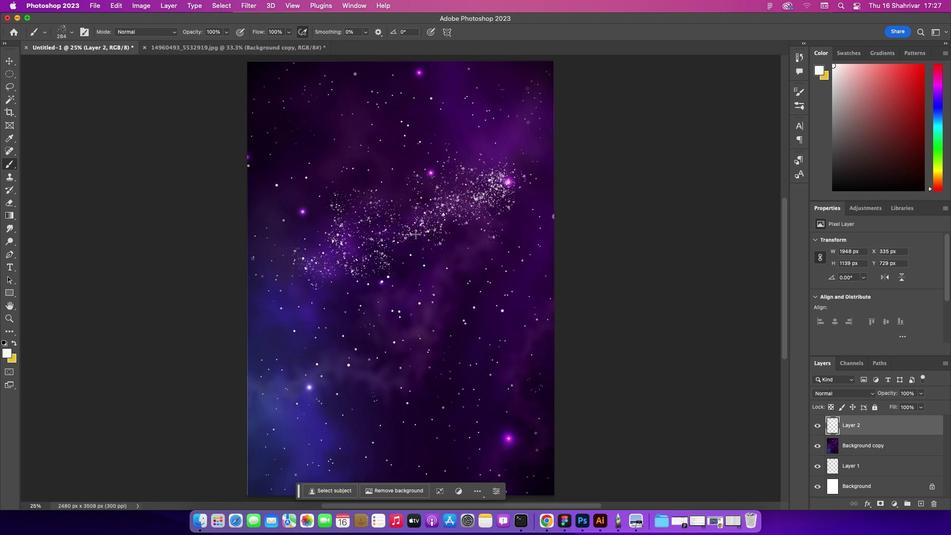 
Action: Mouse pressed left at (430, 220)
Screenshot: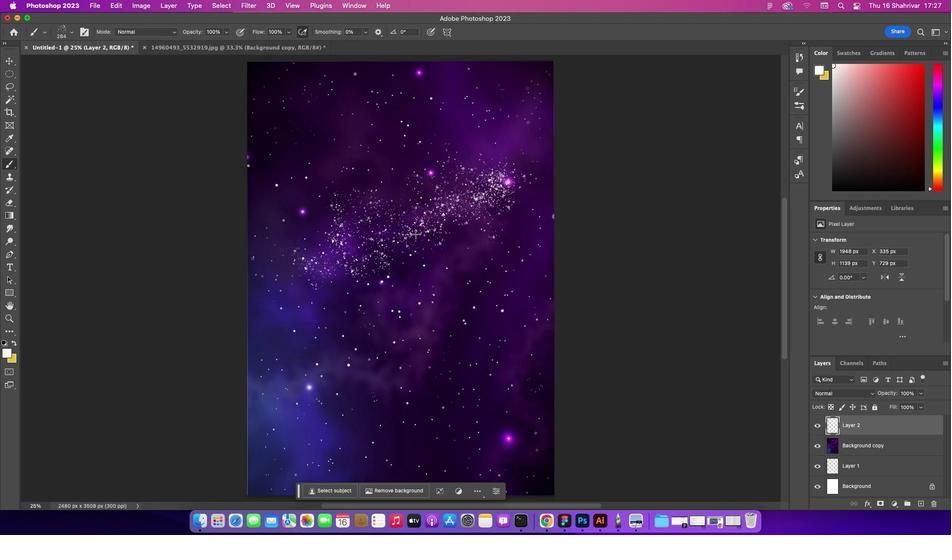 
Action: Mouse moved to (415, 234)
Screenshot: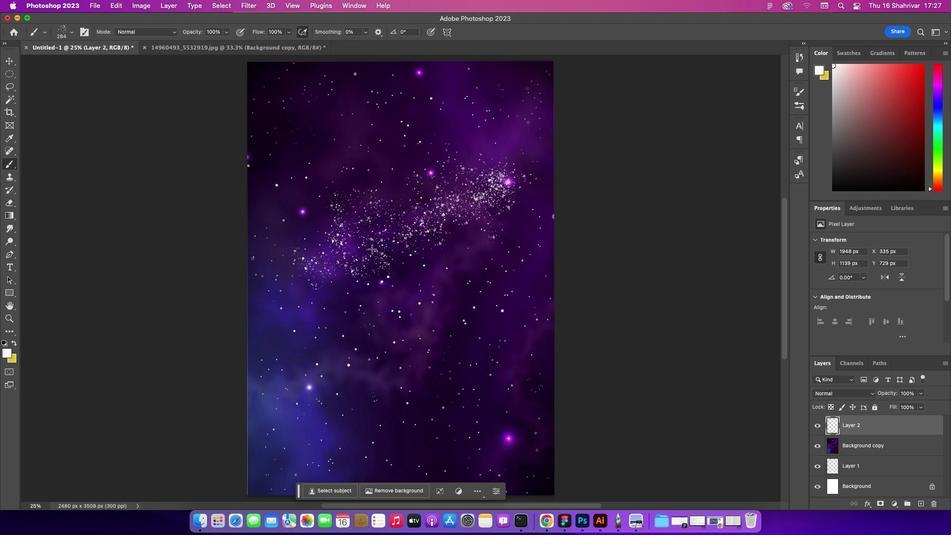 
Action: Mouse pressed left at (415, 234)
Screenshot: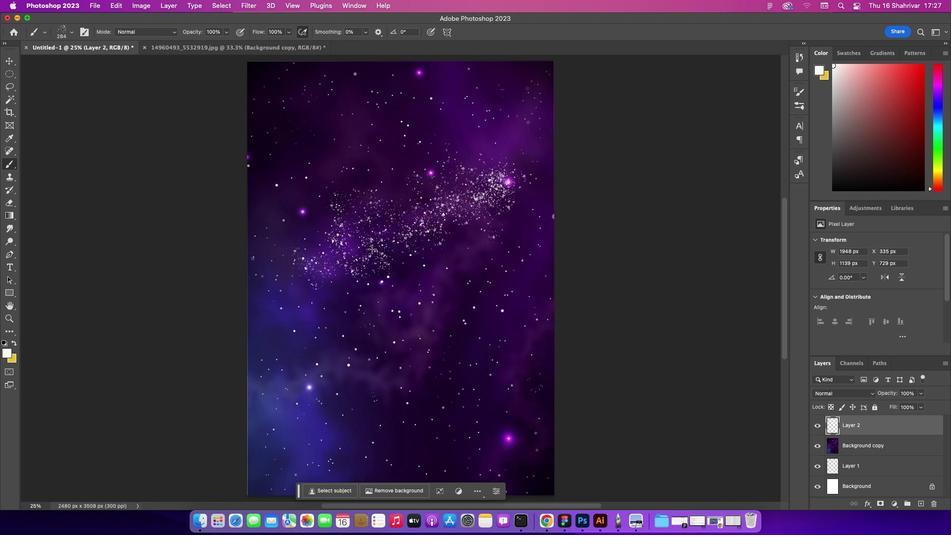 
Action: Mouse moved to (371, 248)
Screenshot: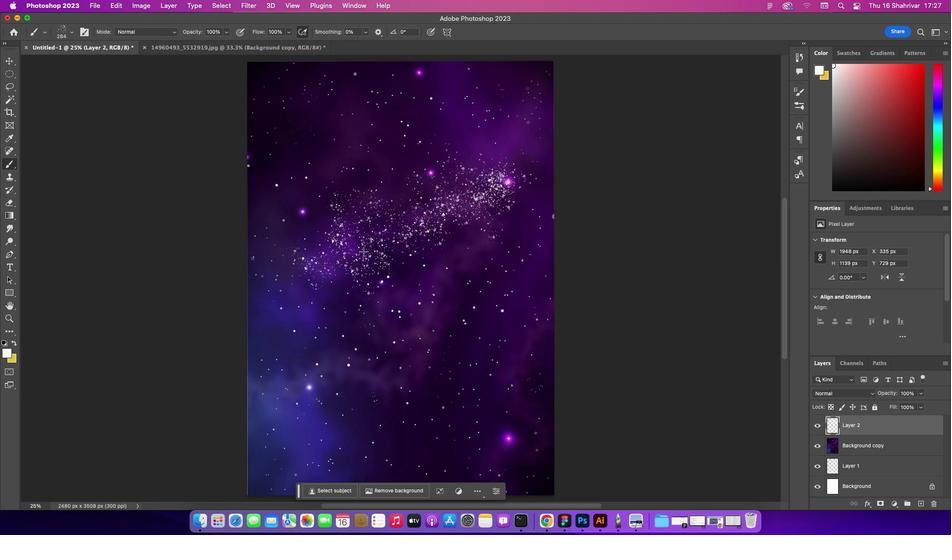 
Action: Mouse pressed left at (371, 248)
Screenshot: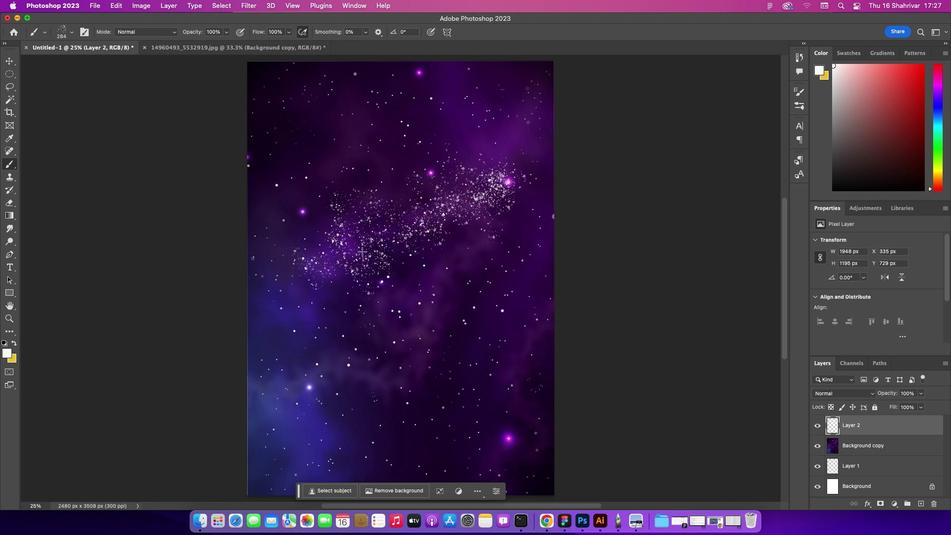 
Action: Mouse moved to (363, 251)
Screenshot: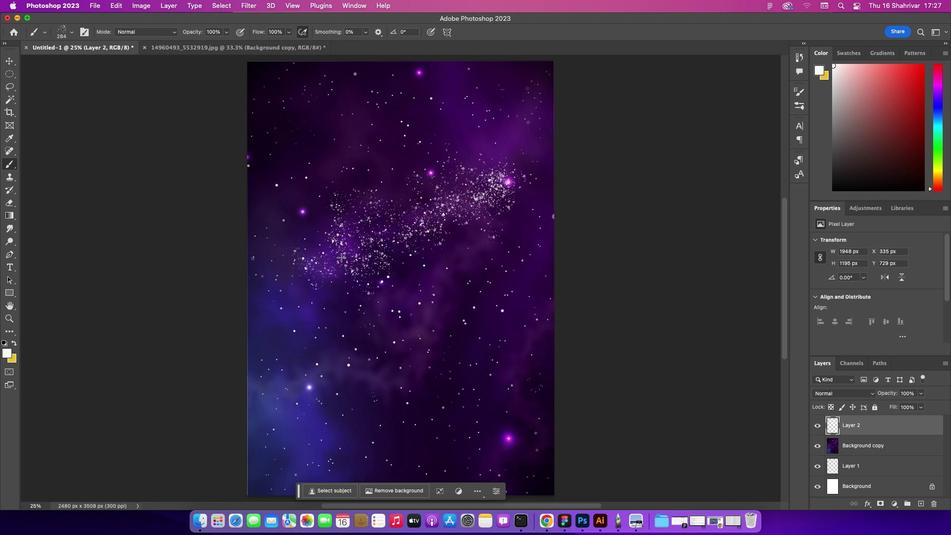 
Action: Mouse pressed left at (363, 251)
Screenshot: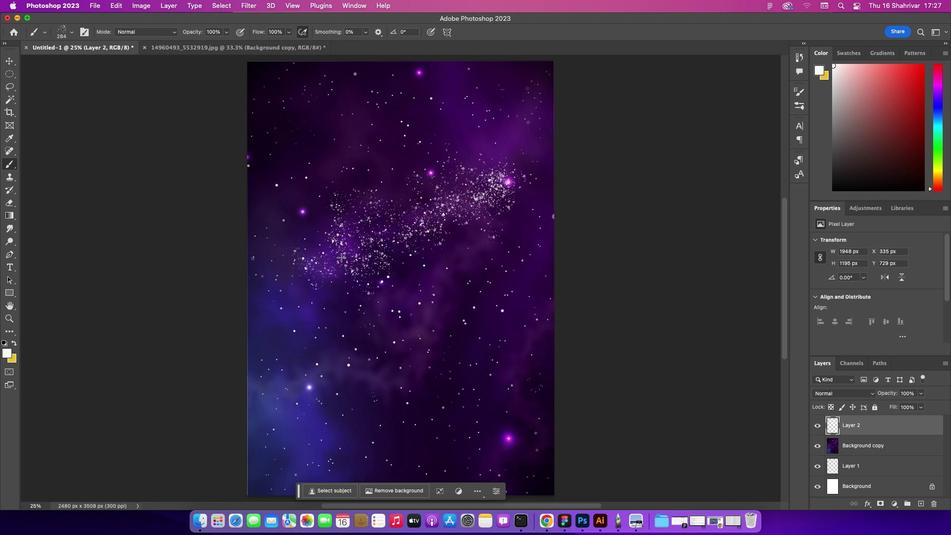 
Action: Mouse moved to (341, 257)
Screenshot: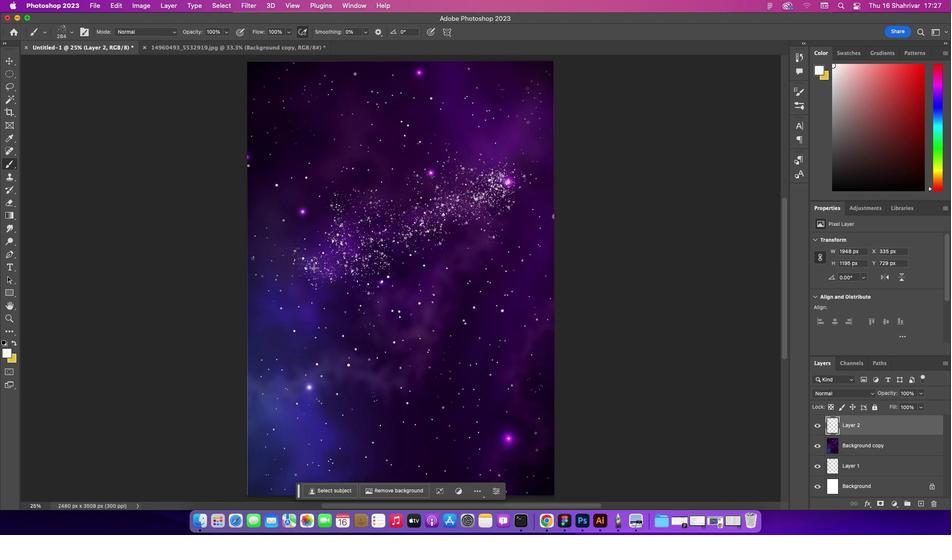 
Action: Mouse pressed left at (341, 257)
Screenshot: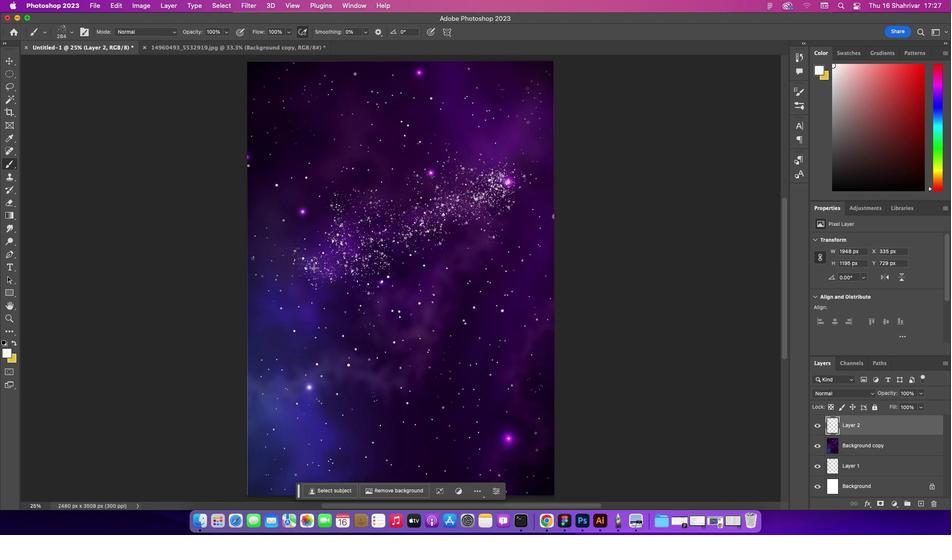 
Action: Mouse moved to (313, 268)
Screenshot: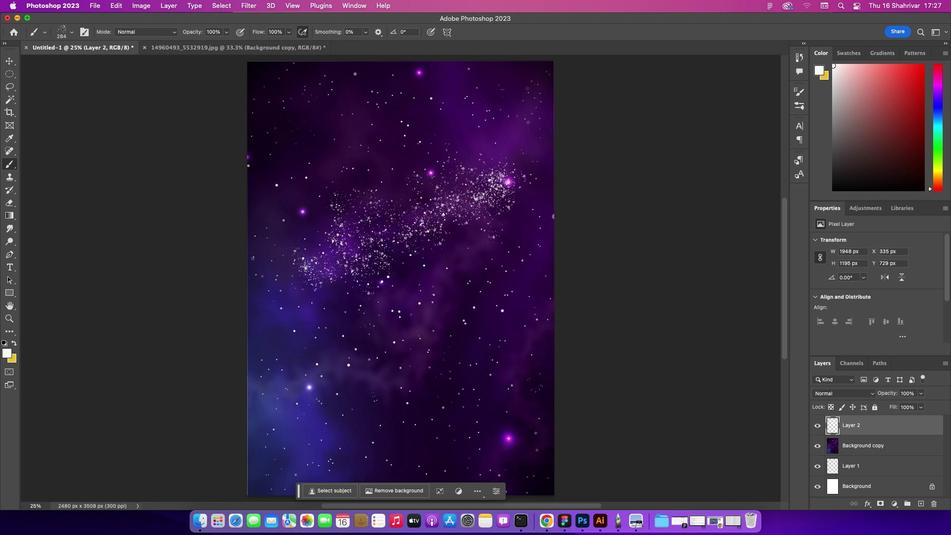 
Action: Mouse pressed left at (313, 268)
Screenshot: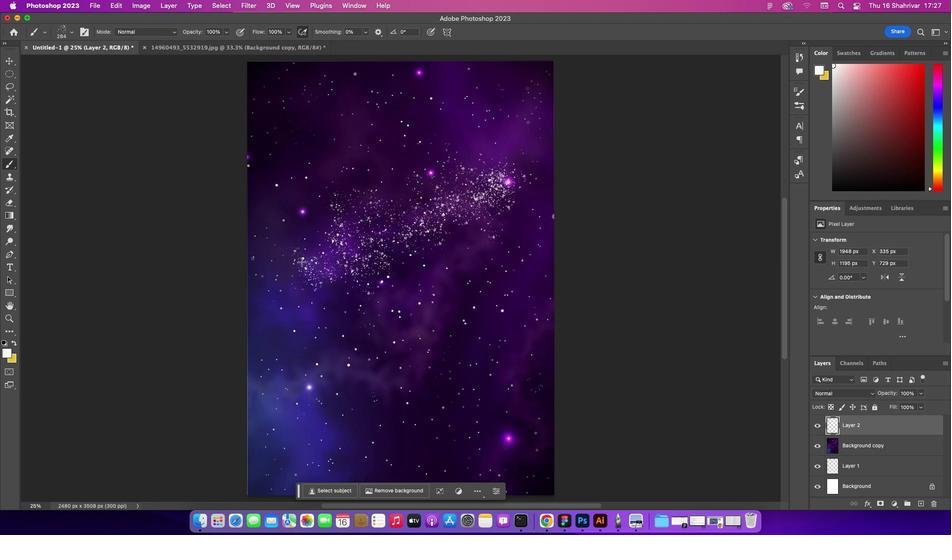 
Action: Mouse moved to (305, 269)
Screenshot: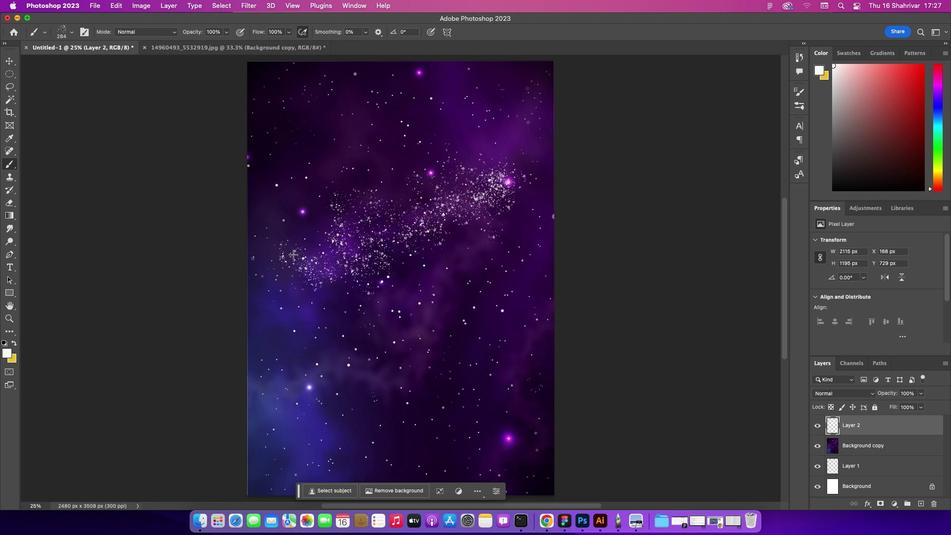 
Action: Mouse pressed left at (305, 269)
Screenshot: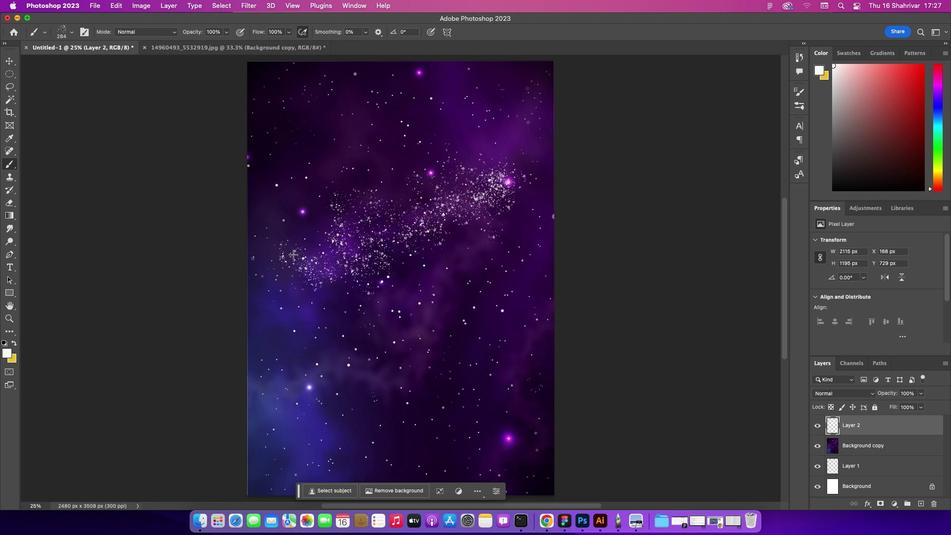 
Action: Mouse moved to (293, 254)
Screenshot: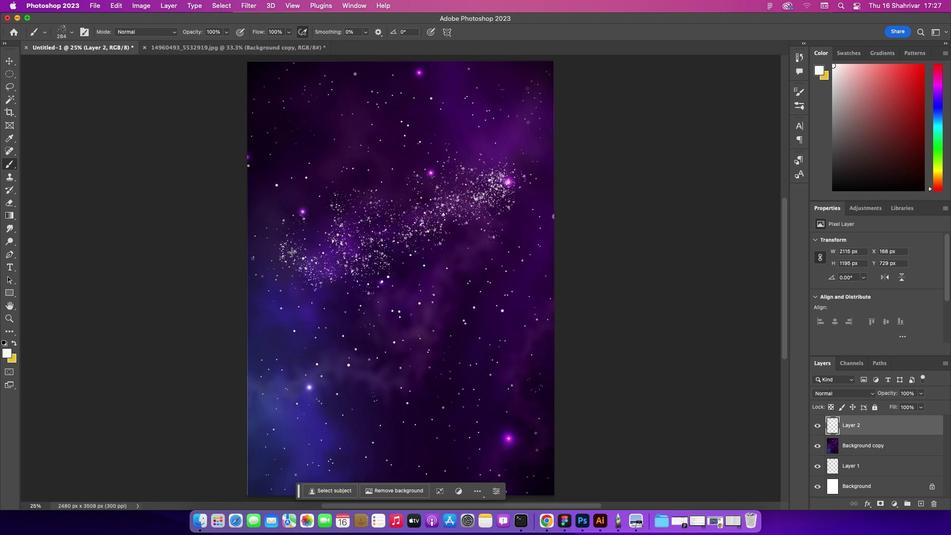 
Action: Mouse pressed left at (293, 254)
Screenshot: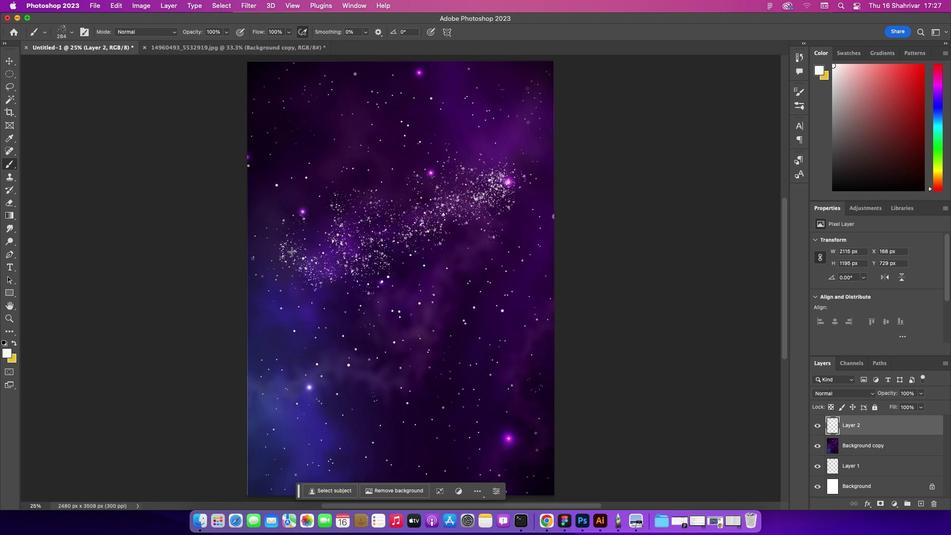 
Action: Mouse moved to (291, 252)
Screenshot: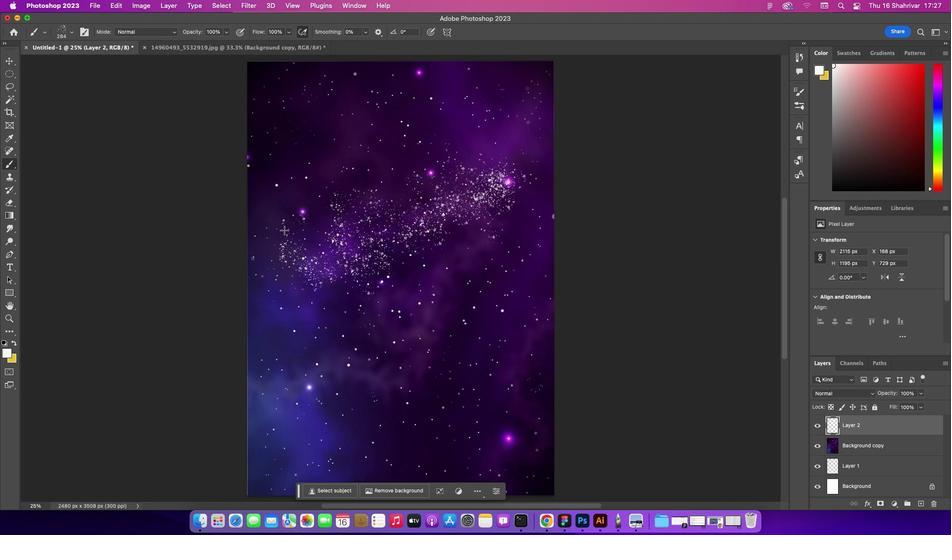 
Action: Mouse pressed left at (291, 252)
Screenshot: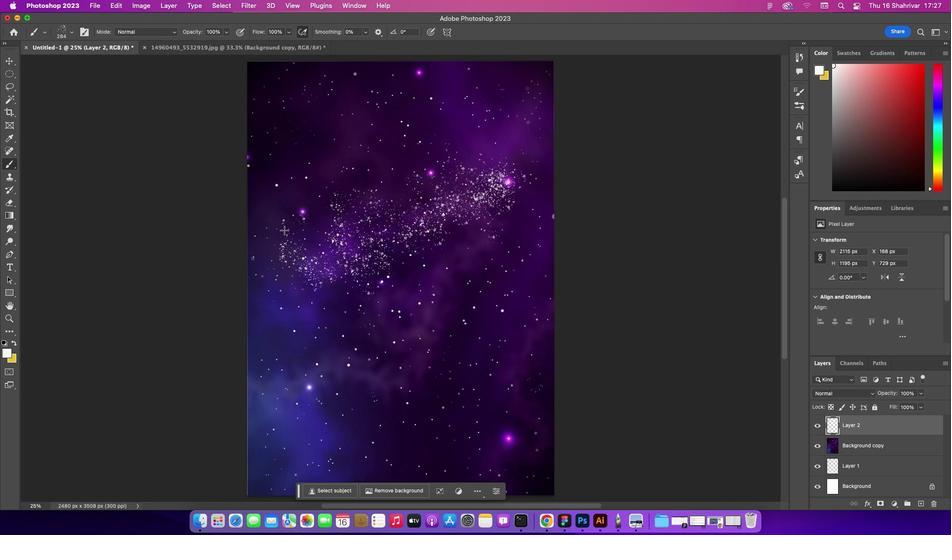 
Action: Mouse moved to (284, 230)
Screenshot: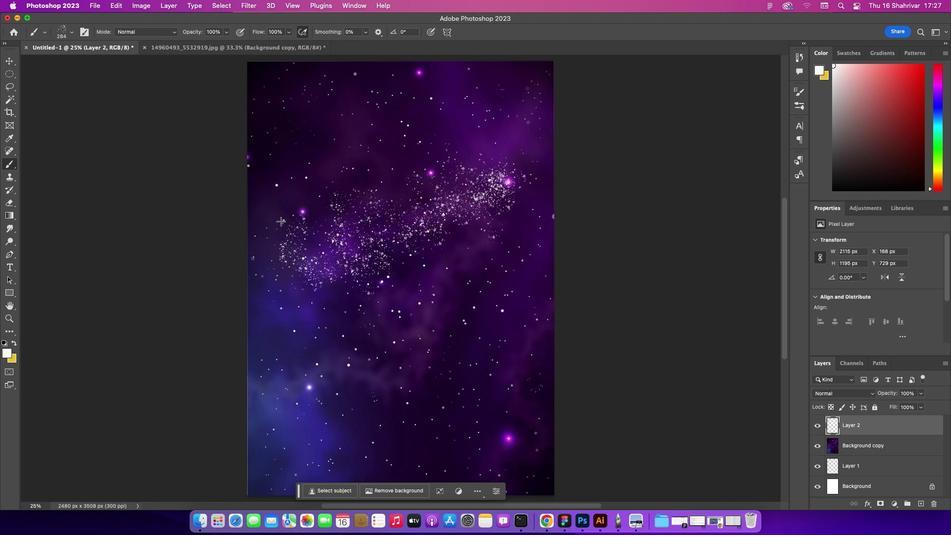 
Action: Mouse pressed left at (284, 230)
Screenshot: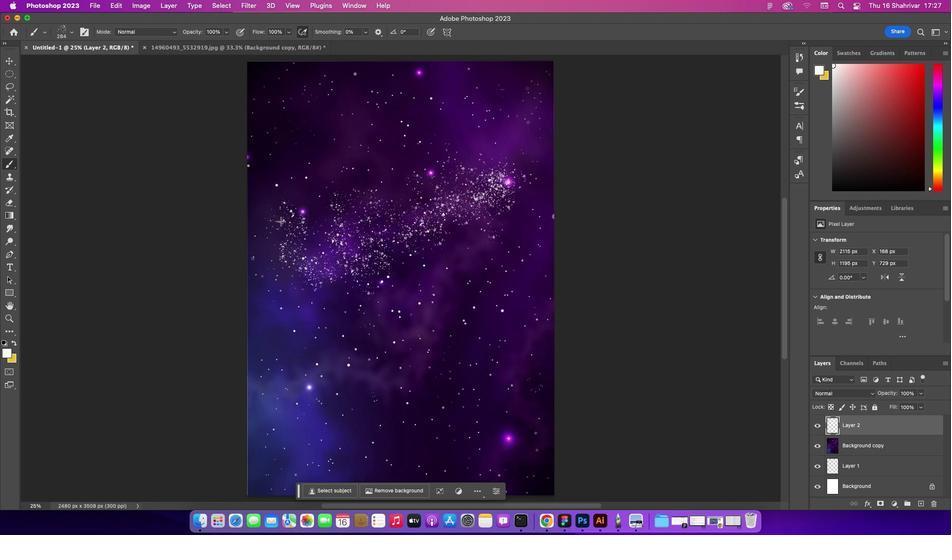 
Action: Mouse moved to (280, 221)
Screenshot: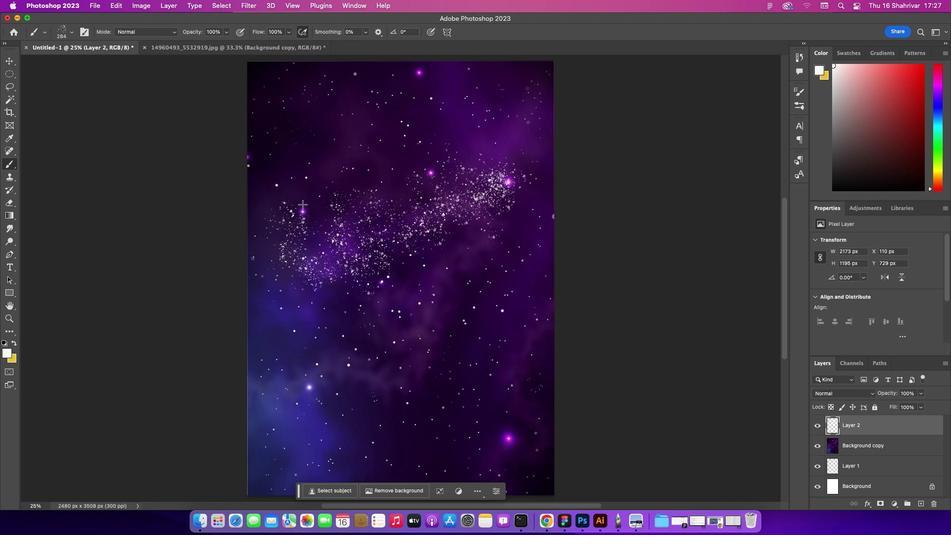 
Action: Mouse pressed left at (280, 221)
Screenshot: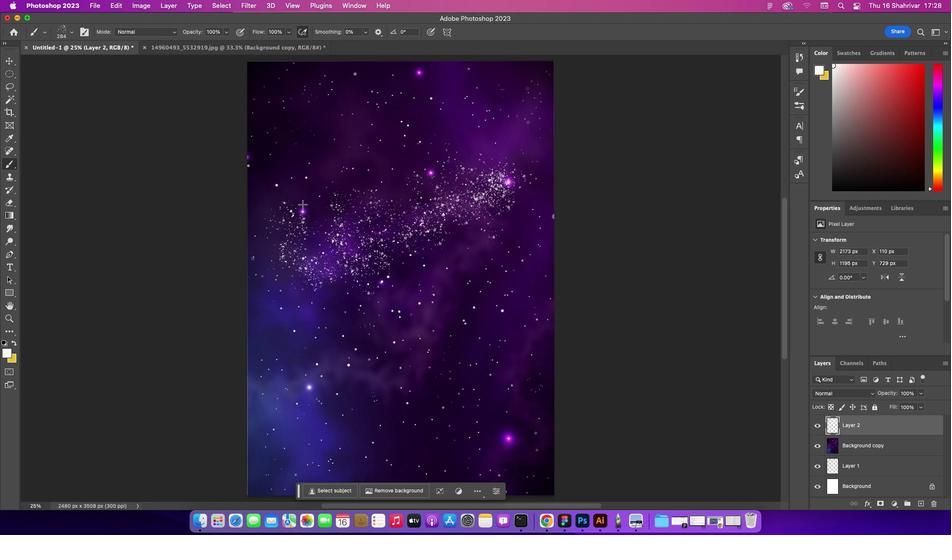 
Action: Mouse moved to (302, 204)
Screenshot: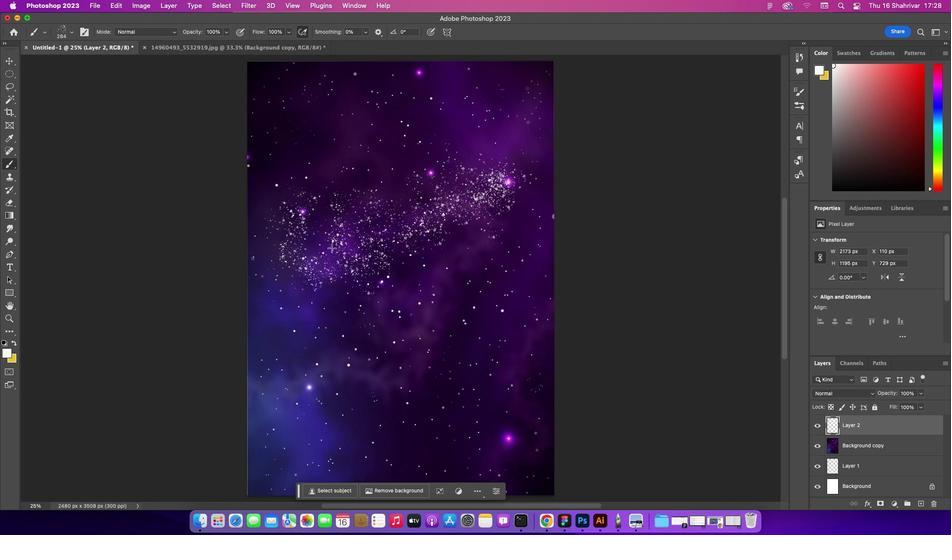
Action: Mouse pressed left at (302, 204)
Screenshot: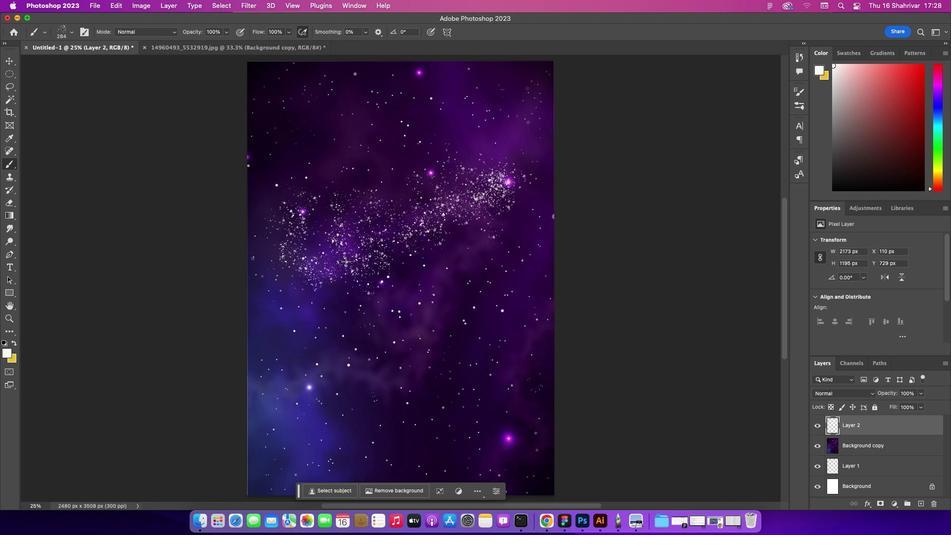 
Action: Mouse moved to (300, 277)
Screenshot: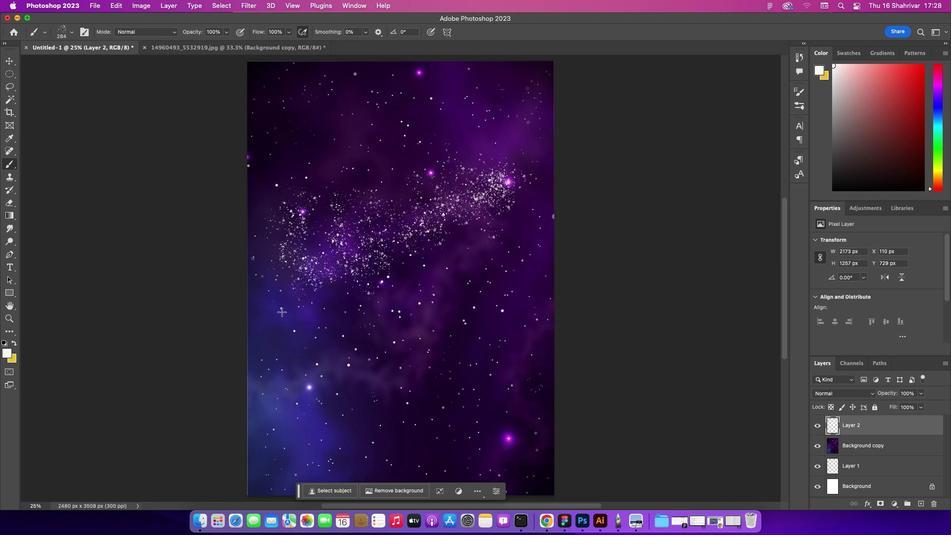 
Action: Mouse pressed left at (300, 277)
Screenshot: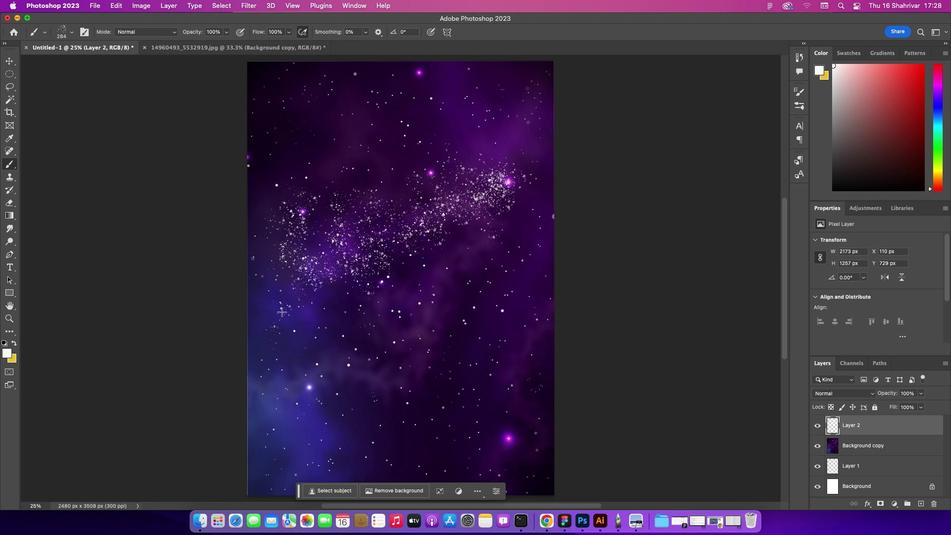 
Action: Mouse moved to (281, 311)
Screenshot: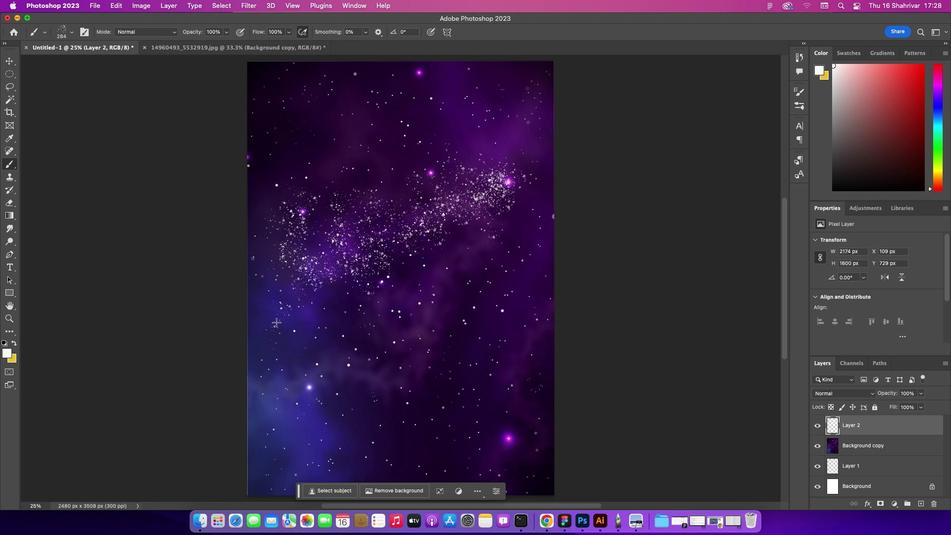 
Action: Mouse pressed left at (281, 311)
Screenshot: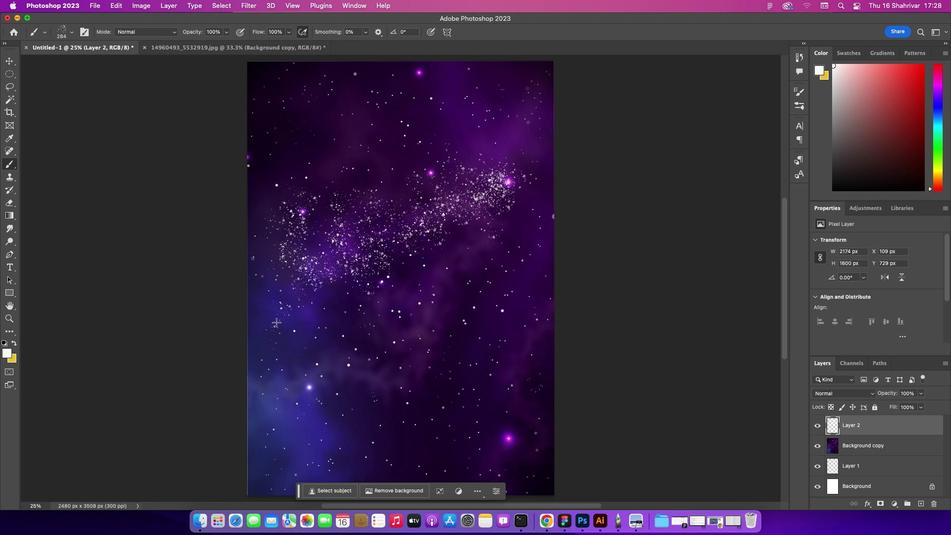 
Action: Mouse moved to (276, 322)
Screenshot: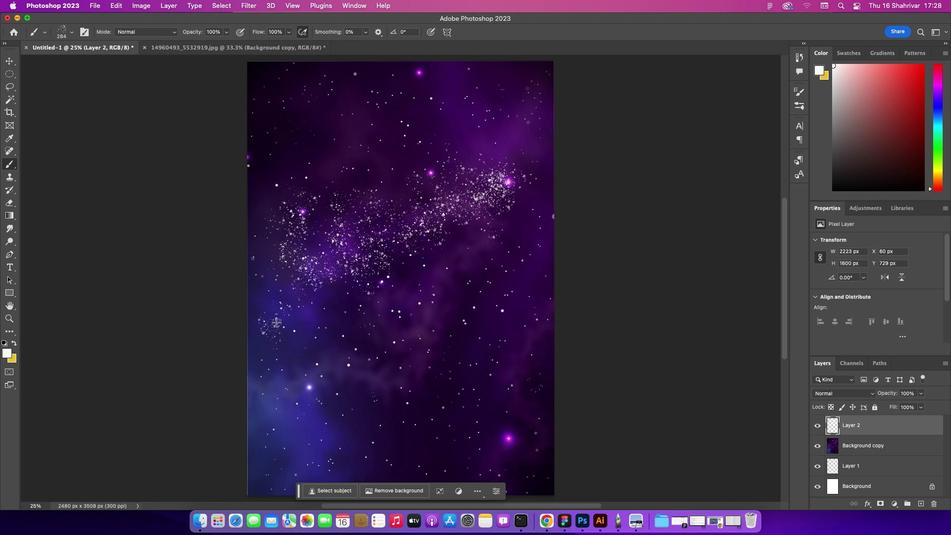 
Action: Mouse pressed left at (276, 322)
Screenshot: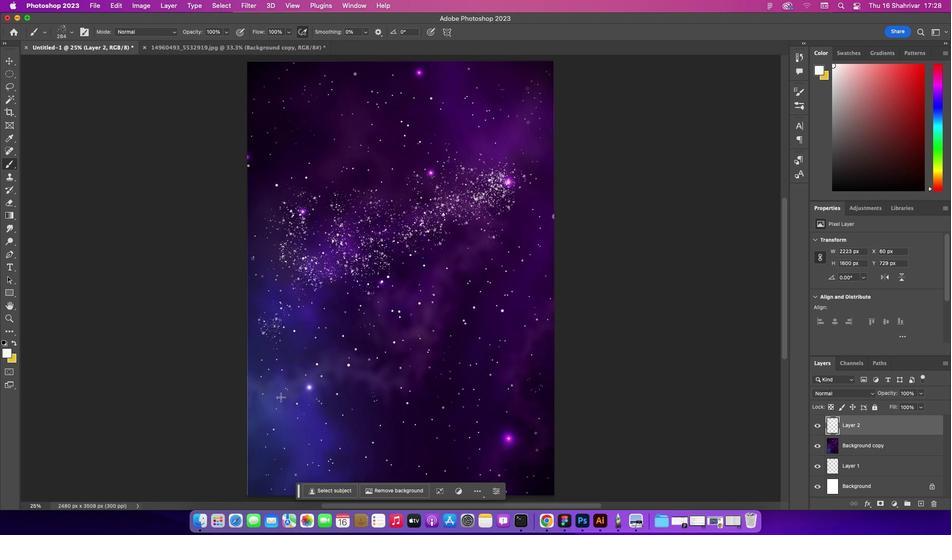 
Action: Mouse moved to (258, 372)
Screenshot: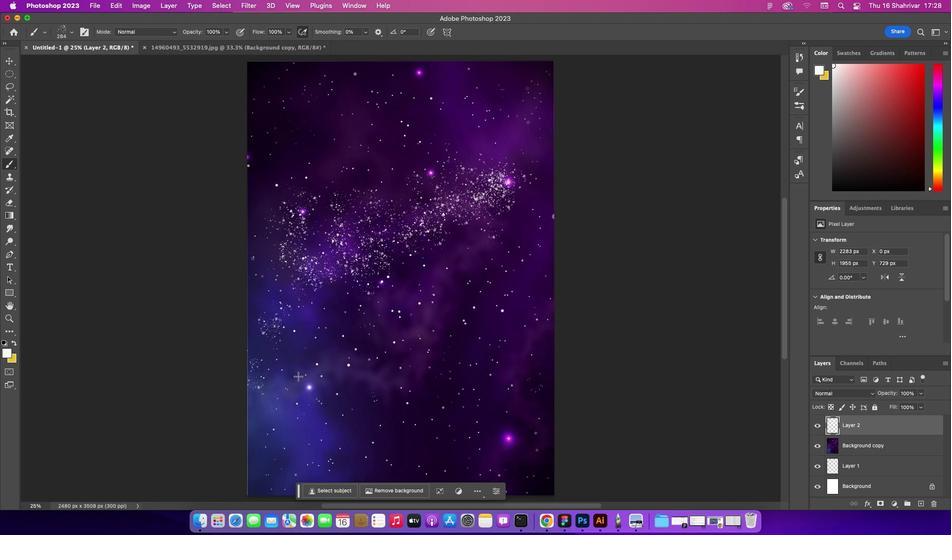 
Action: Mouse pressed left at (258, 372)
Screenshot: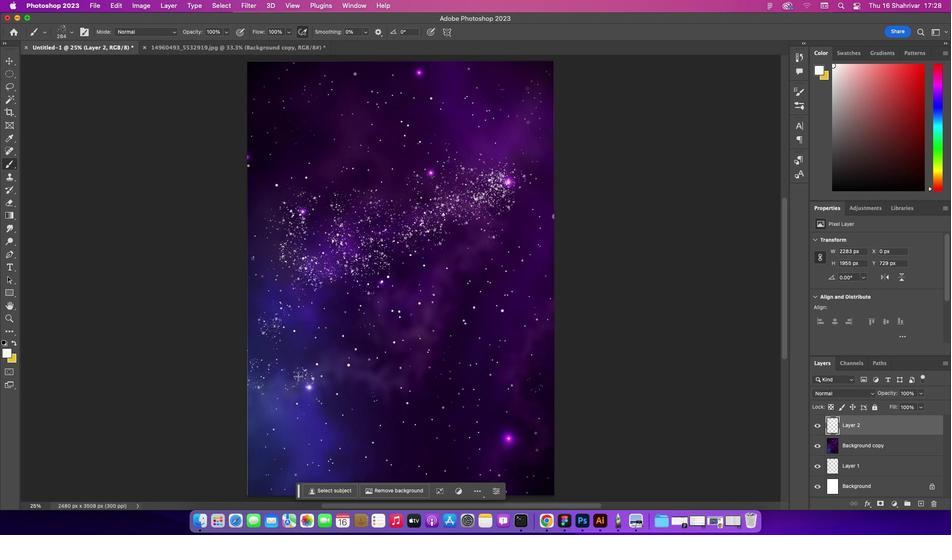 
Action: Mouse moved to (297, 376)
Screenshot: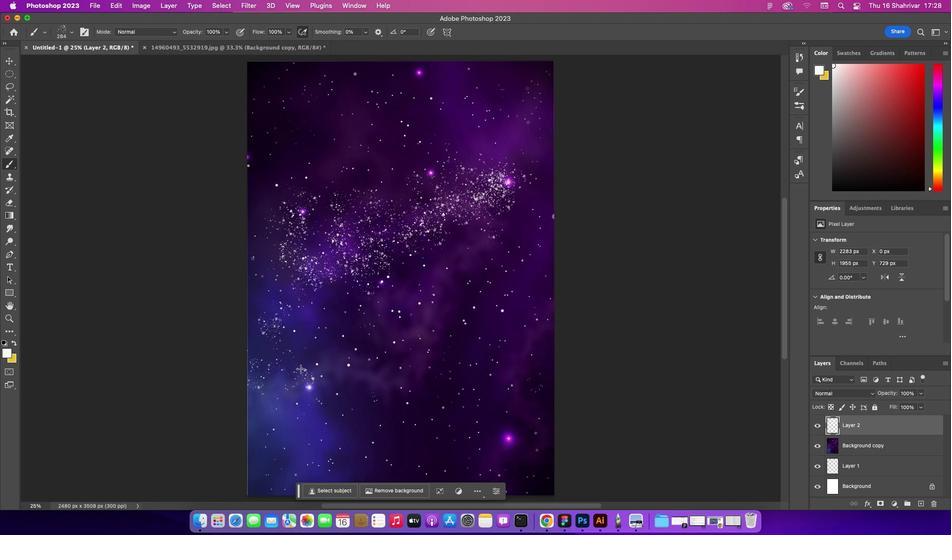 
Action: Mouse pressed left at (297, 376)
Screenshot: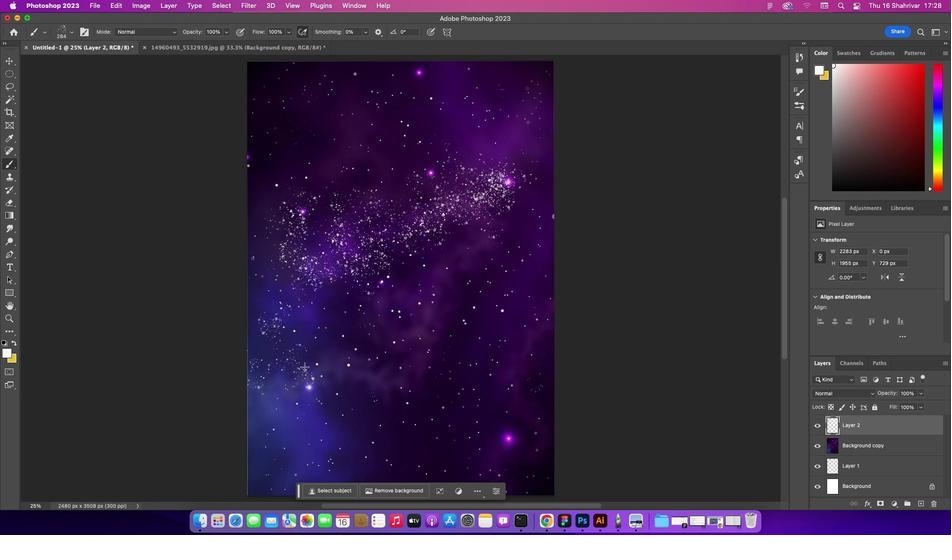 
Action: Mouse moved to (300, 369)
Screenshot: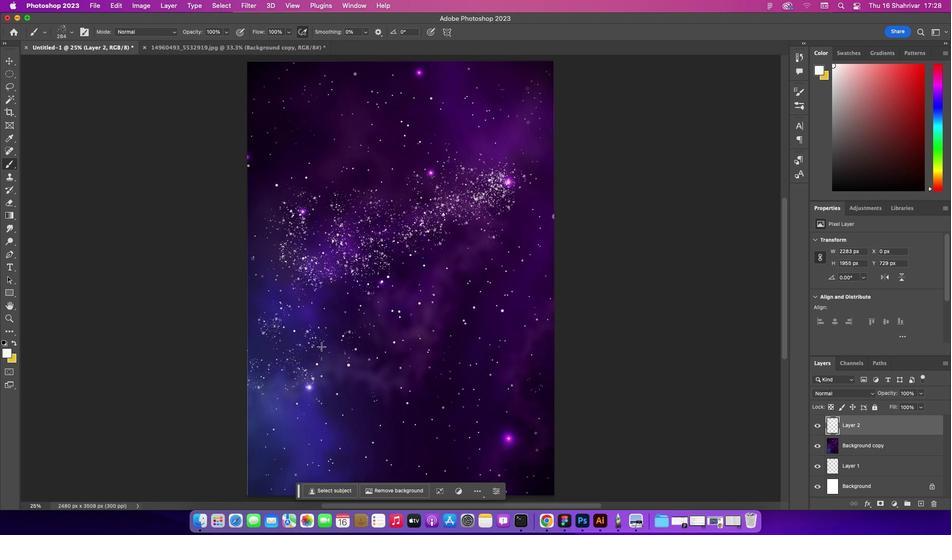 
Action: Mouse pressed left at (300, 369)
Screenshot: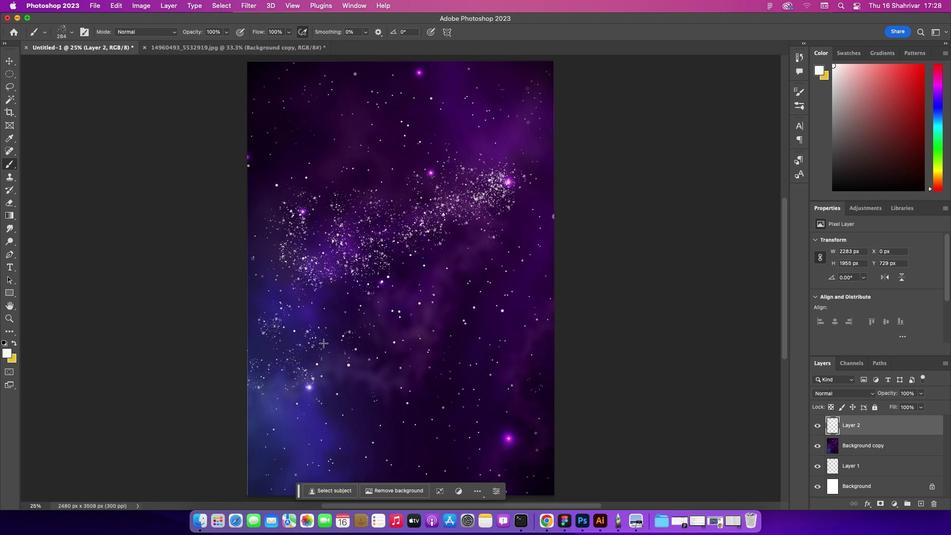 
Action: Mouse moved to (321, 346)
Screenshot: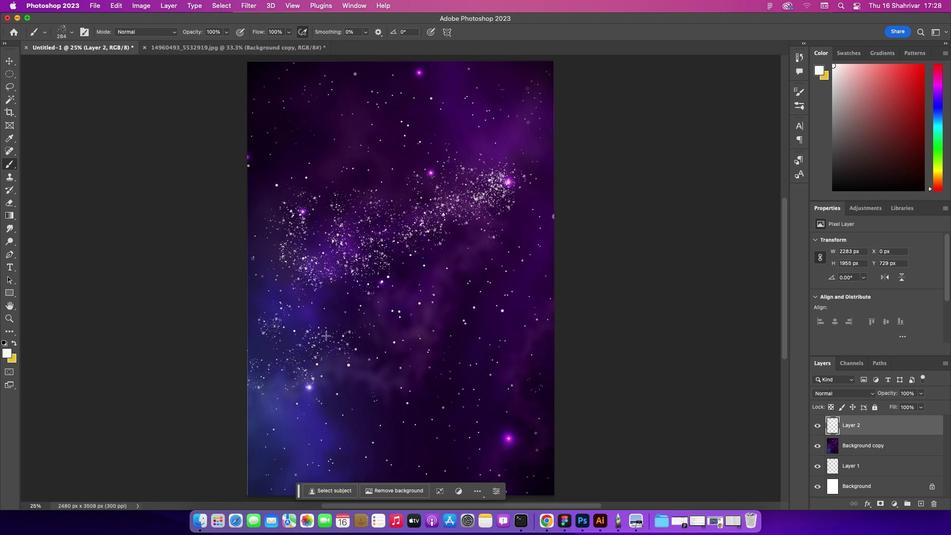 
Action: Mouse pressed left at (321, 346)
Screenshot: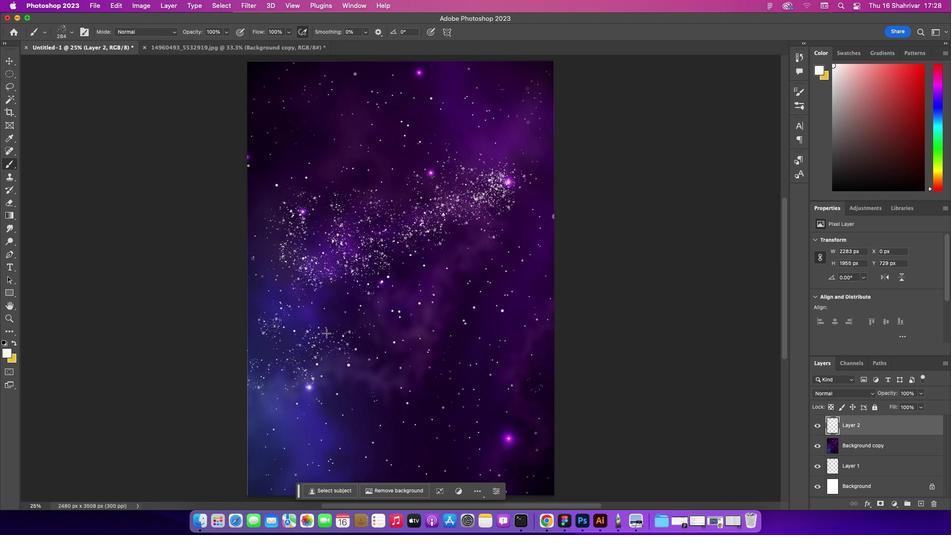 
Action: Mouse moved to (325, 338)
Screenshot: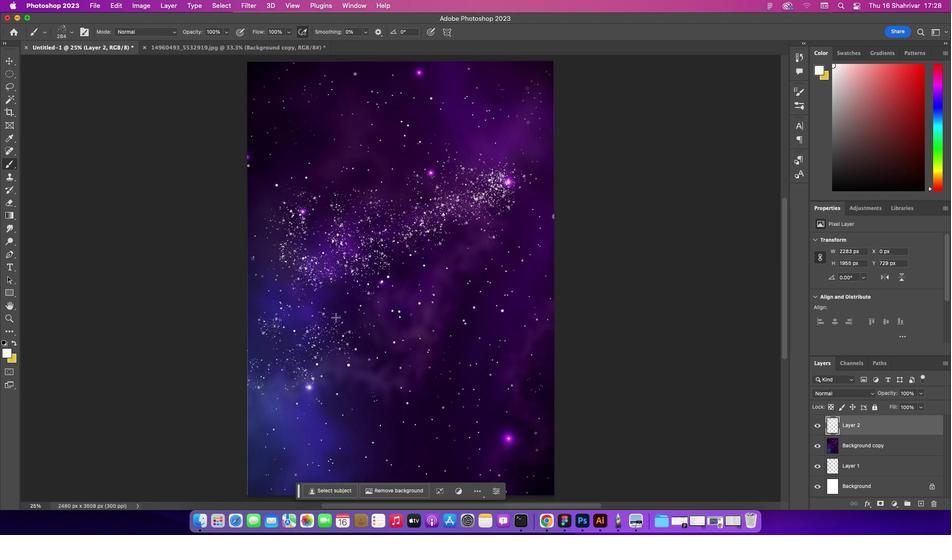 
Action: Mouse pressed left at (325, 338)
Screenshot: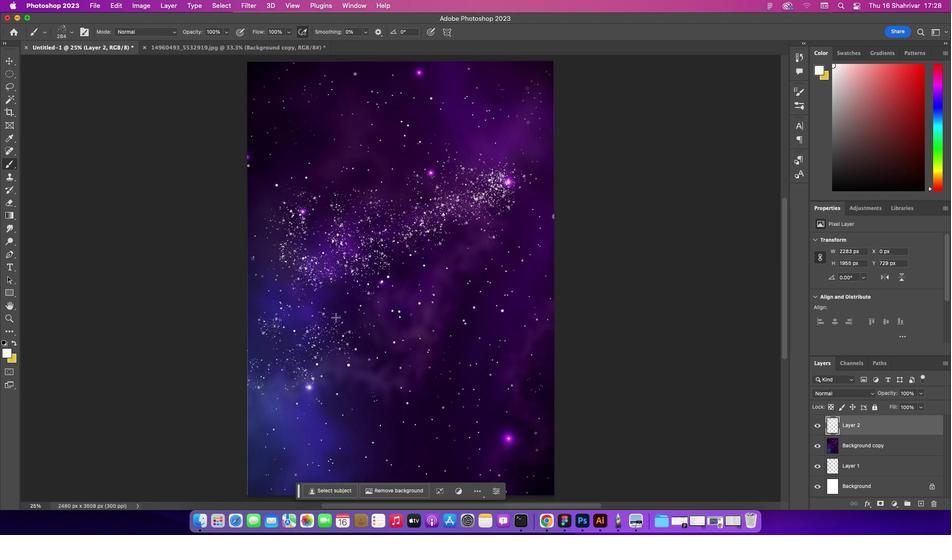 
Action: Mouse moved to (326, 330)
Screenshot: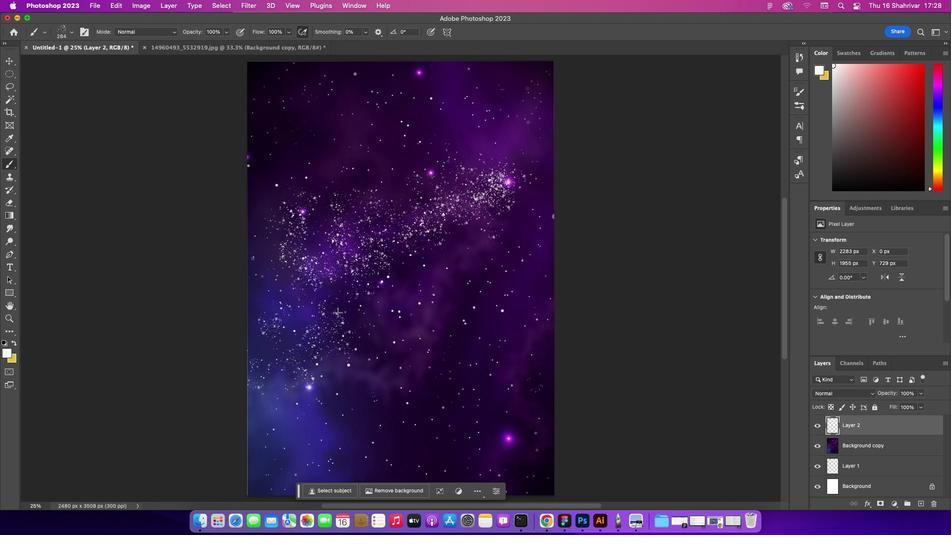 
Action: Mouse pressed left at (326, 330)
Screenshot: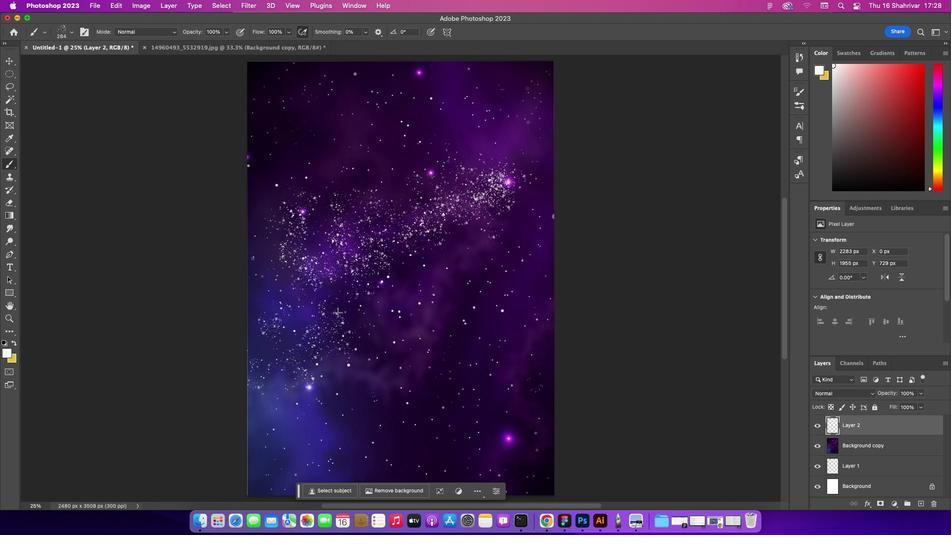 
Action: Mouse moved to (335, 317)
Screenshot: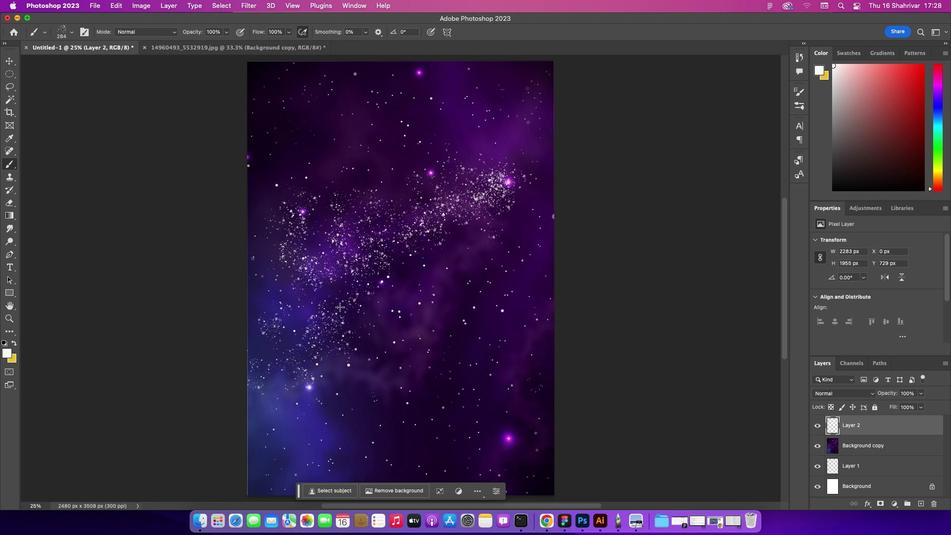 
Action: Mouse pressed left at (335, 317)
Screenshot: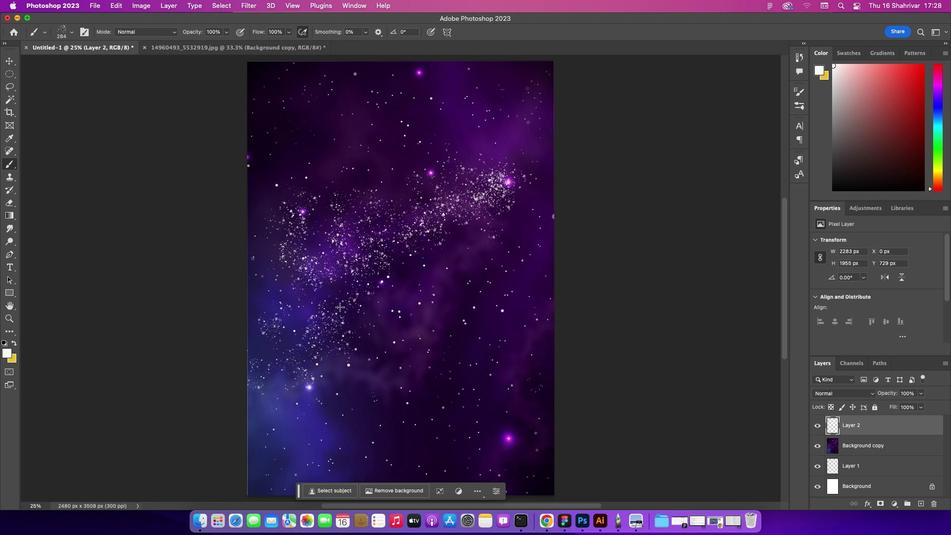 
Action: Mouse moved to (337, 312)
Screenshot: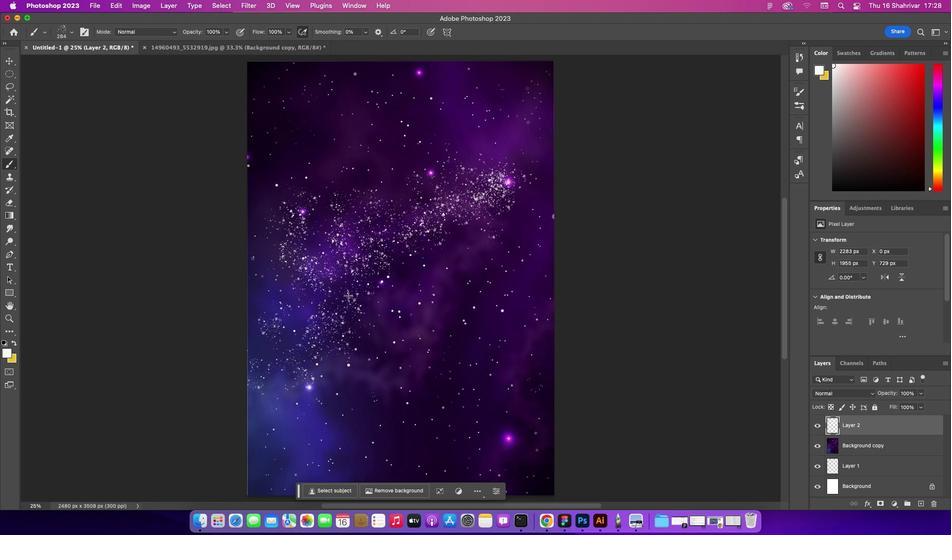 
Action: Mouse pressed left at (337, 312)
Screenshot: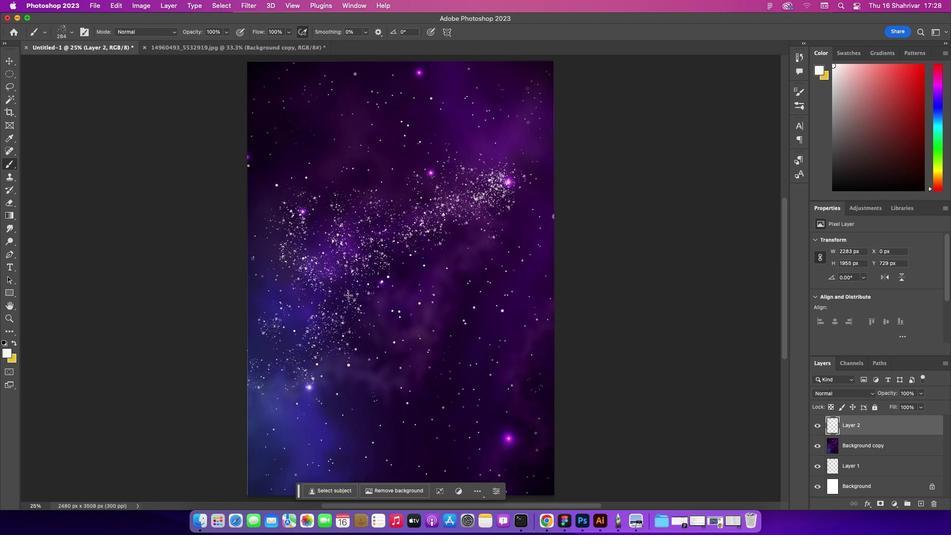 
Action: Mouse moved to (339, 307)
Screenshot: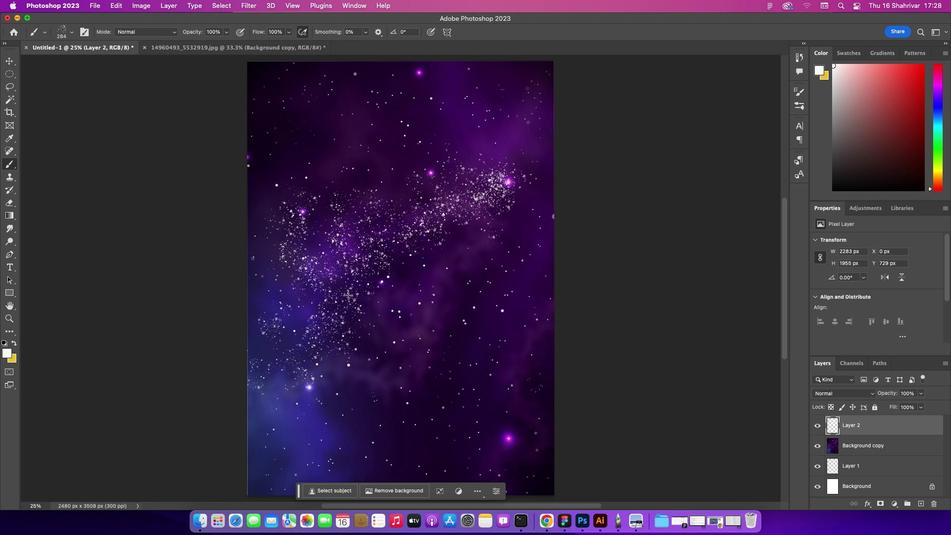
Action: Mouse pressed left at (339, 307)
Screenshot: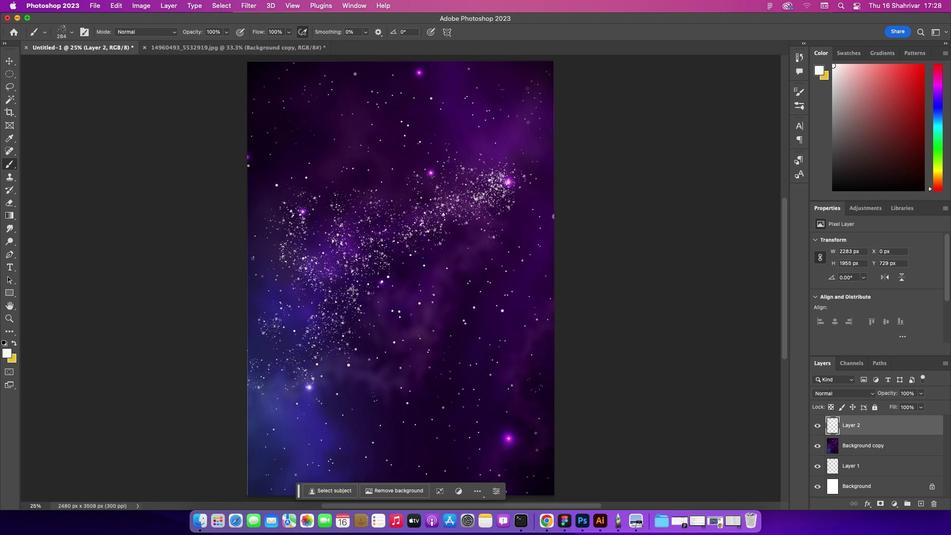
Action: Mouse moved to (348, 295)
Screenshot: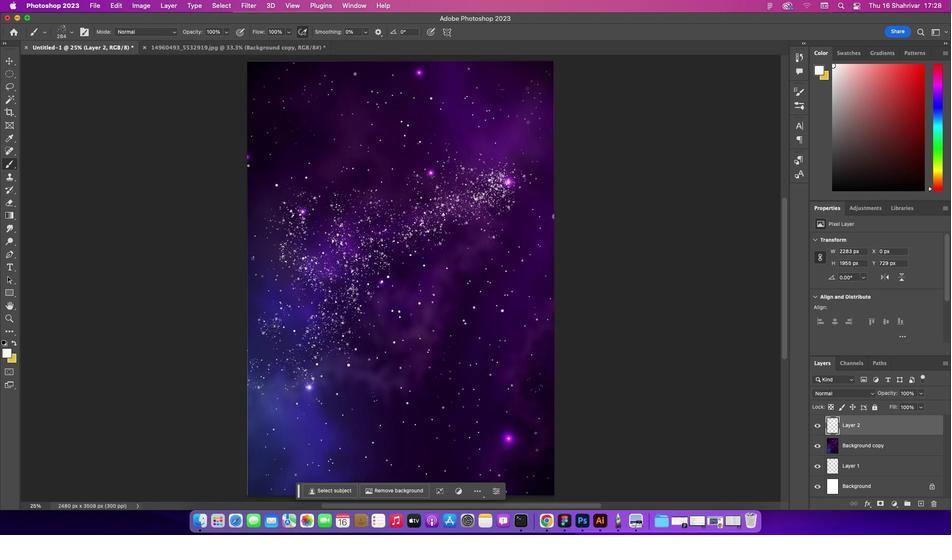 
Action: Mouse pressed left at (348, 295)
Screenshot: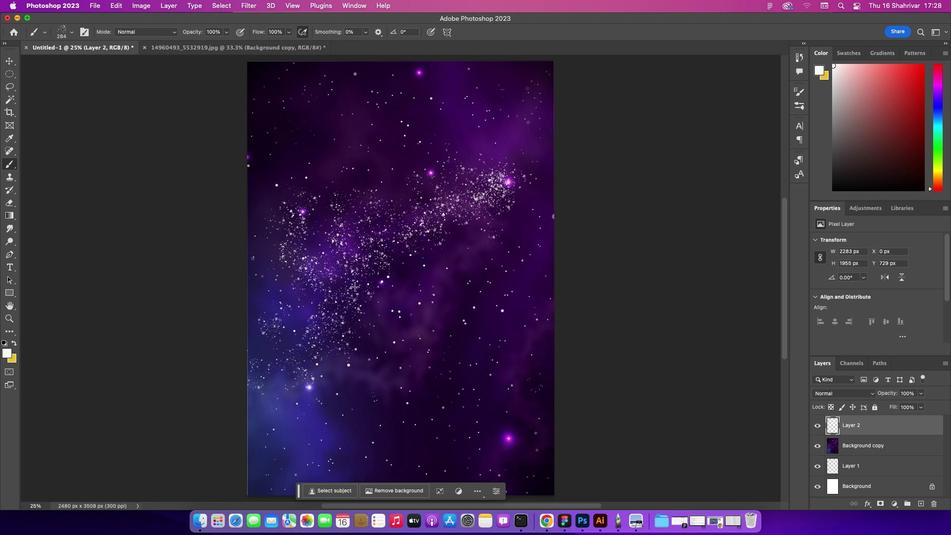 
Action: Mouse moved to (352, 289)
Screenshot: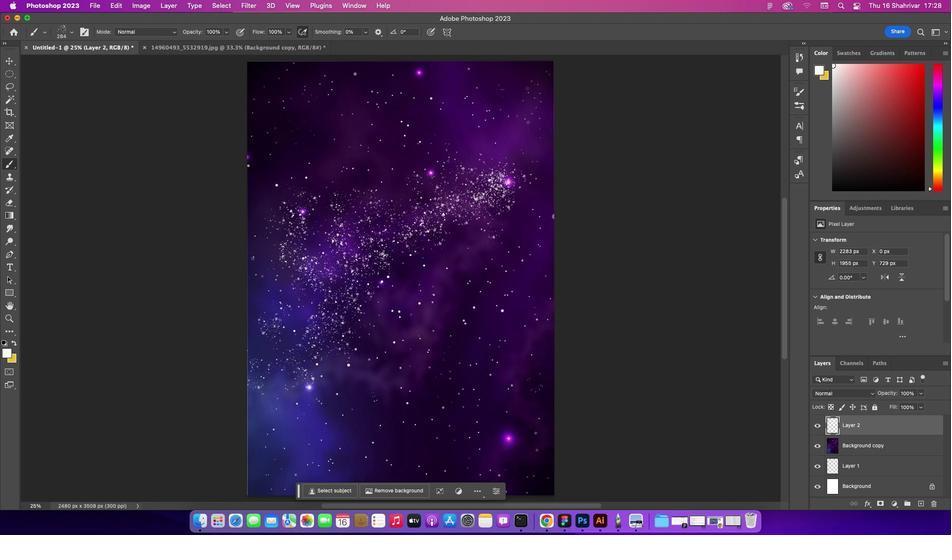 
Action: Mouse pressed left at (352, 289)
Screenshot: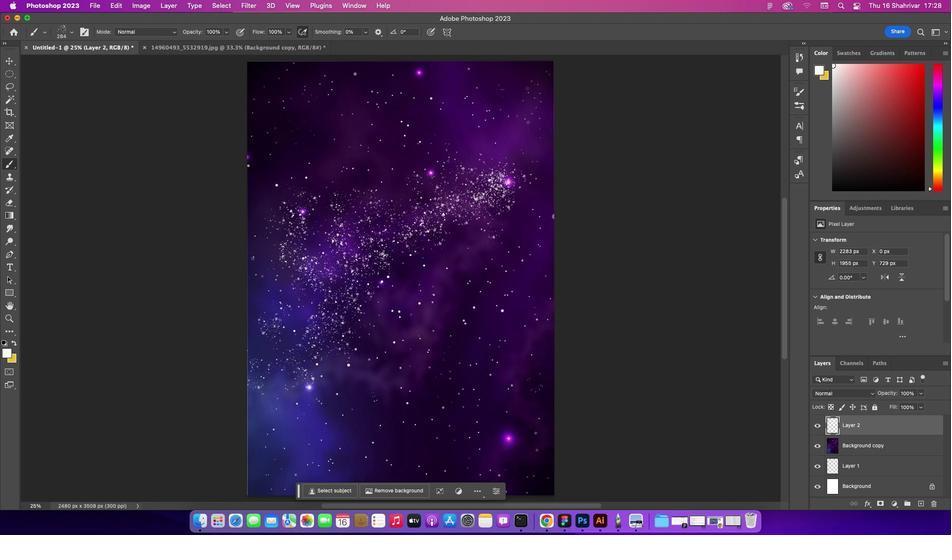 
Action: Mouse moved to (344, 227)
Screenshot: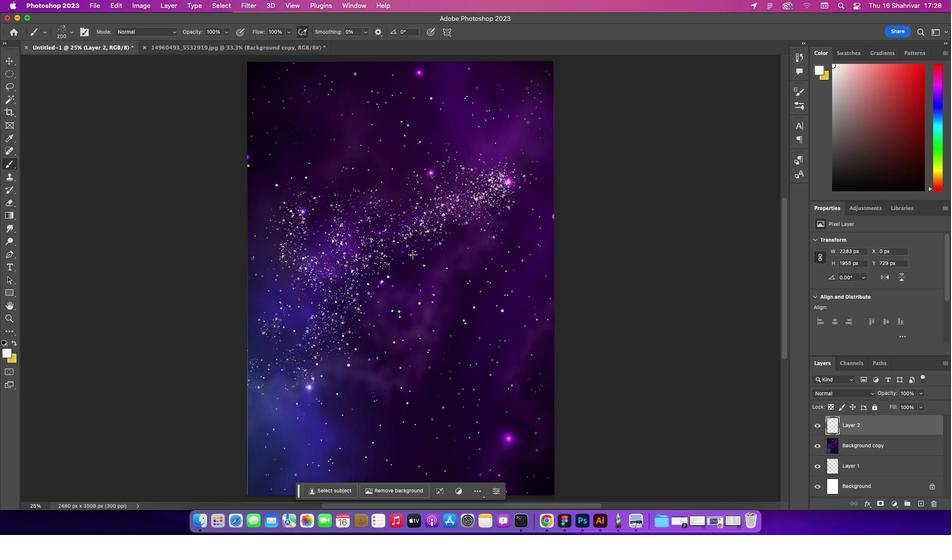 
Action: Key pressed '['
Screenshot: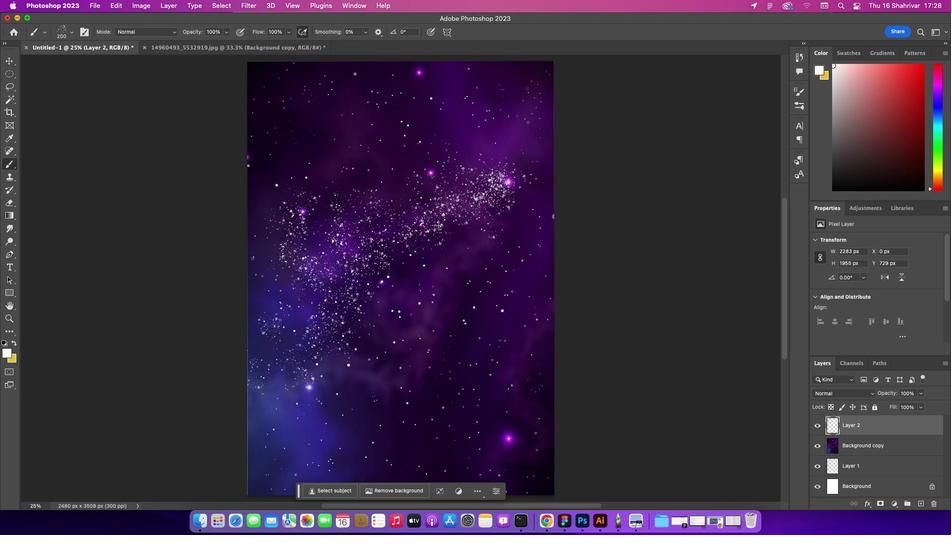 
Action: Mouse moved to (410, 258)
Screenshot: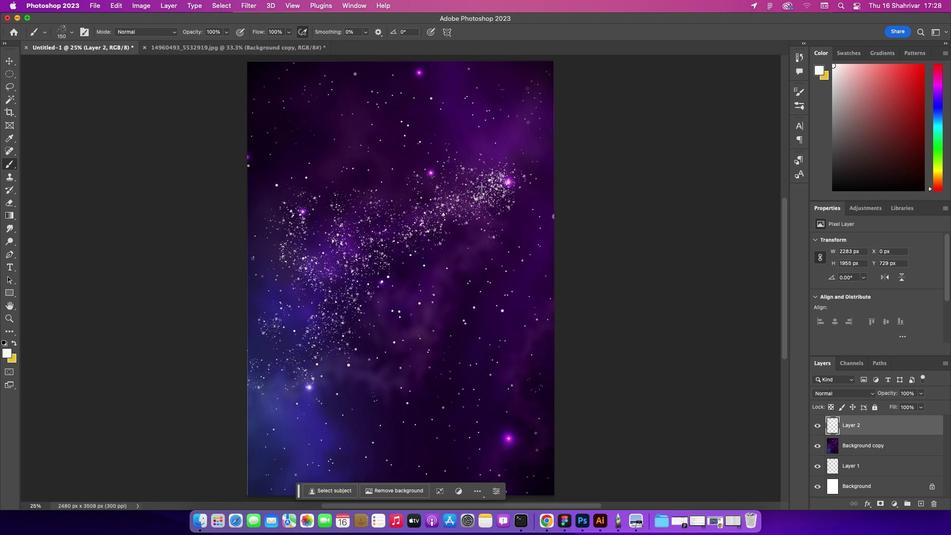 
Action: Key pressed '['
Screenshot: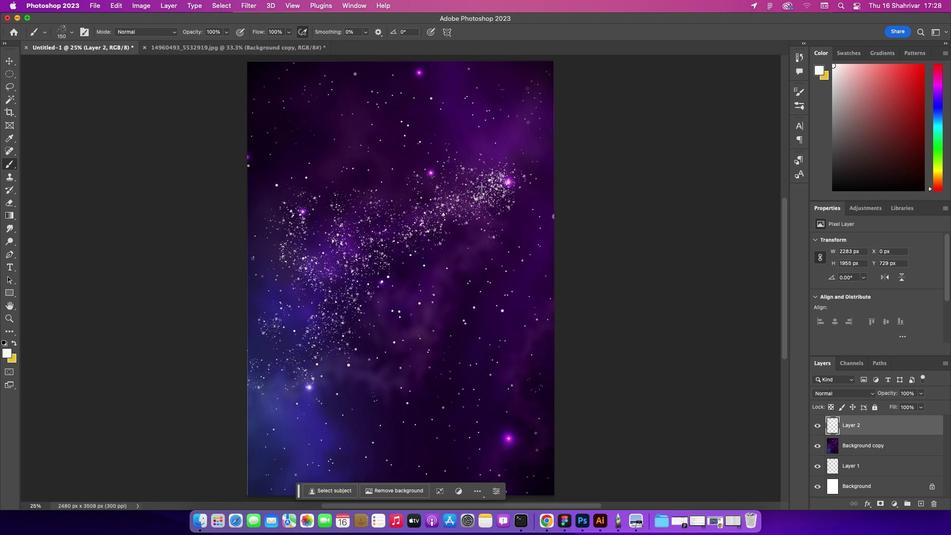 
Action: Mouse moved to (452, 215)
Screenshot: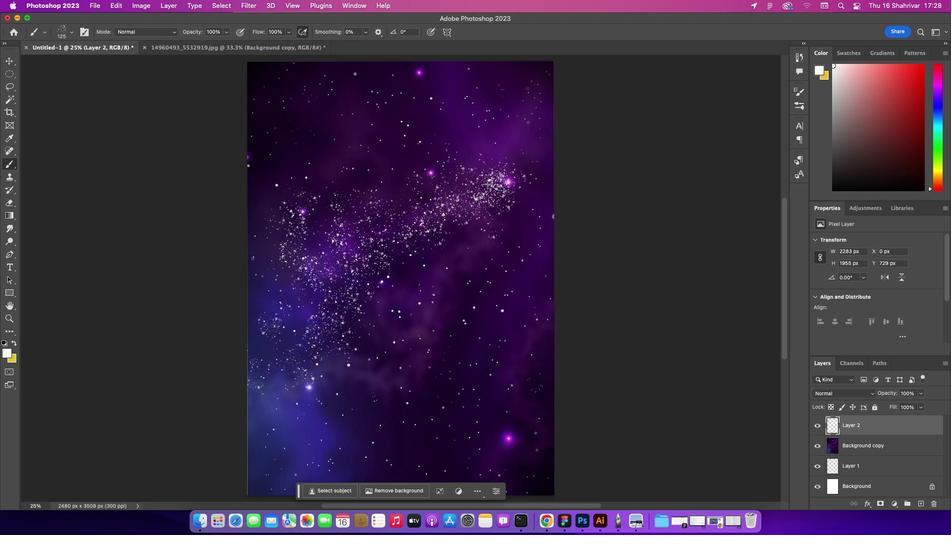 
Action: Key pressed '['
Screenshot: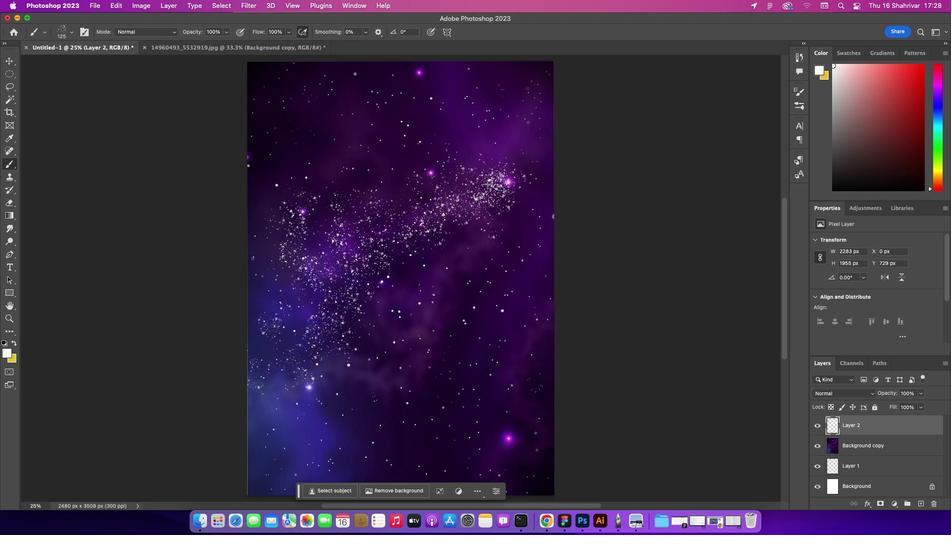 
Action: Mouse moved to (481, 187)
Screenshot: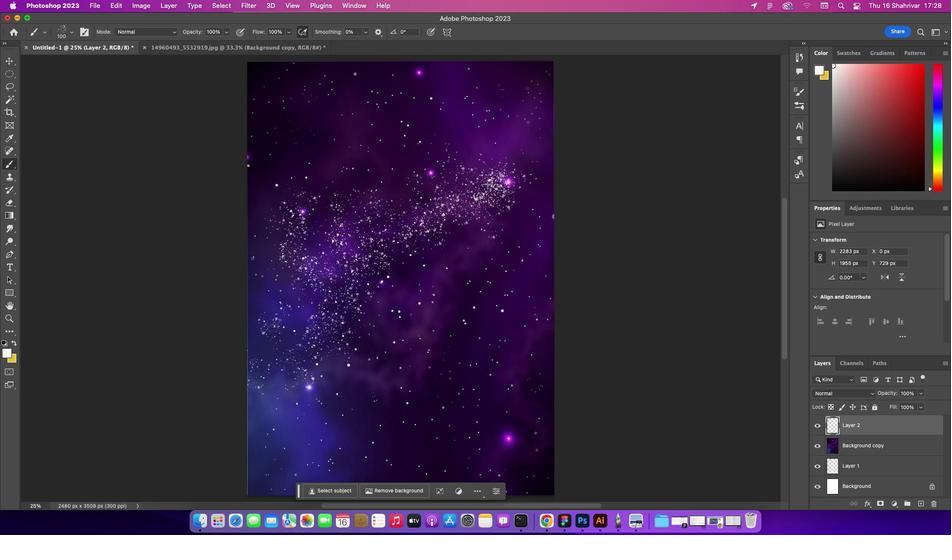 
Action: Key pressed '['
Screenshot: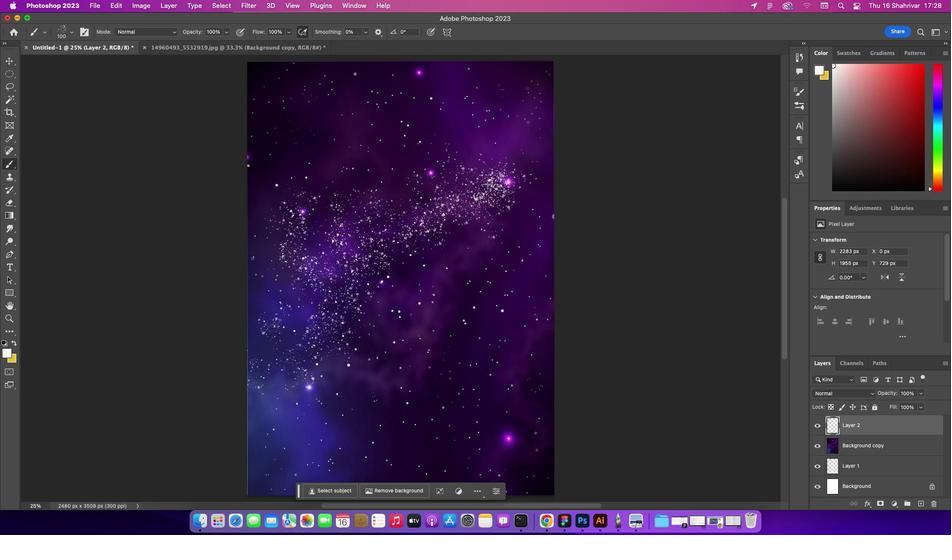
Action: Mouse moved to (486, 184)
Screenshot: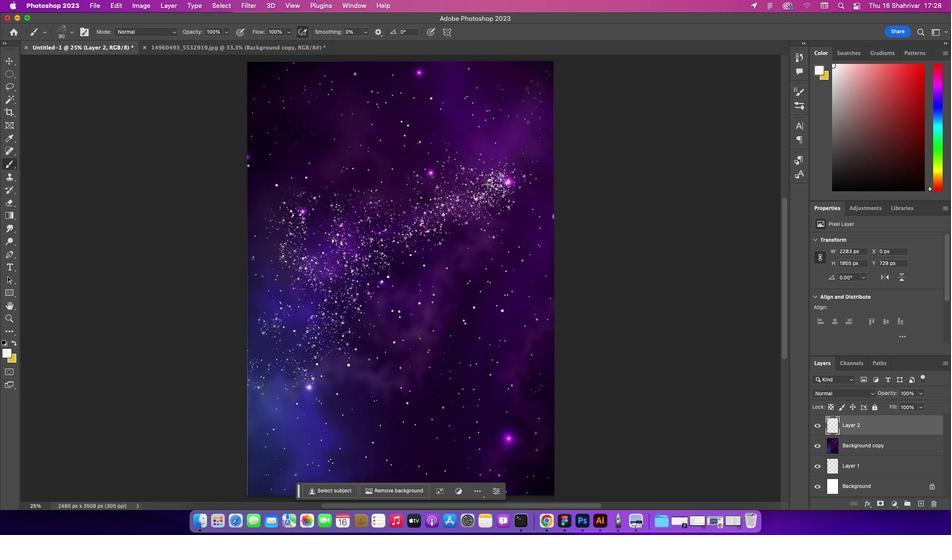 
Action: Key pressed '['
Screenshot: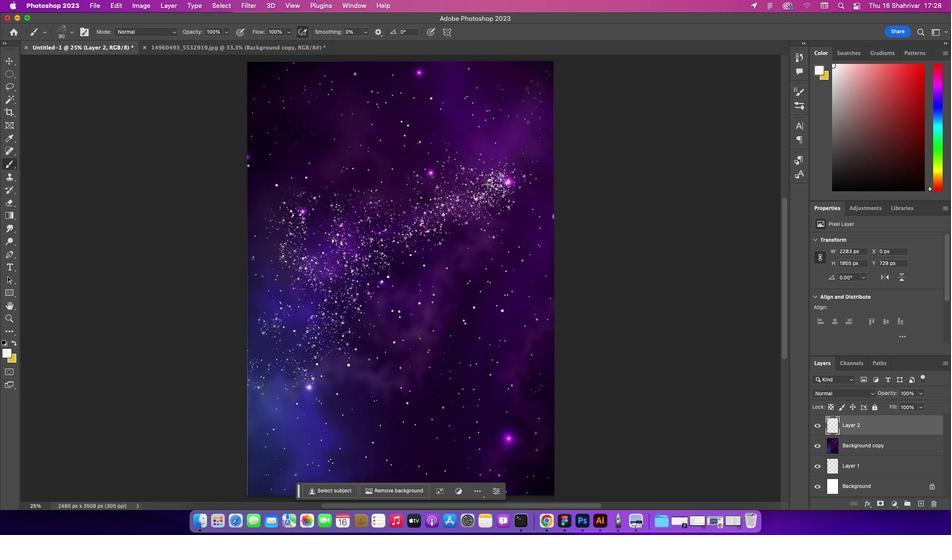 
Action: Mouse moved to (487, 183)
Screenshot: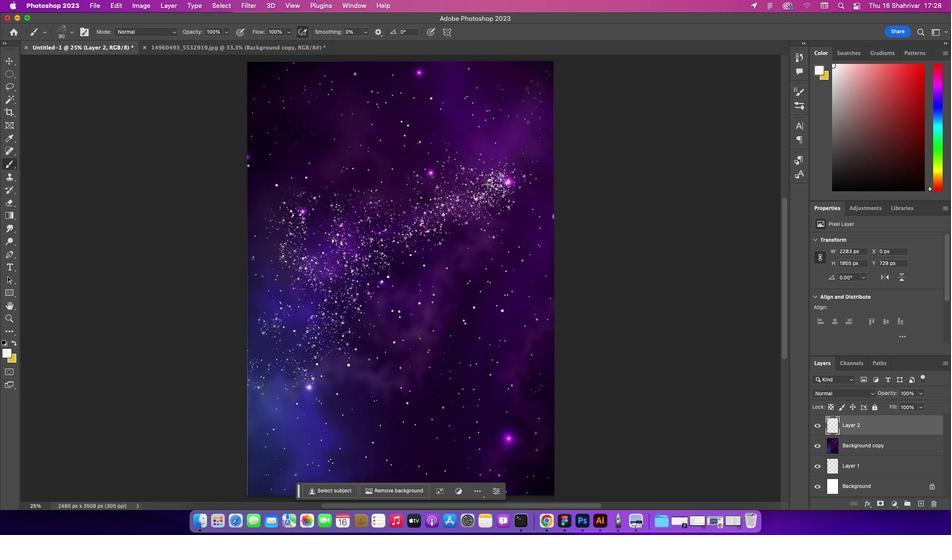 
Action: Key pressed '[''[''['
Screenshot: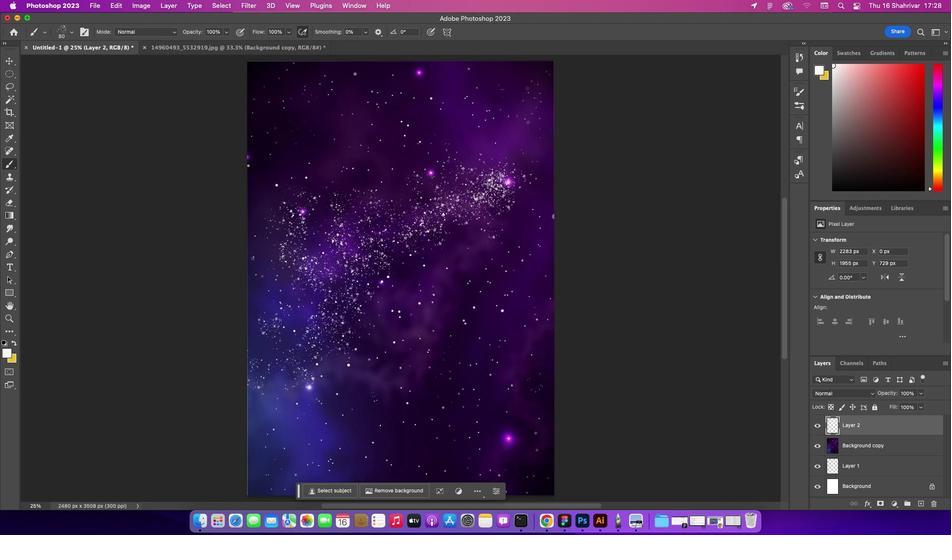 
Action: Mouse moved to (487, 183)
Screenshot: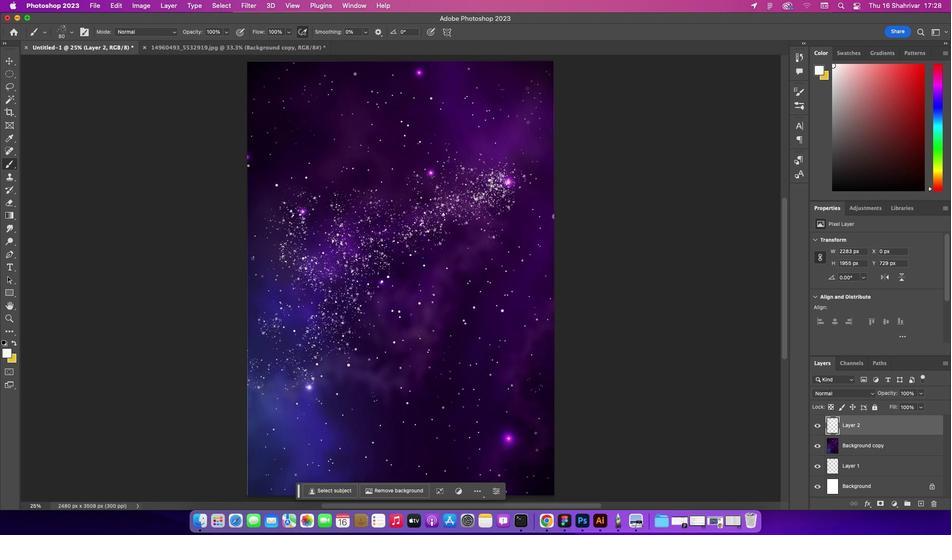 
Action: Mouse pressed left at (487, 183)
Screenshot: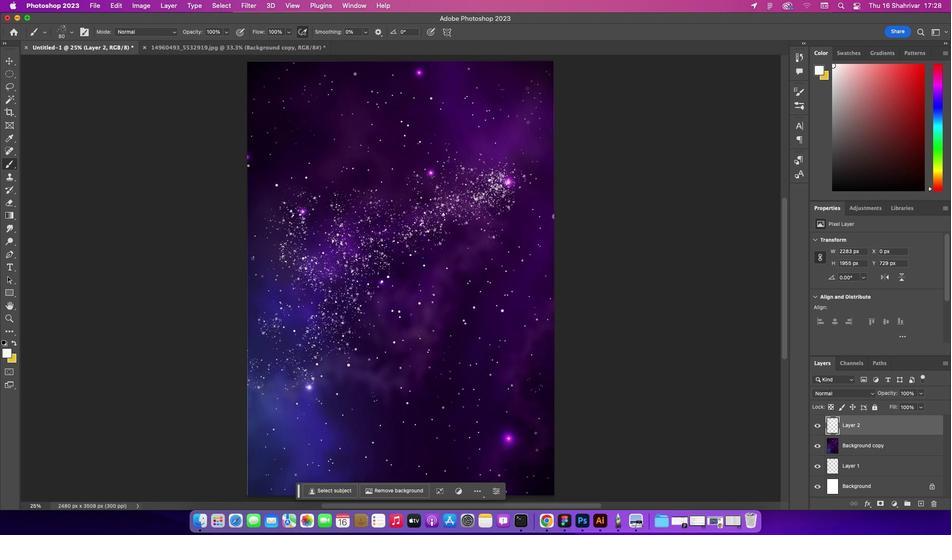 
Action: Mouse moved to (496, 187)
Screenshot: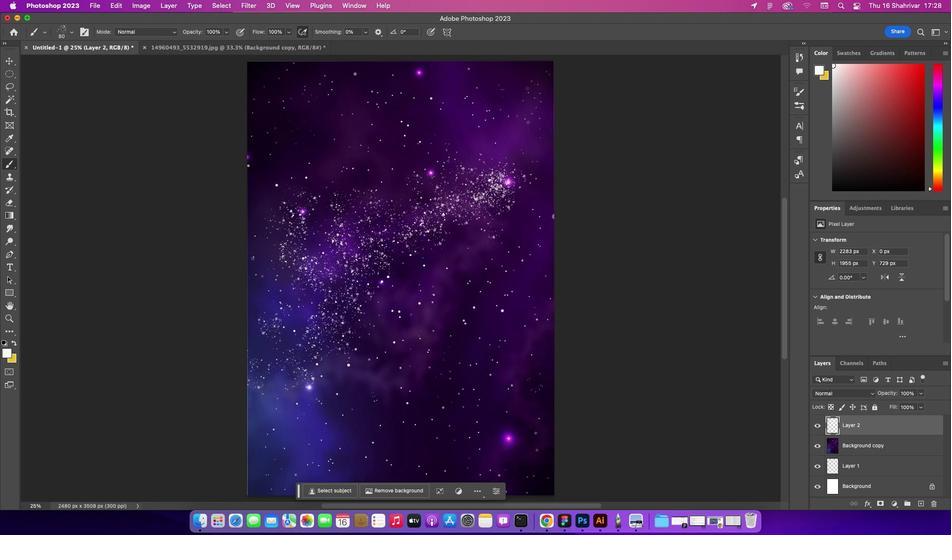 
Action: Mouse pressed left at (496, 187)
Screenshot: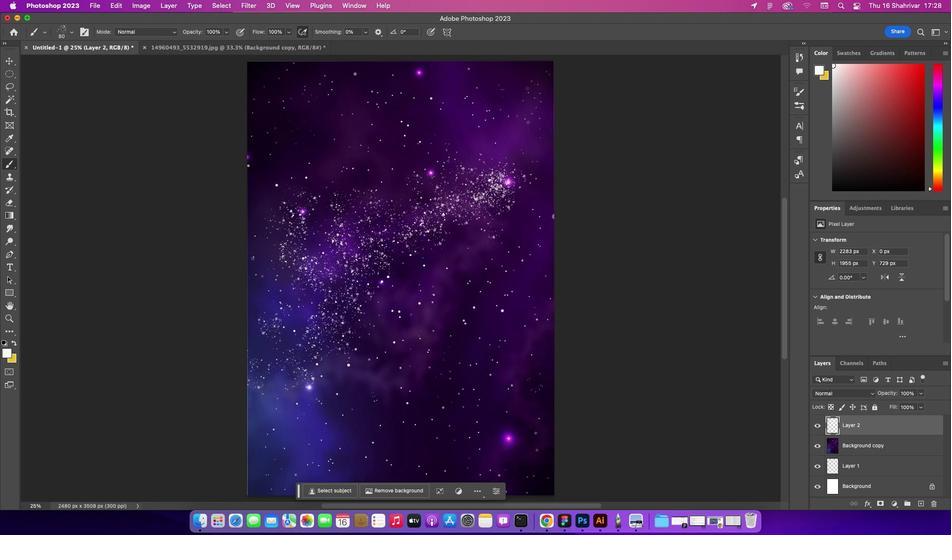 
Action: Mouse moved to (496, 187)
Screenshot: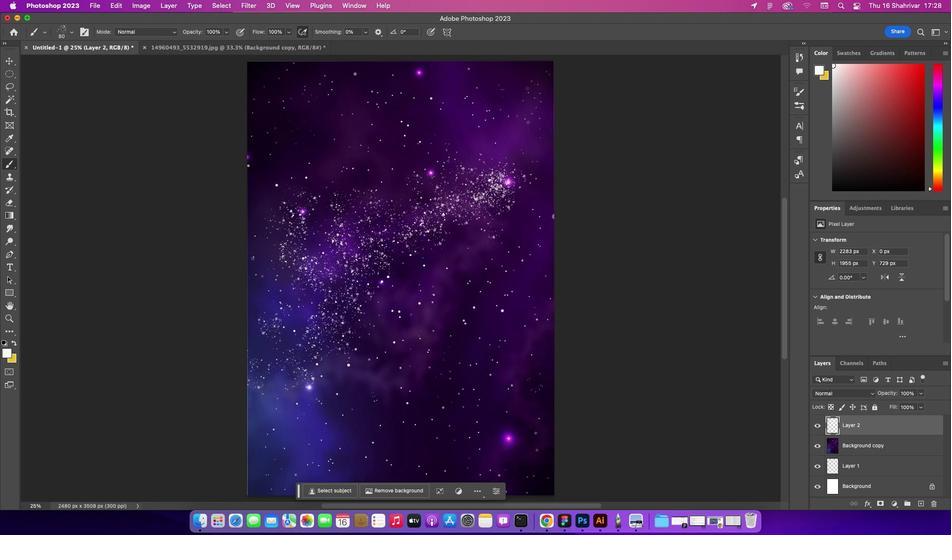 
Action: Mouse pressed left at (496, 187)
Screenshot: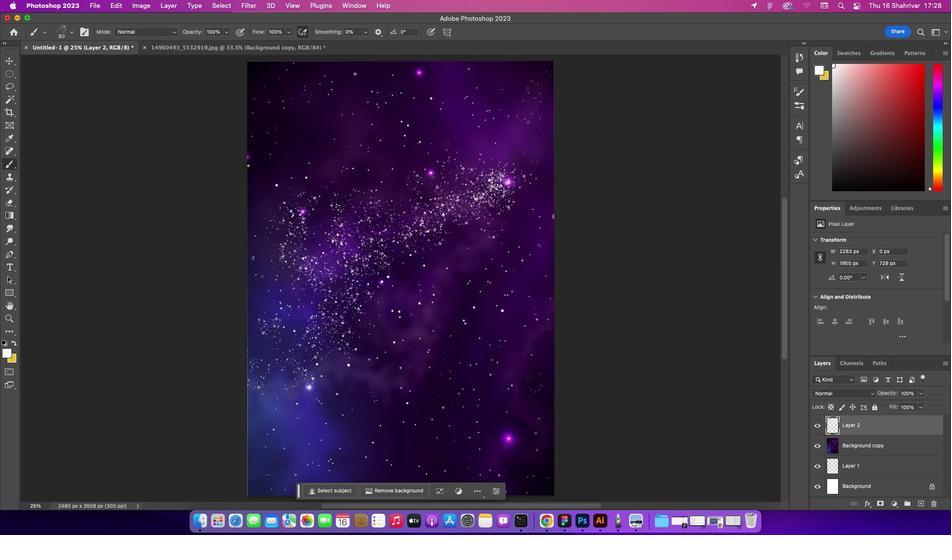 
Action: Mouse pressed left at (496, 187)
Screenshot: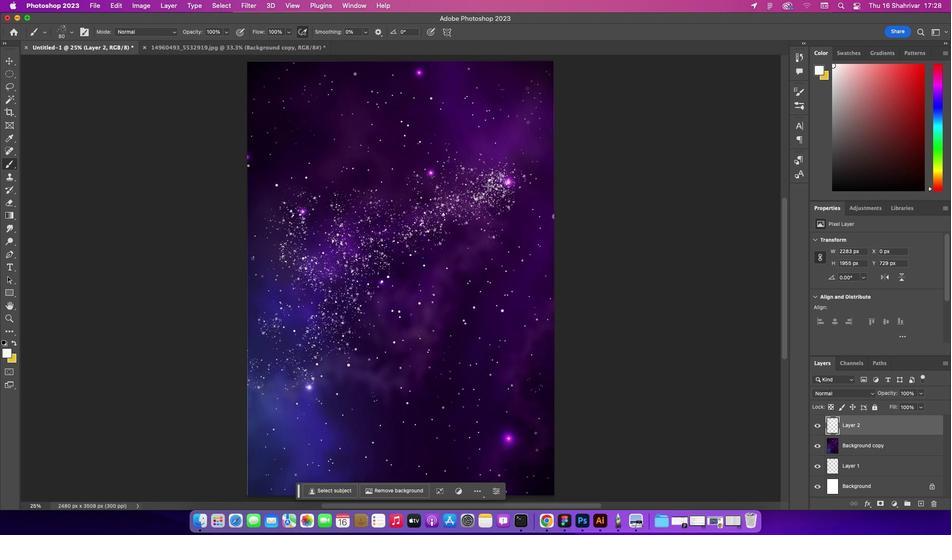 
Action: Mouse moved to (488, 186)
Screenshot: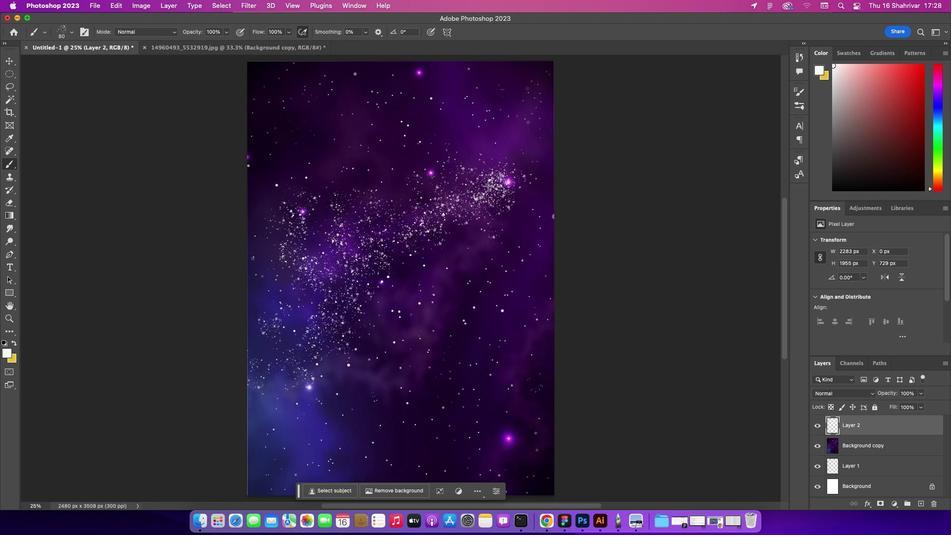 
Action: Mouse pressed left at (488, 186)
Screenshot: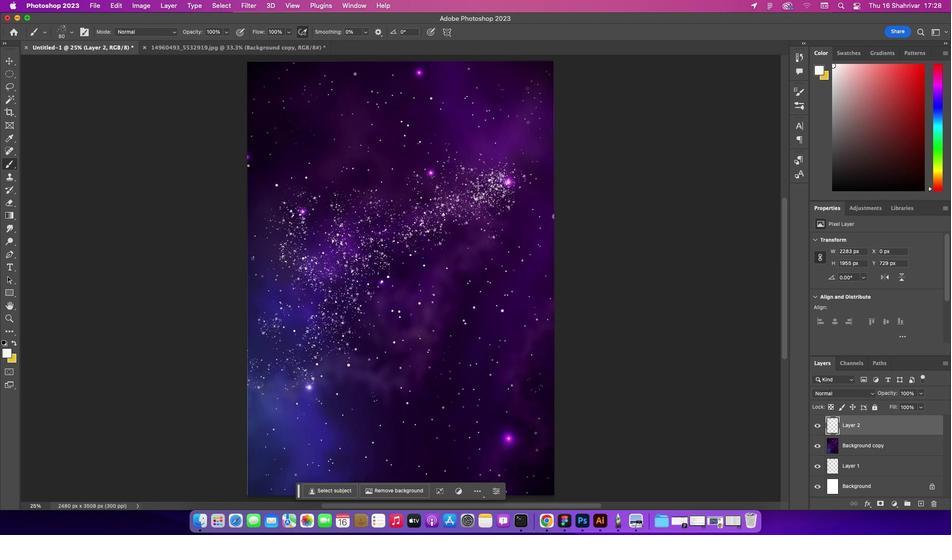
Action: Mouse pressed left at (488, 186)
Screenshot: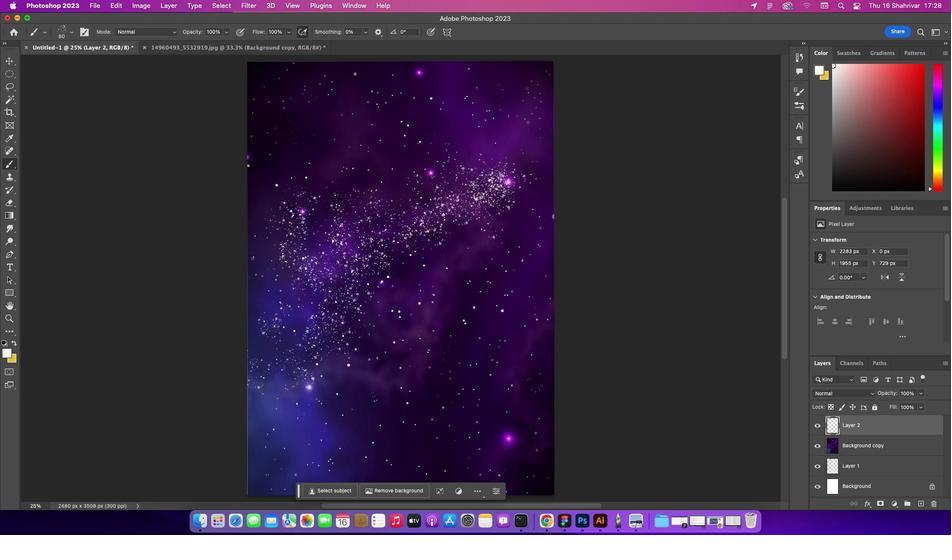 
Action: Mouse moved to (476, 183)
Screenshot: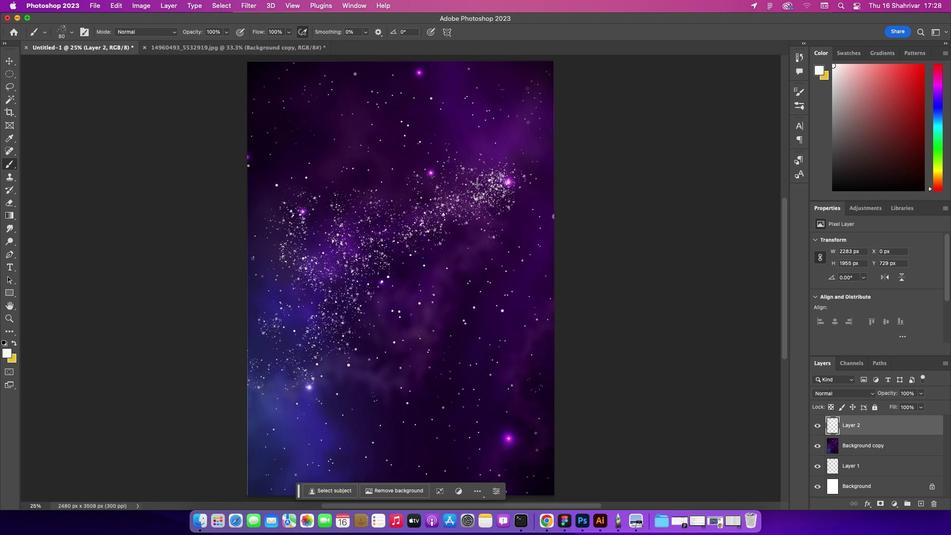 
Action: Mouse pressed left at (476, 183)
Screenshot: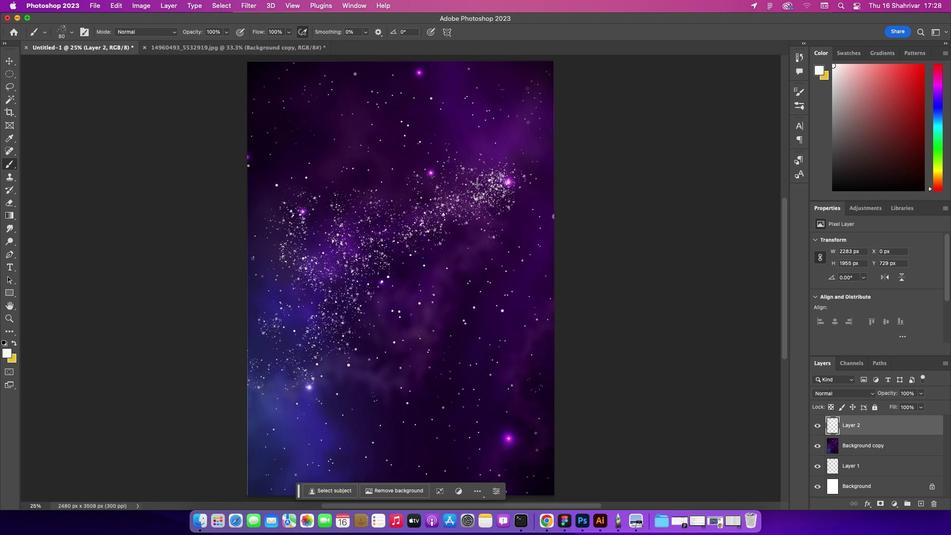 
Action: Mouse pressed left at (476, 183)
Screenshot: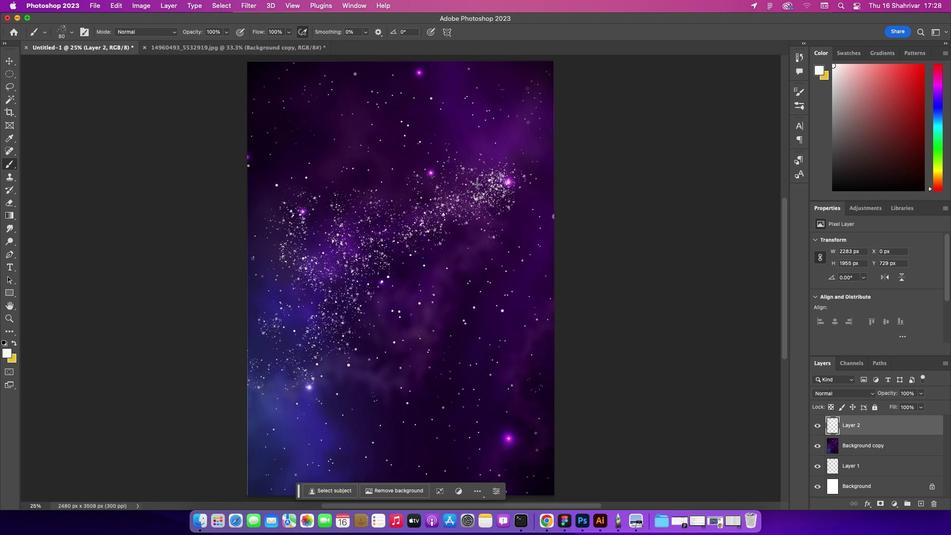 
Action: Mouse pressed left at (476, 183)
Screenshot: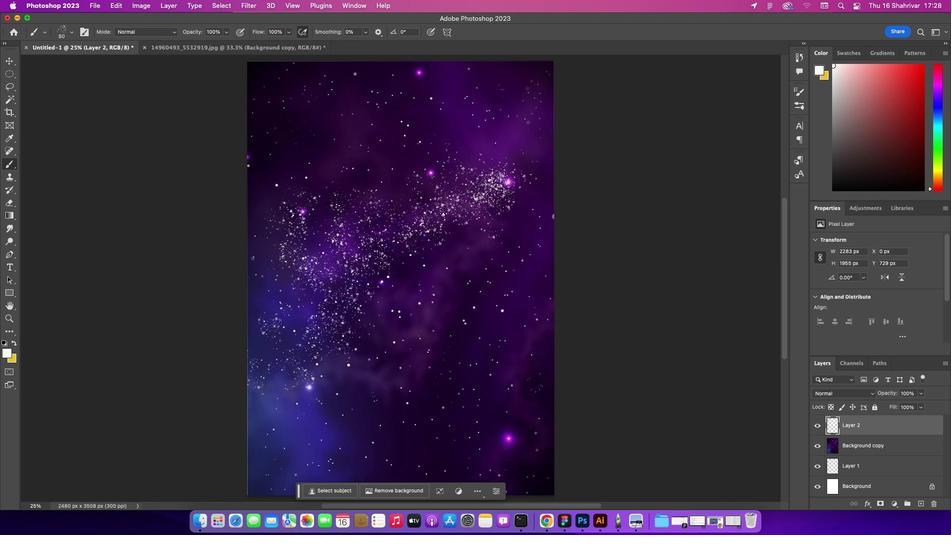 
Action: Mouse moved to (485, 183)
Screenshot: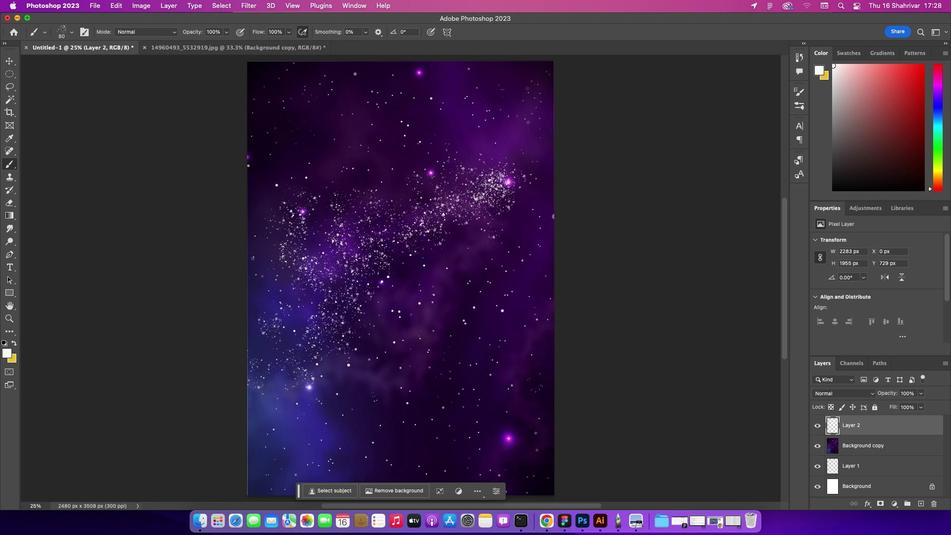 
Action: Mouse pressed left at (485, 183)
Screenshot: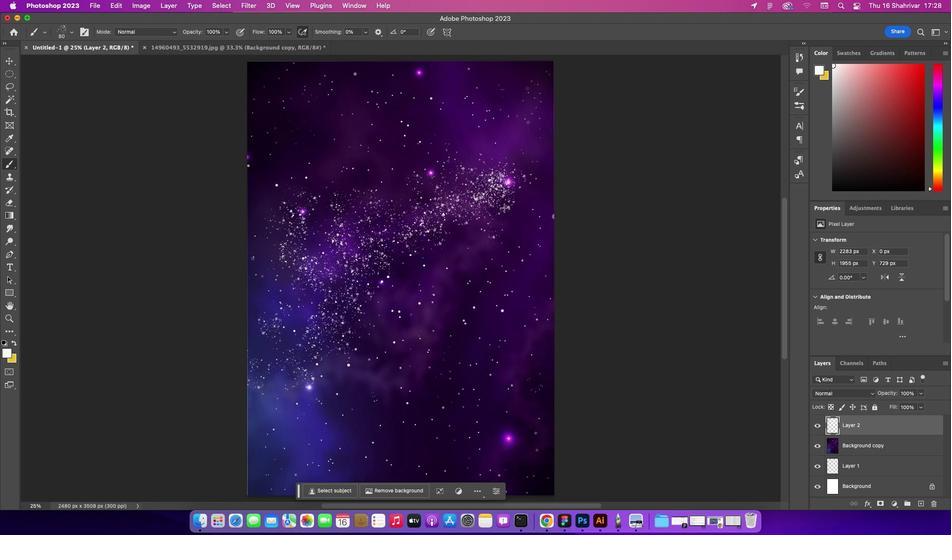 
Action: Mouse pressed left at (485, 183)
Screenshot: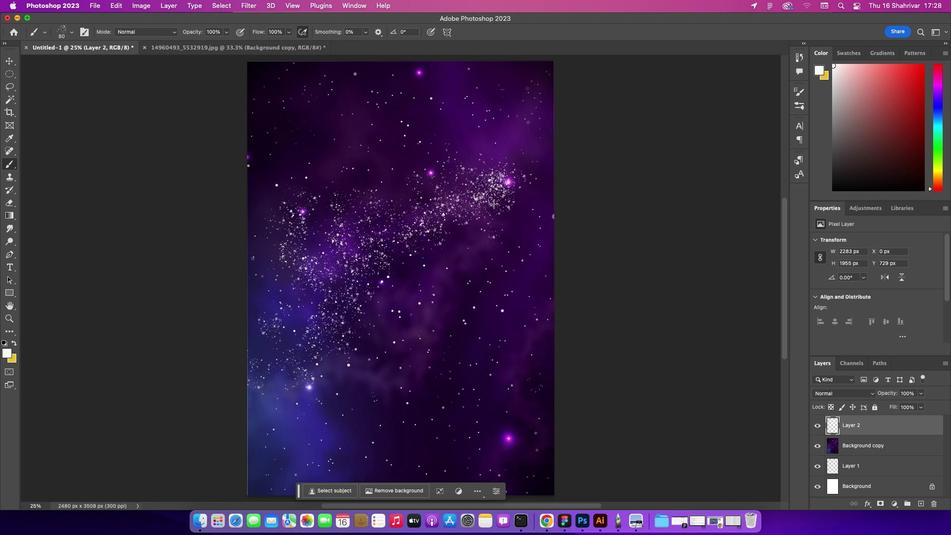 
Action: Mouse moved to (491, 191)
Screenshot: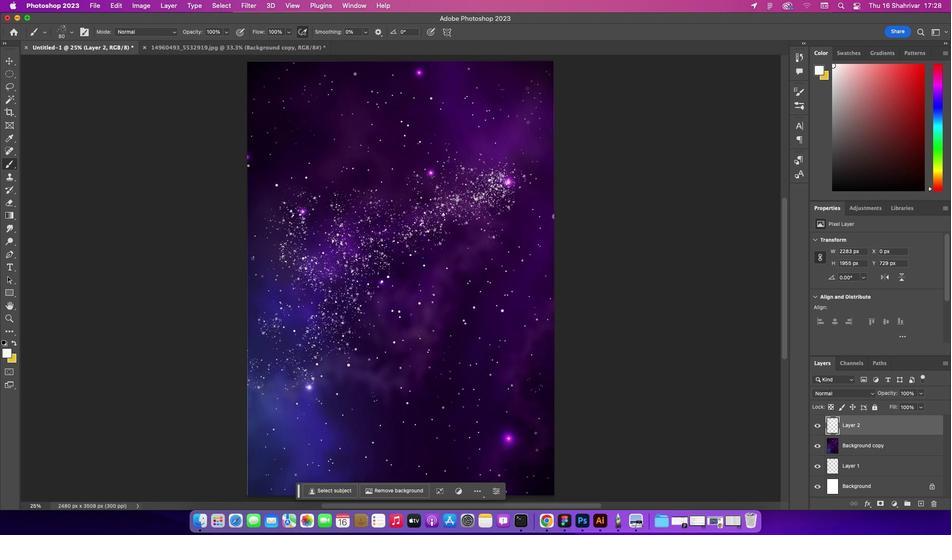
Action: Mouse pressed left at (491, 191)
Screenshot: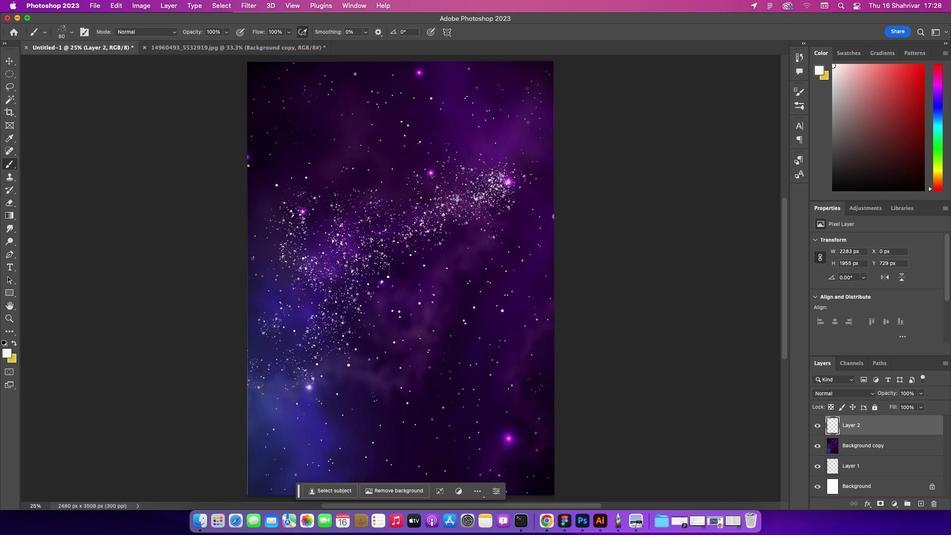 
Action: Mouse moved to (456, 198)
Screenshot: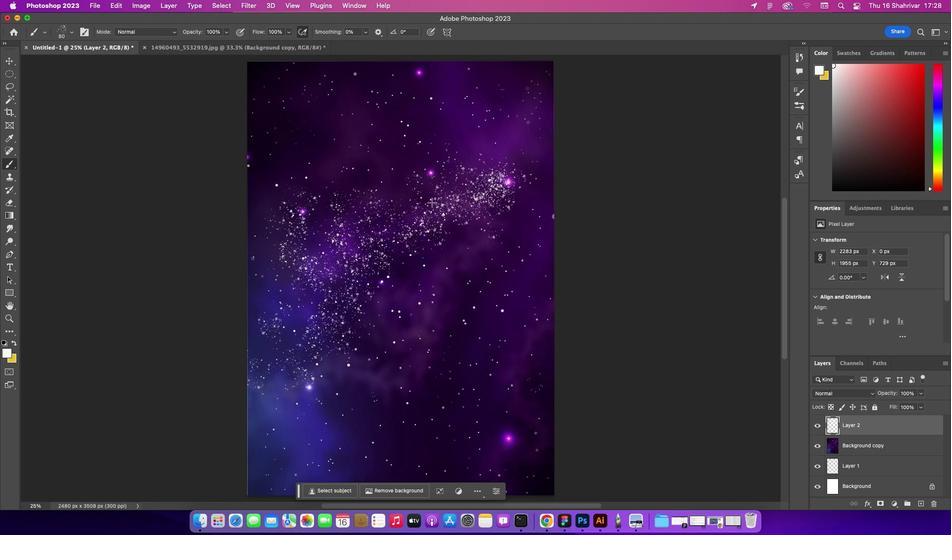 
Action: Mouse pressed left at (456, 198)
Screenshot: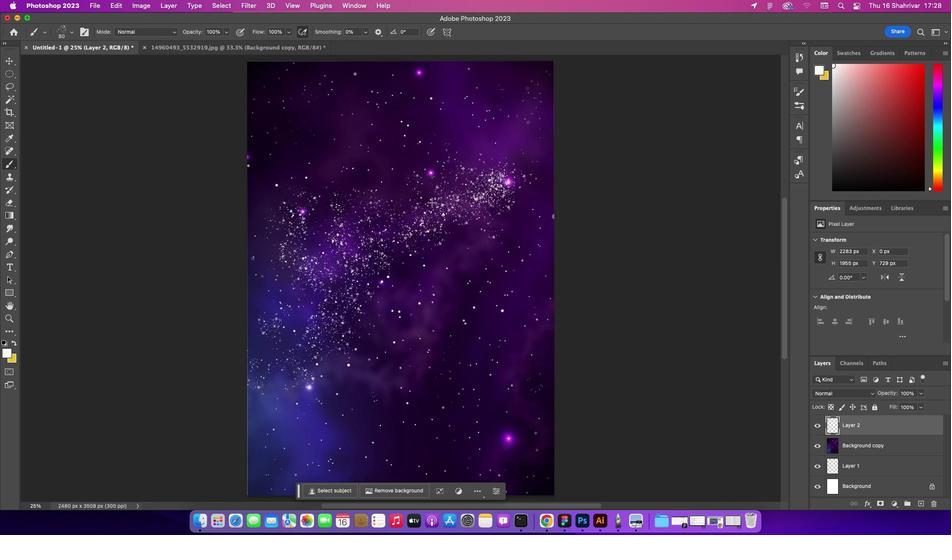 
Action: Mouse moved to (431, 202)
Screenshot: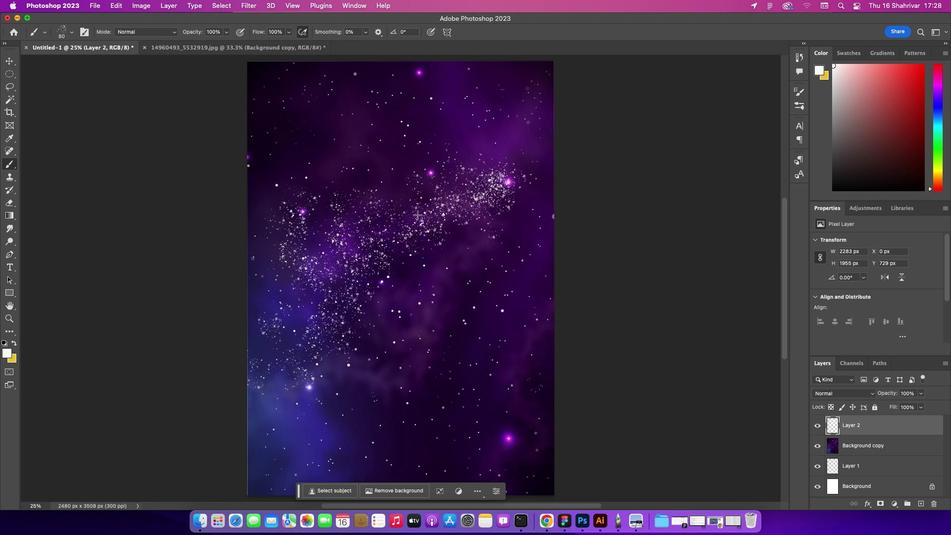 
Action: Mouse pressed left at (431, 202)
Screenshot: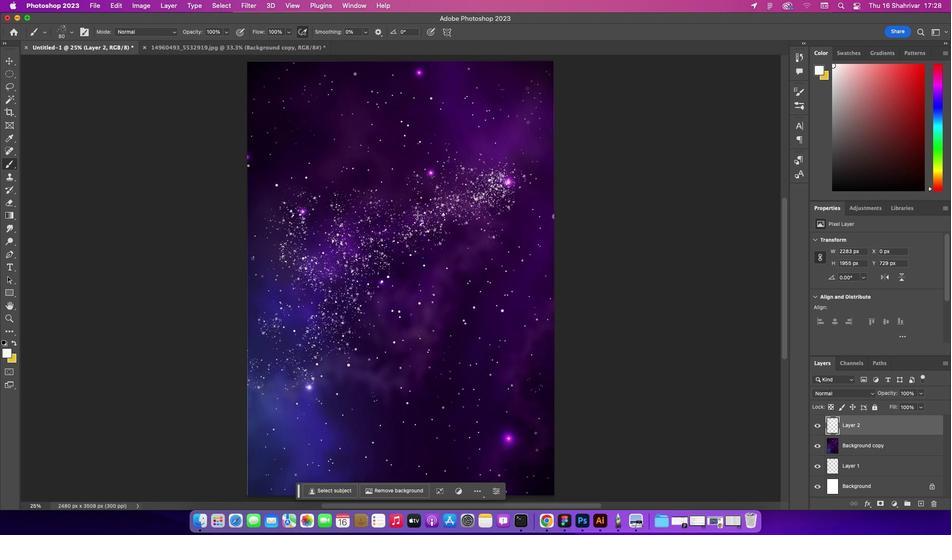 
Action: Mouse moved to (417, 214)
Screenshot: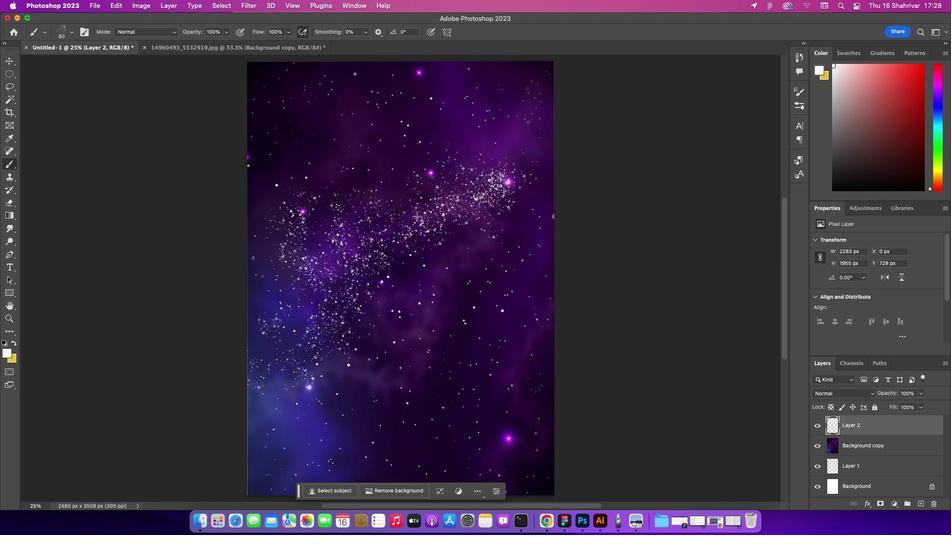 
Action: Mouse pressed left at (417, 214)
Screenshot: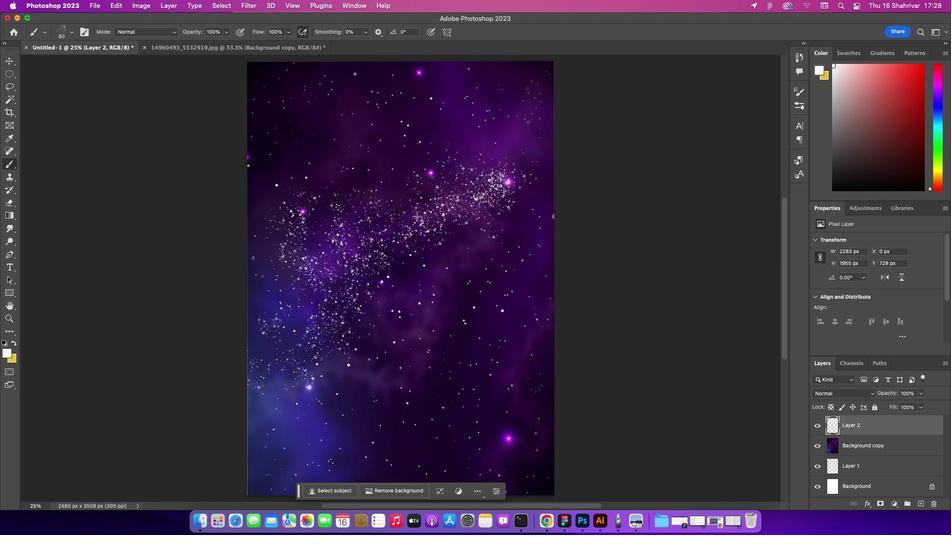 
Action: Mouse moved to (416, 216)
Screenshot: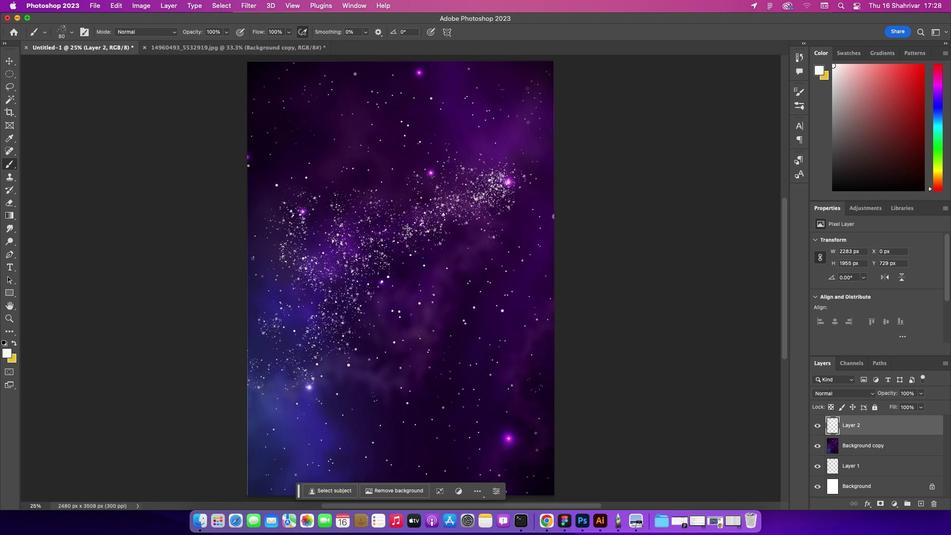 
Action: Mouse pressed left at (416, 216)
Screenshot: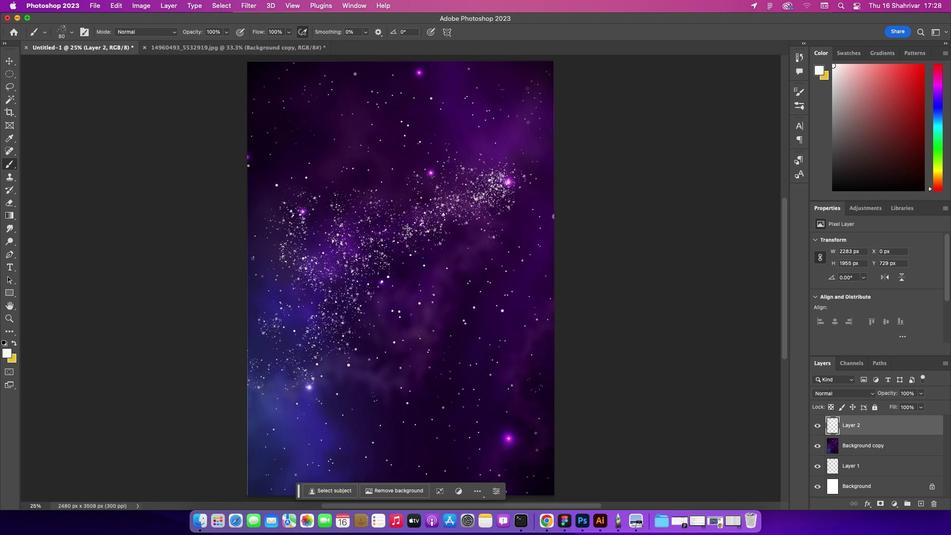 
Action: Mouse moved to (407, 228)
Screenshot: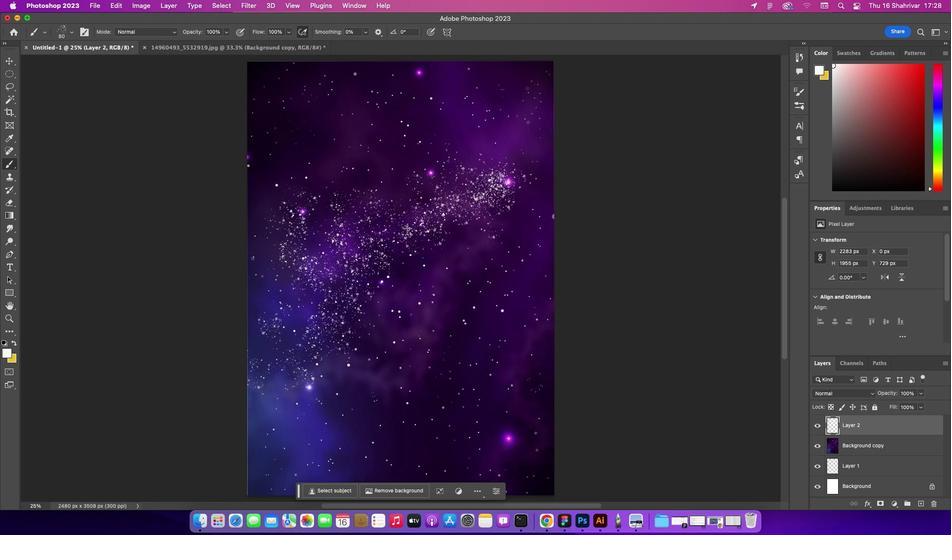 
Action: Mouse pressed left at (407, 228)
Screenshot: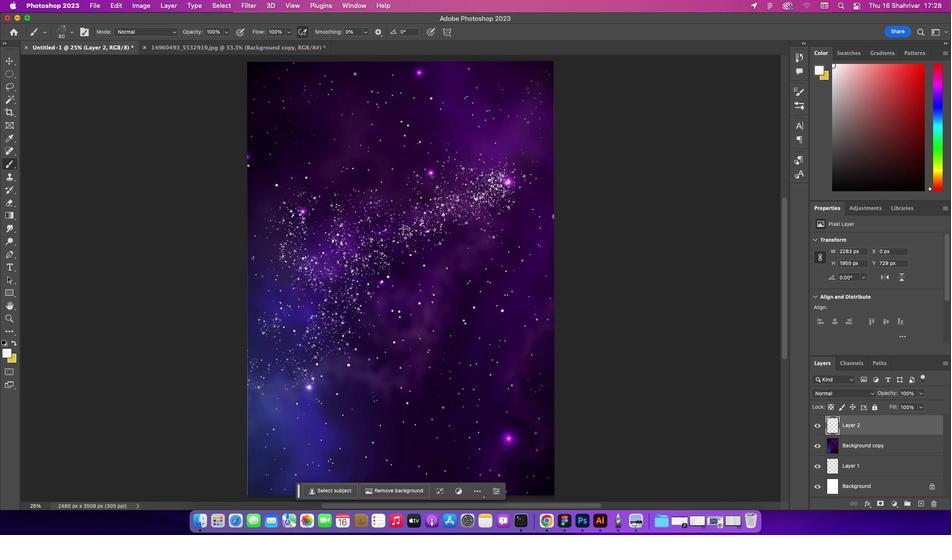 
Action: Mouse moved to (407, 227)
Screenshot: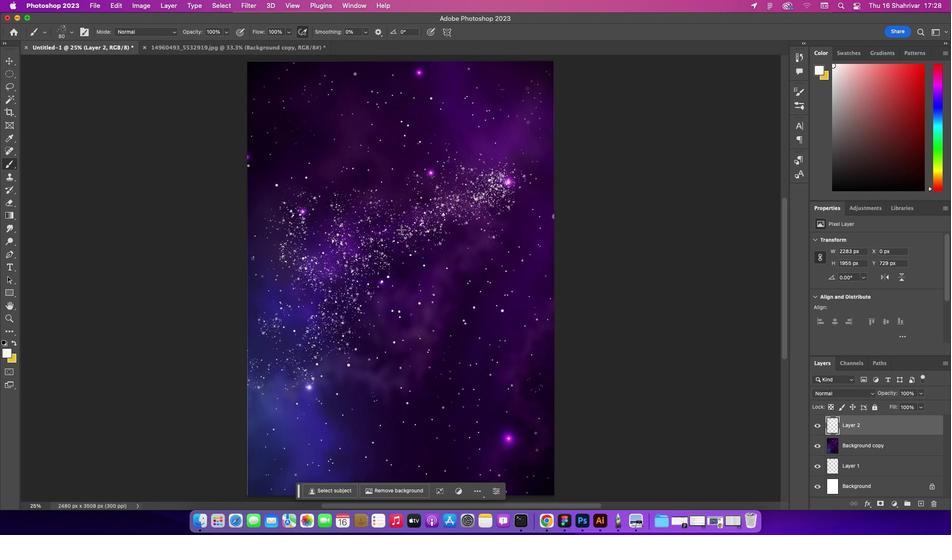 
Action: Mouse pressed left at (407, 227)
Screenshot: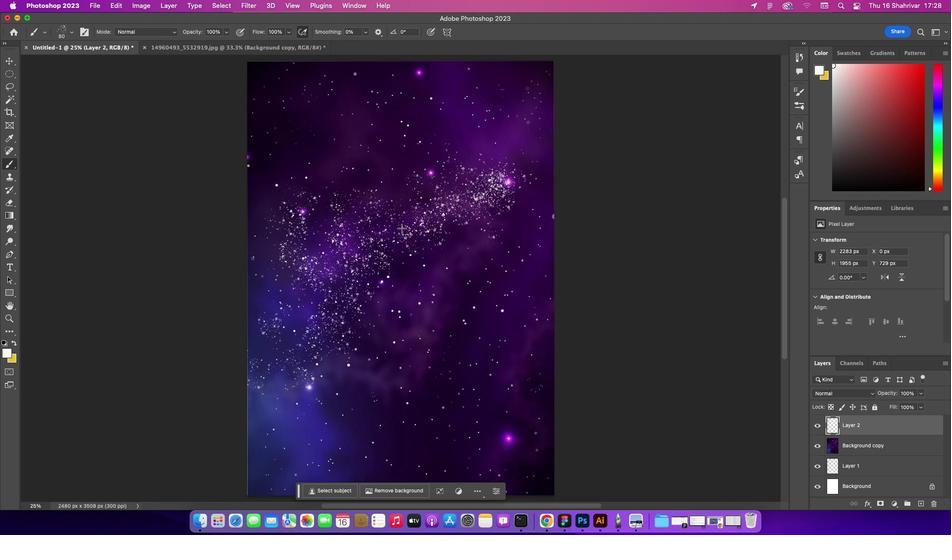 
Action: Mouse moved to (400, 229)
Screenshot: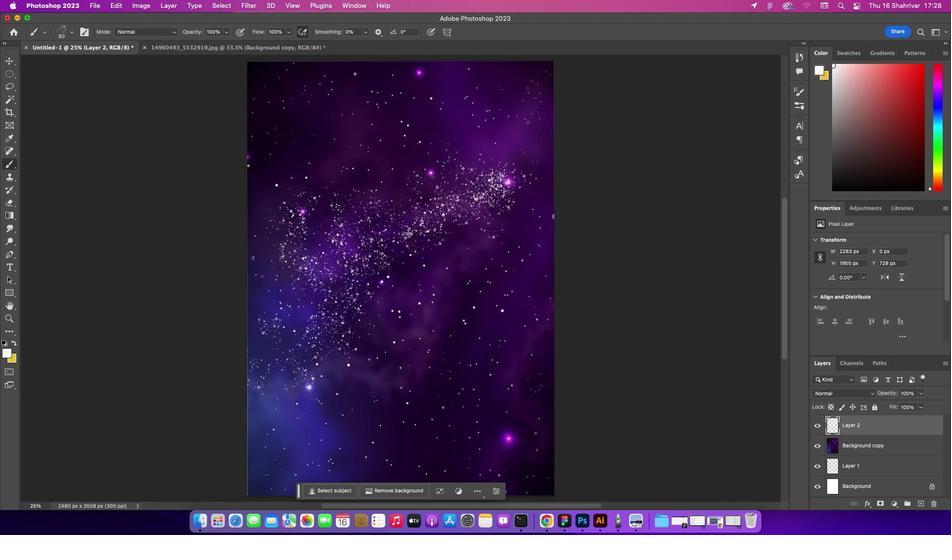 
Action: Mouse pressed left at (400, 229)
Screenshot: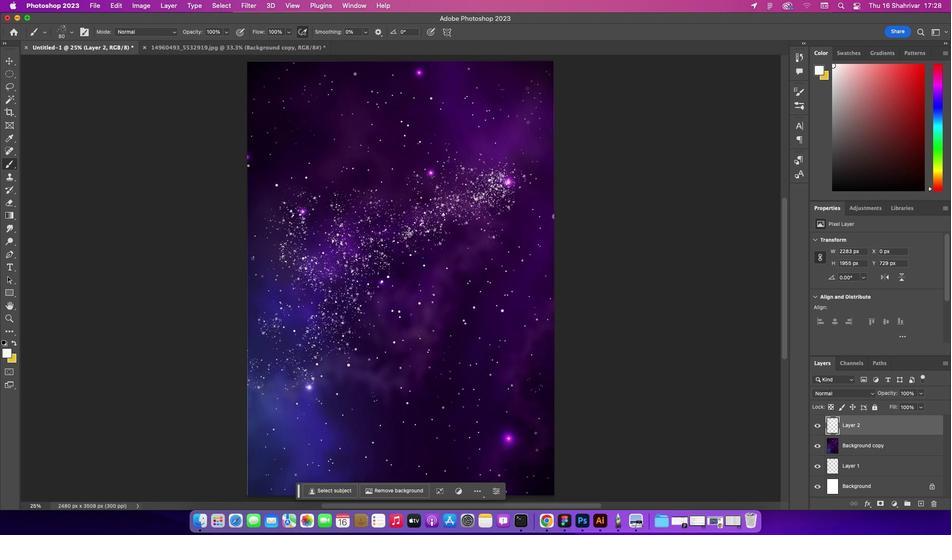 
Action: Mouse moved to (407, 232)
Screenshot: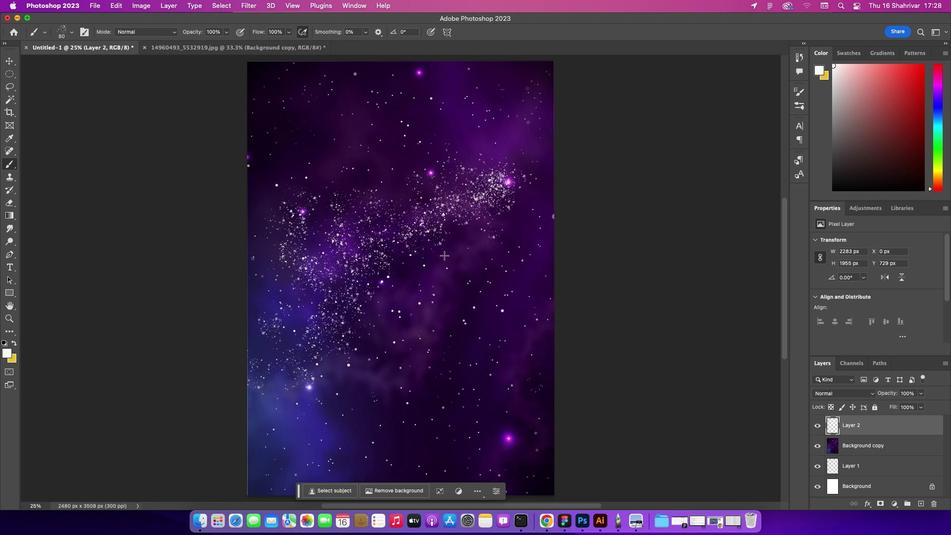 
Action: Mouse pressed left at (407, 232)
Screenshot: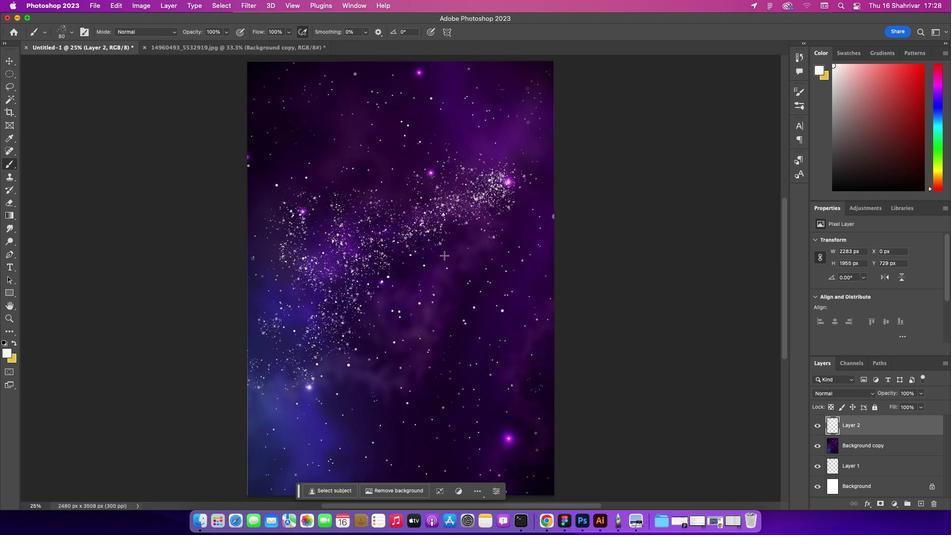 
Action: Mouse moved to (444, 255)
Screenshot: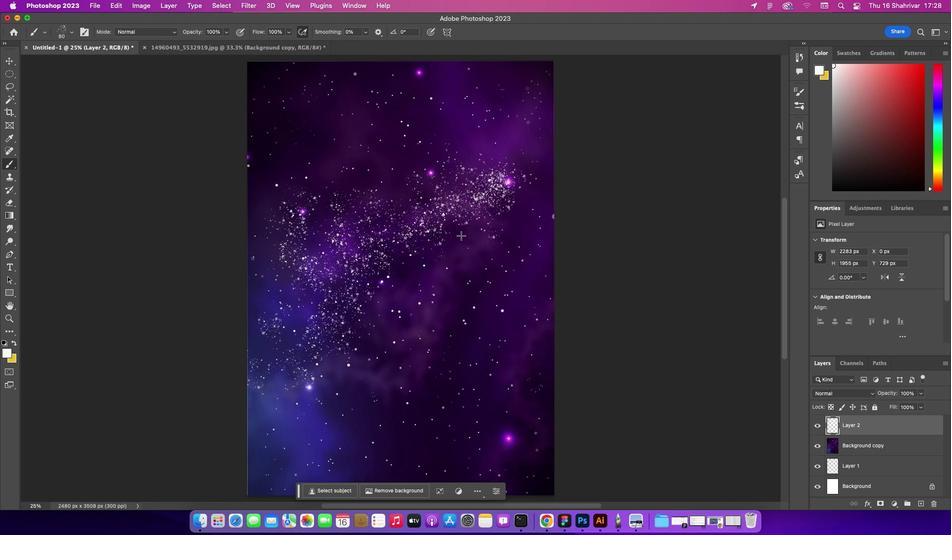
Action: Mouse pressed left at (444, 255)
Screenshot: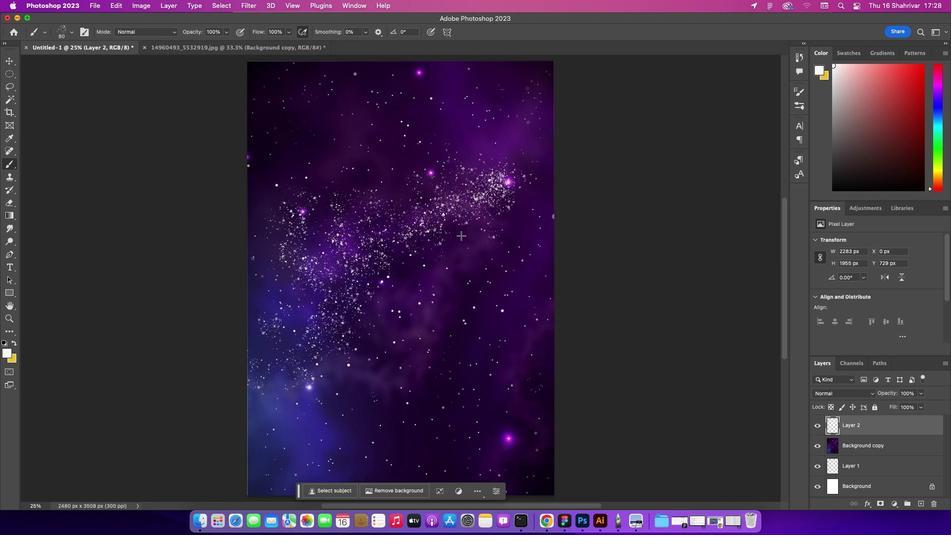 
Action: Mouse moved to (461, 235)
Screenshot: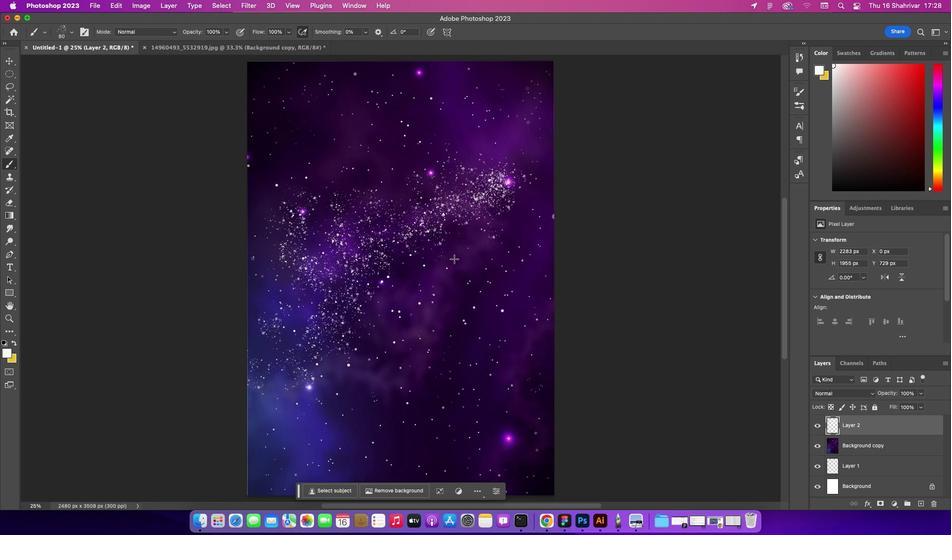 
Action: Mouse pressed left at (461, 235)
Screenshot: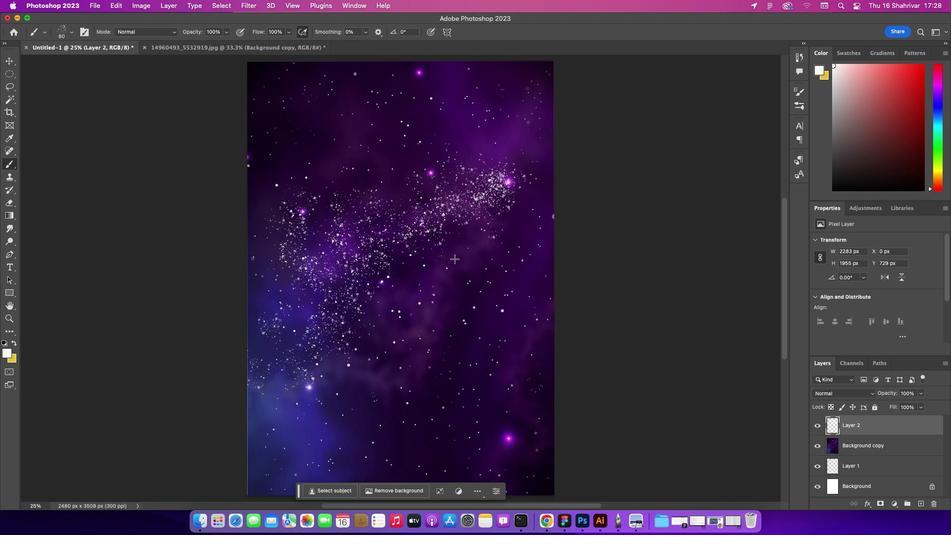 
Action: Mouse moved to (453, 259)
Screenshot: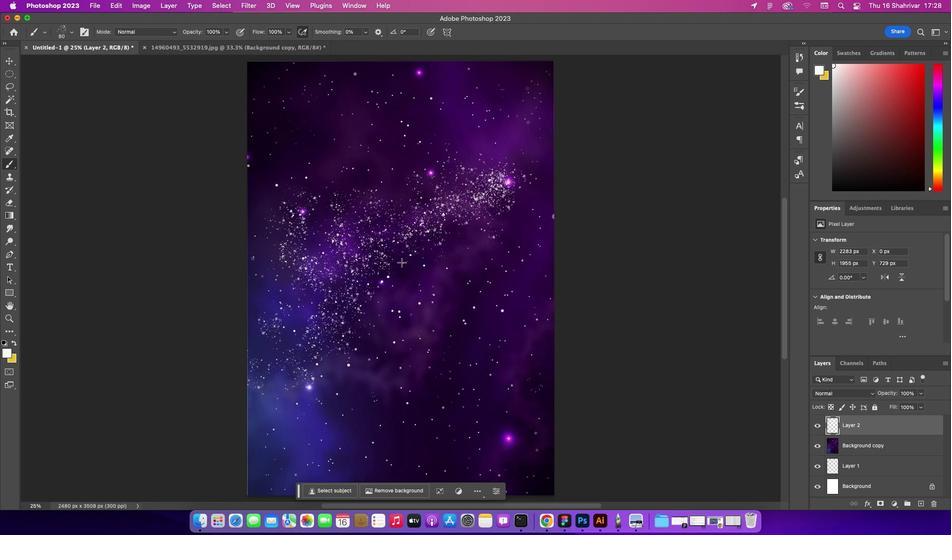
Action: Mouse pressed left at (453, 259)
Screenshot: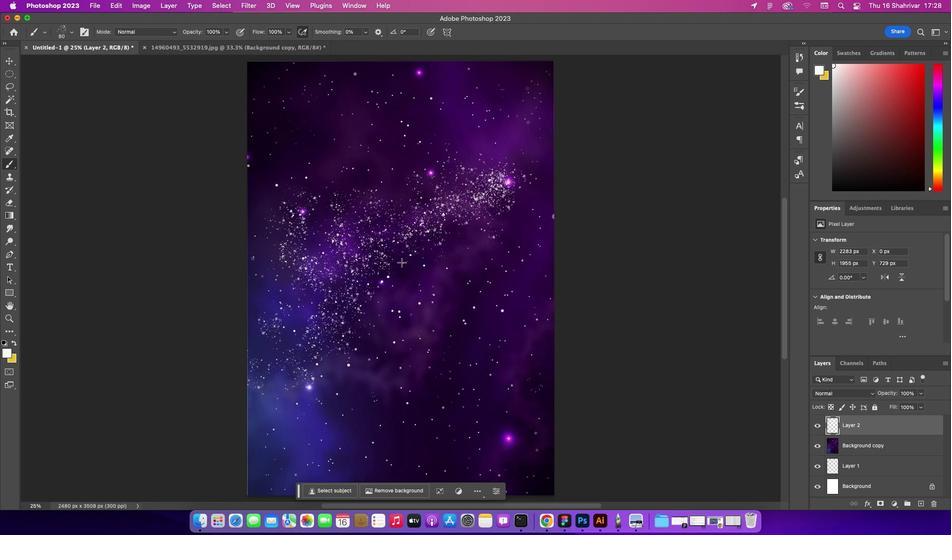 
Action: Mouse moved to (401, 262)
Screenshot: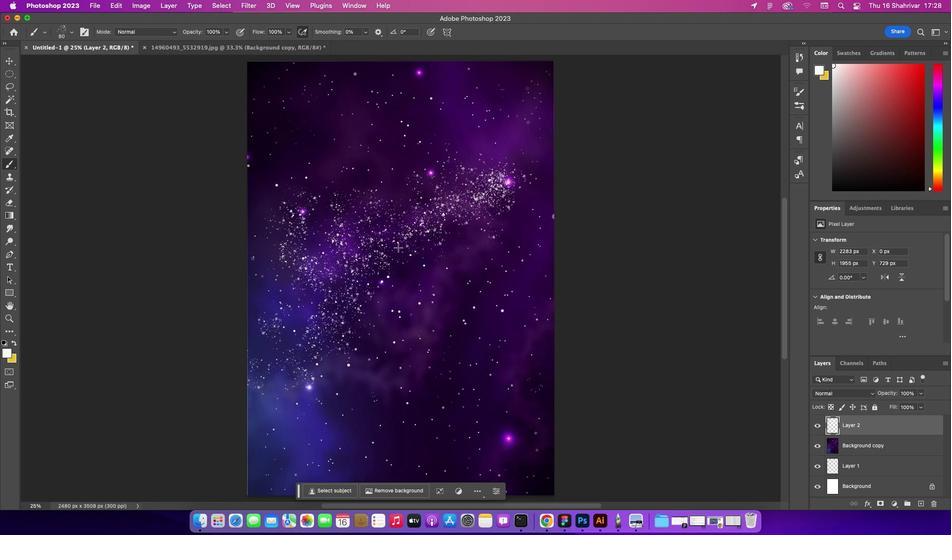 
Action: Mouse pressed left at (401, 262)
Screenshot: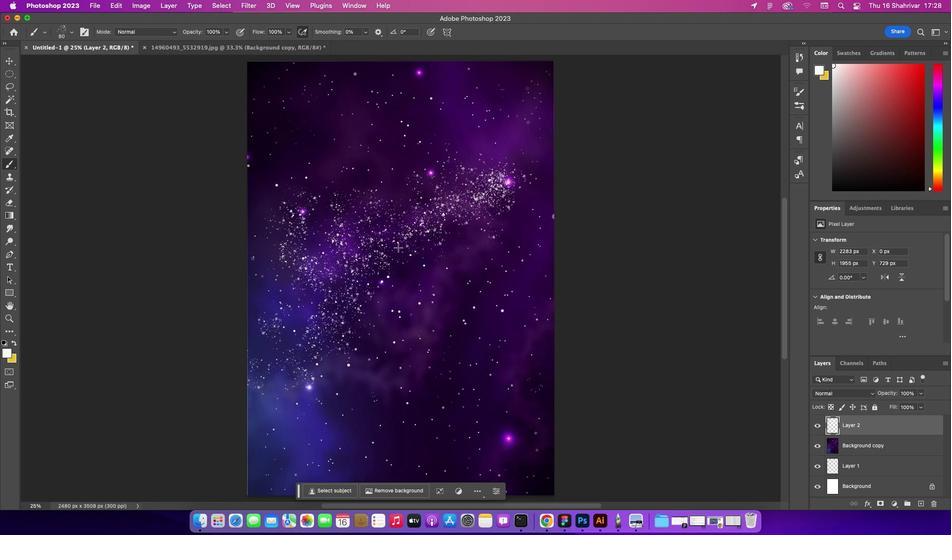 
Action: Mouse moved to (423, 246)
Screenshot: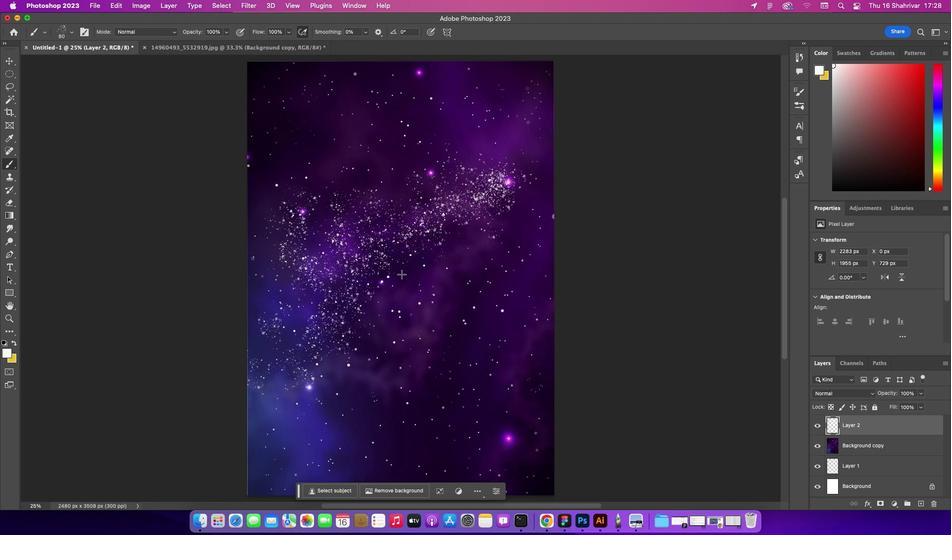 
Action: Mouse pressed left at (423, 246)
Screenshot: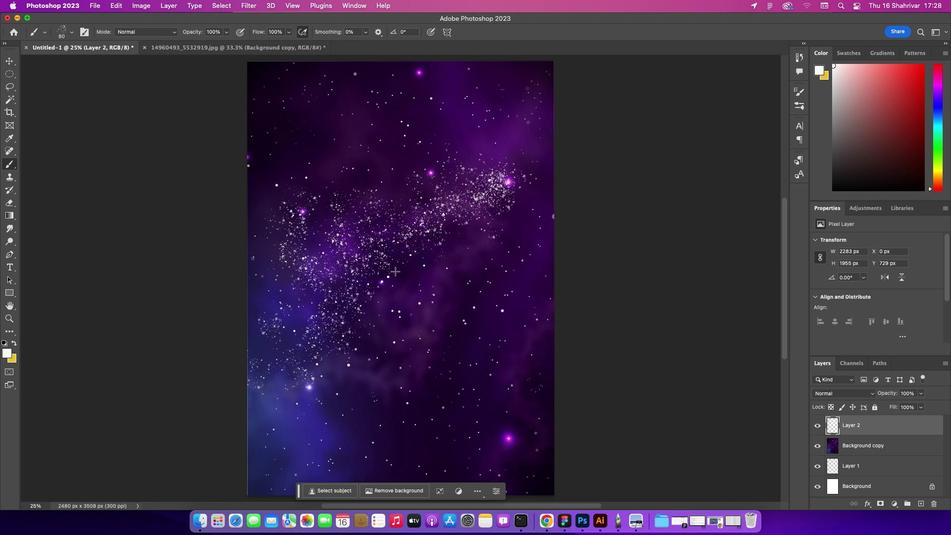 
Action: Mouse moved to (395, 270)
